 Task: Look for space in Copertino, Italy from 10th June, 2023 to 25th June, 2023 for 4 adults in price range Rs.10000 to Rs.15000. Place can be private room with 4 bedrooms having 4 beds and 4 bathrooms. Property type can be house, flat, guest house, hotel. Amenities needed are: wifi, TV, free parkinig on premises, gym, breakfast. Booking option can be shelf check-in. Required host language is English.
Action: Mouse moved to (521, 110)
Screenshot: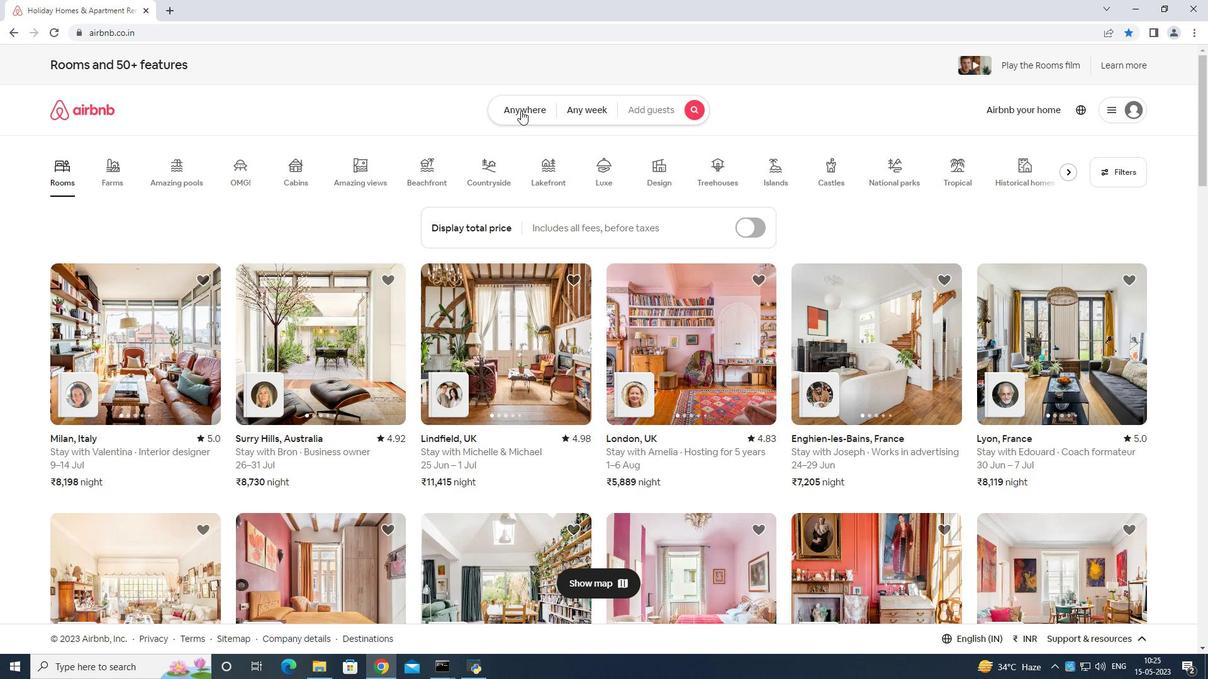 
Action: Mouse pressed left at (521, 110)
Screenshot: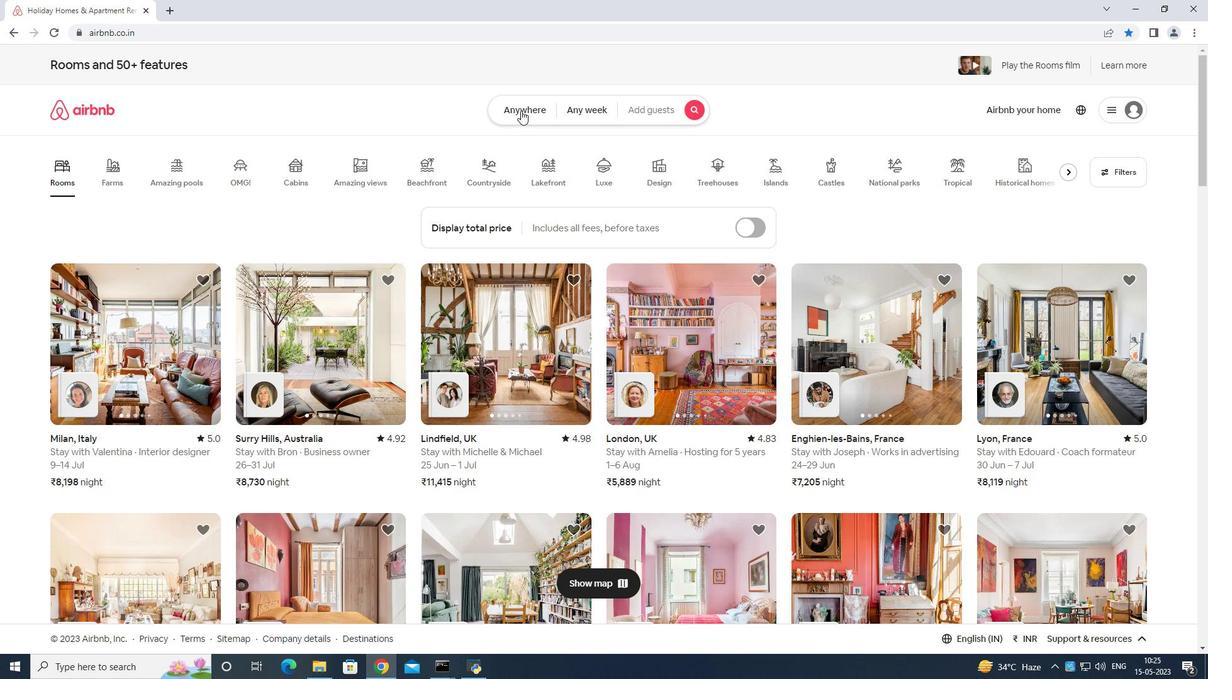 
Action: Mouse moved to (521, 149)
Screenshot: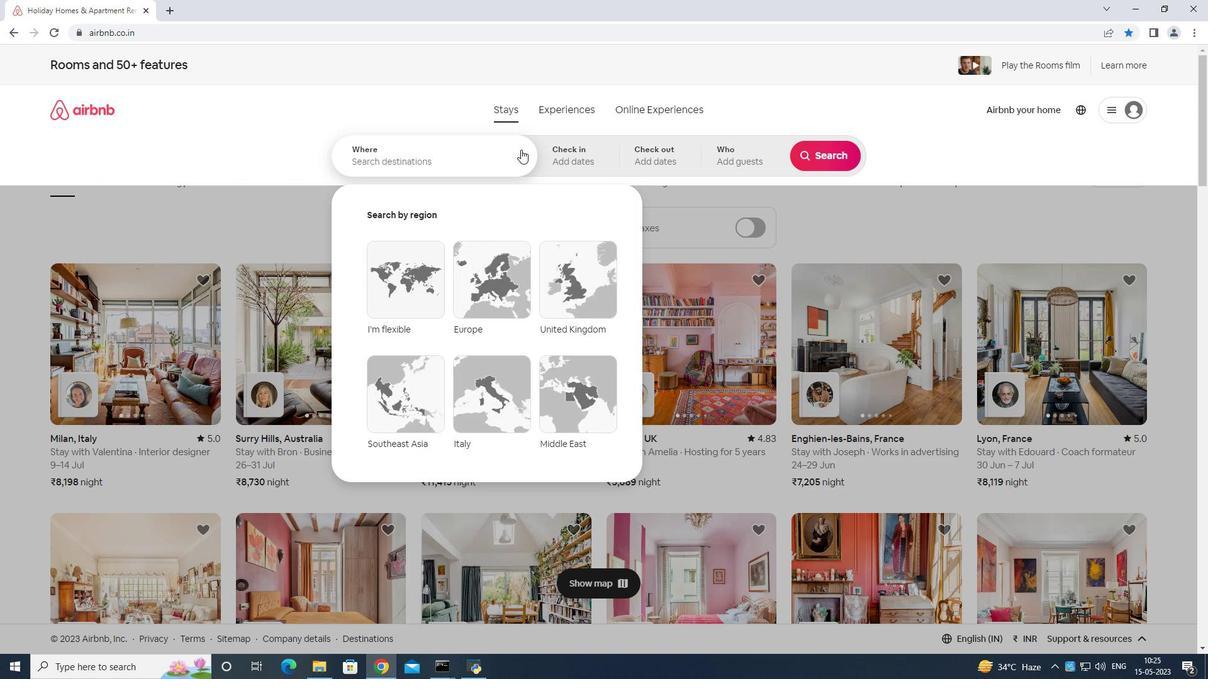 
Action: Mouse pressed left at (521, 149)
Screenshot: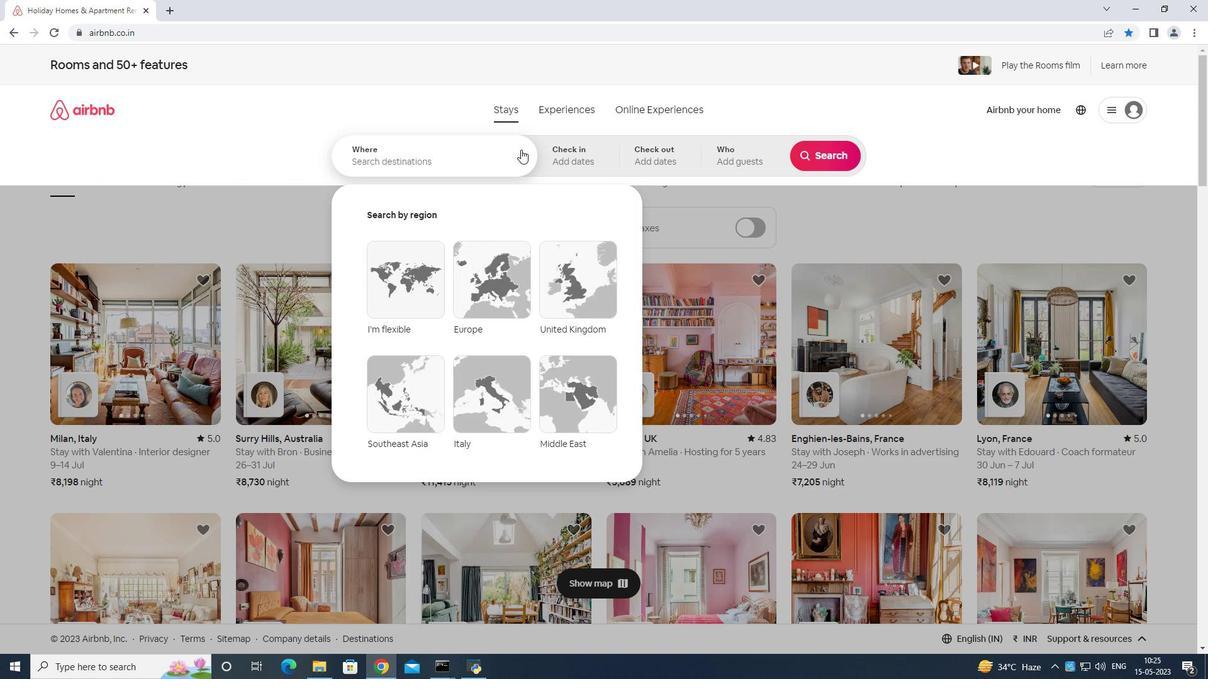 
Action: Mouse moved to (578, 174)
Screenshot: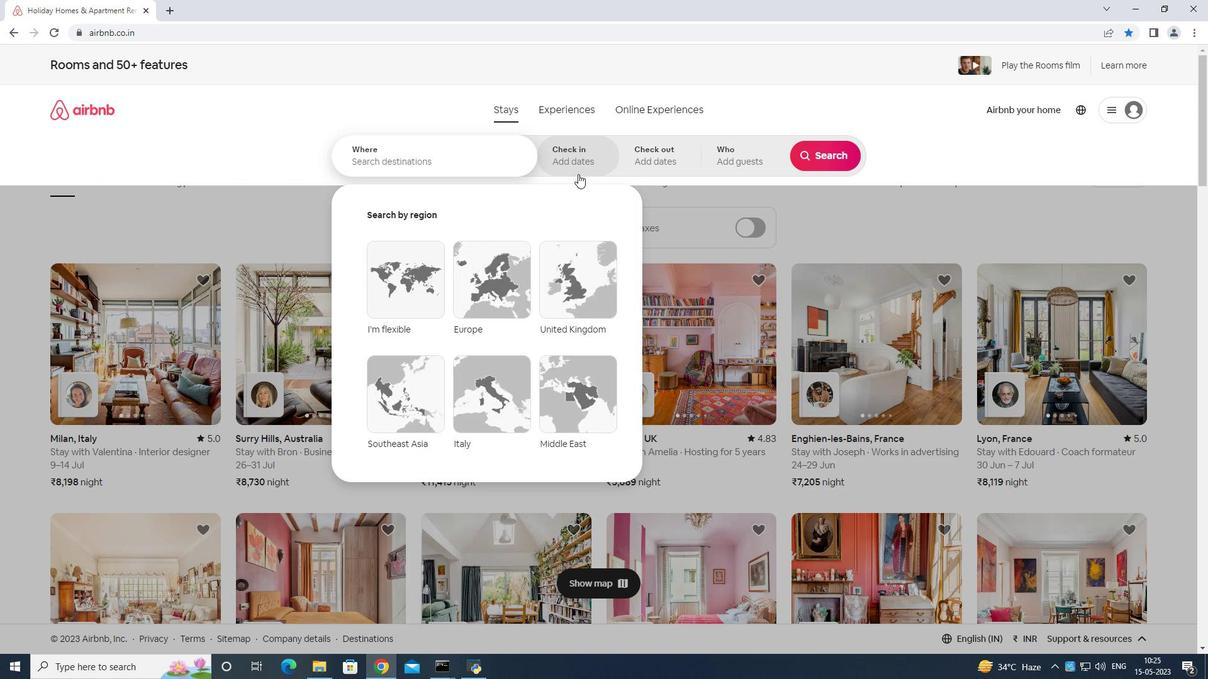 
Action: Key pressed <Key.shift>Copertino<Key.space><Key.shift>Italy<Key.enter>
Screenshot: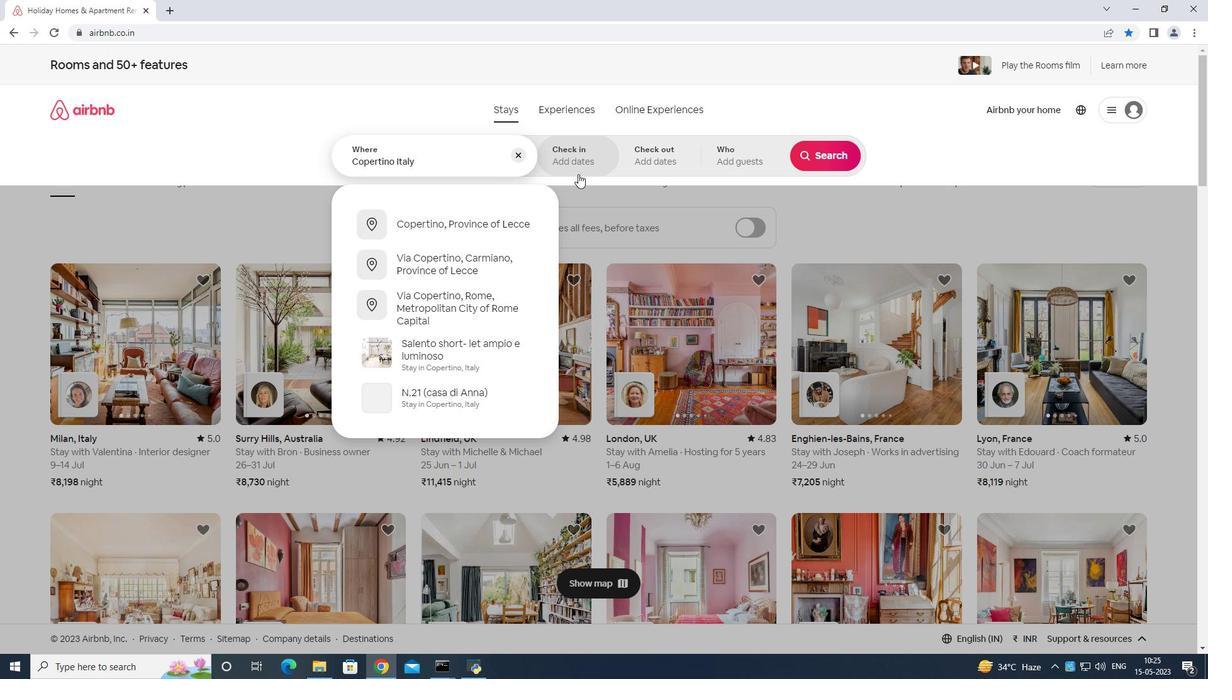 
Action: Mouse moved to (802, 340)
Screenshot: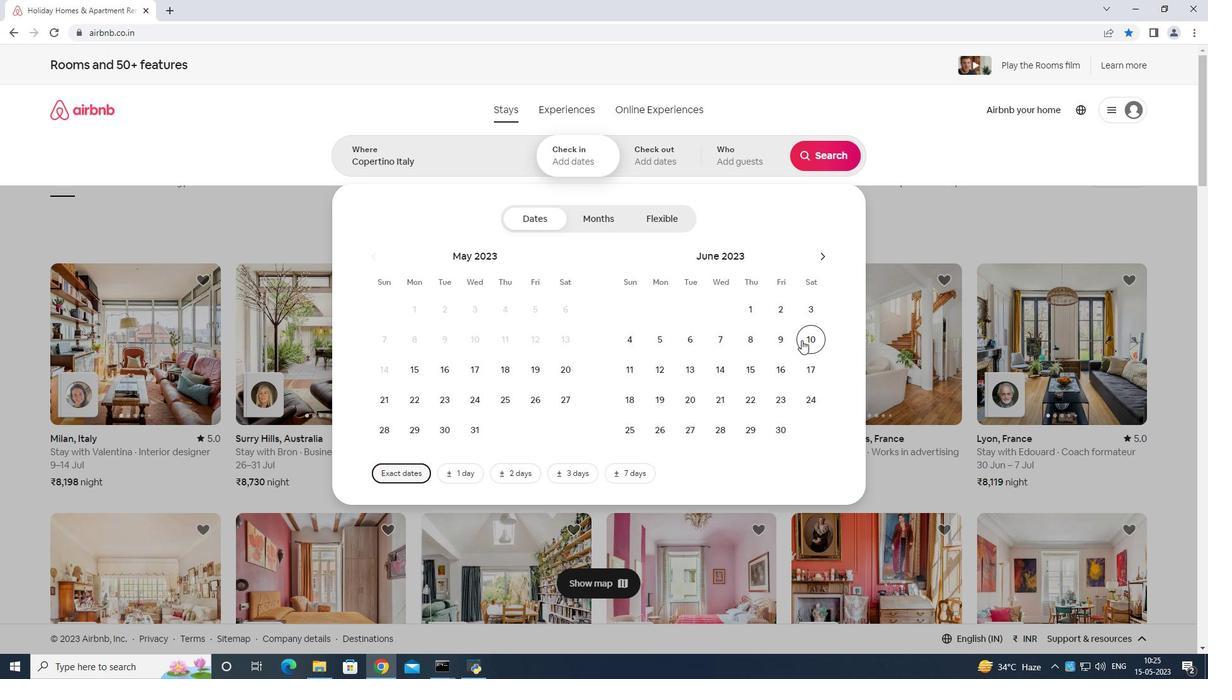 
Action: Mouse pressed left at (802, 340)
Screenshot: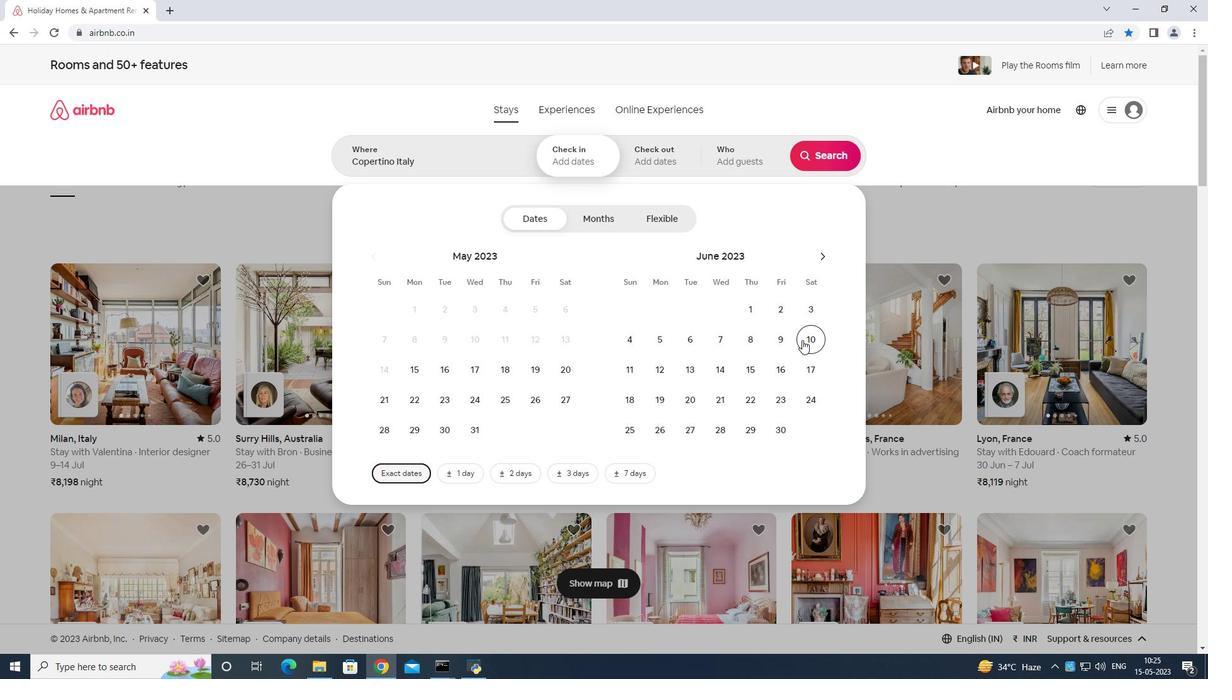 
Action: Mouse moved to (644, 424)
Screenshot: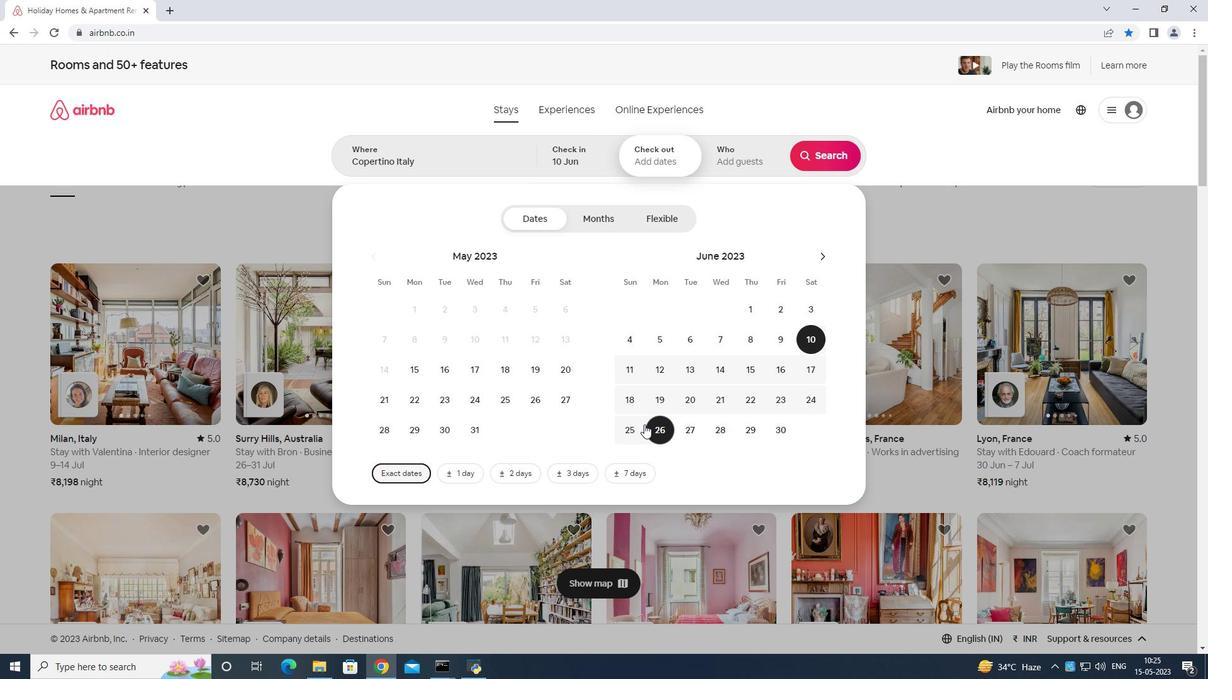 
Action: Mouse pressed left at (644, 424)
Screenshot: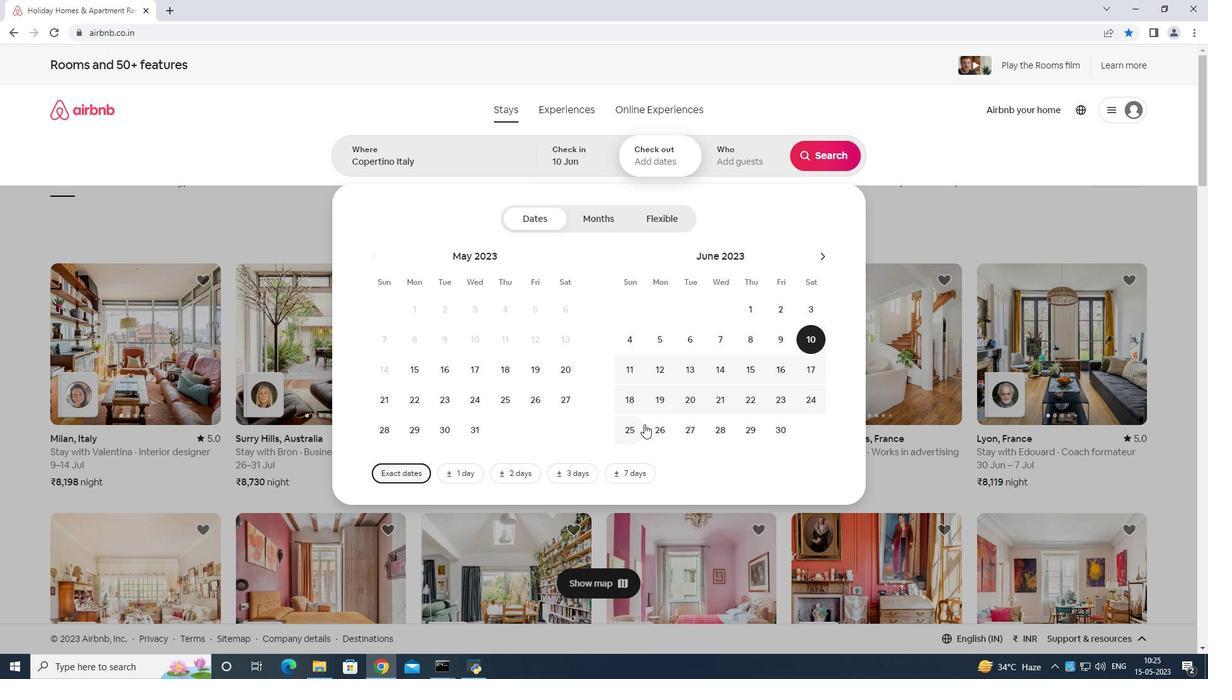 
Action: Mouse moved to (630, 424)
Screenshot: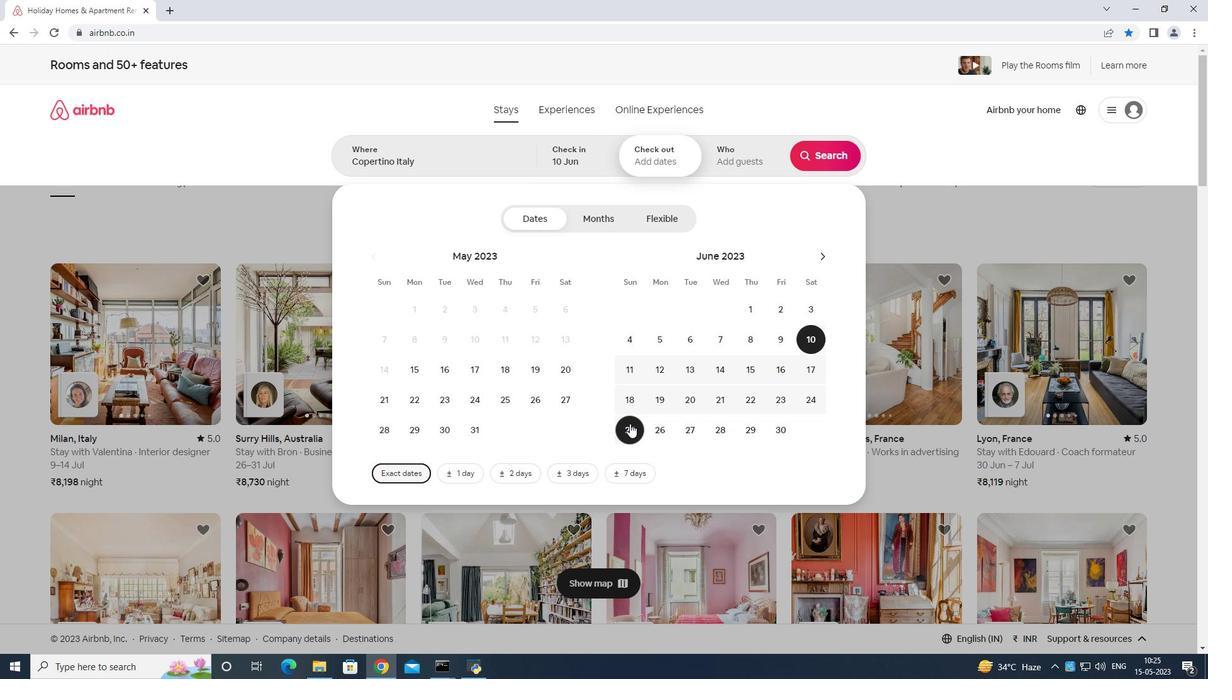 
Action: Mouse pressed left at (630, 424)
Screenshot: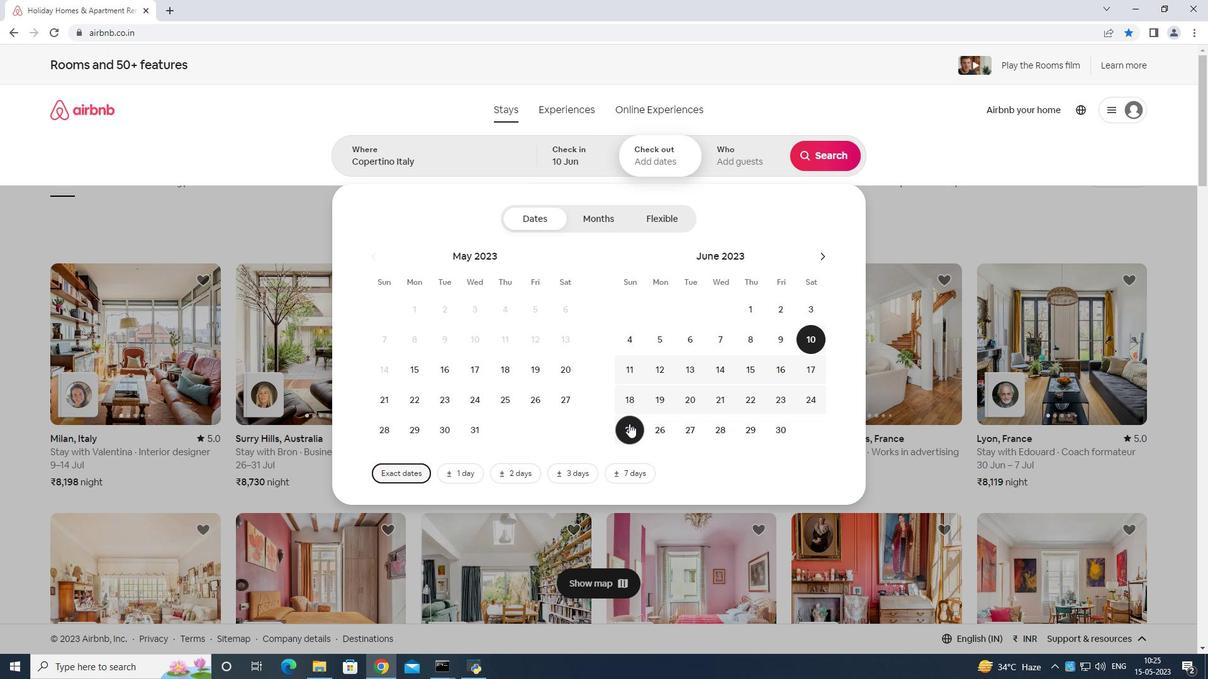 
Action: Mouse moved to (747, 158)
Screenshot: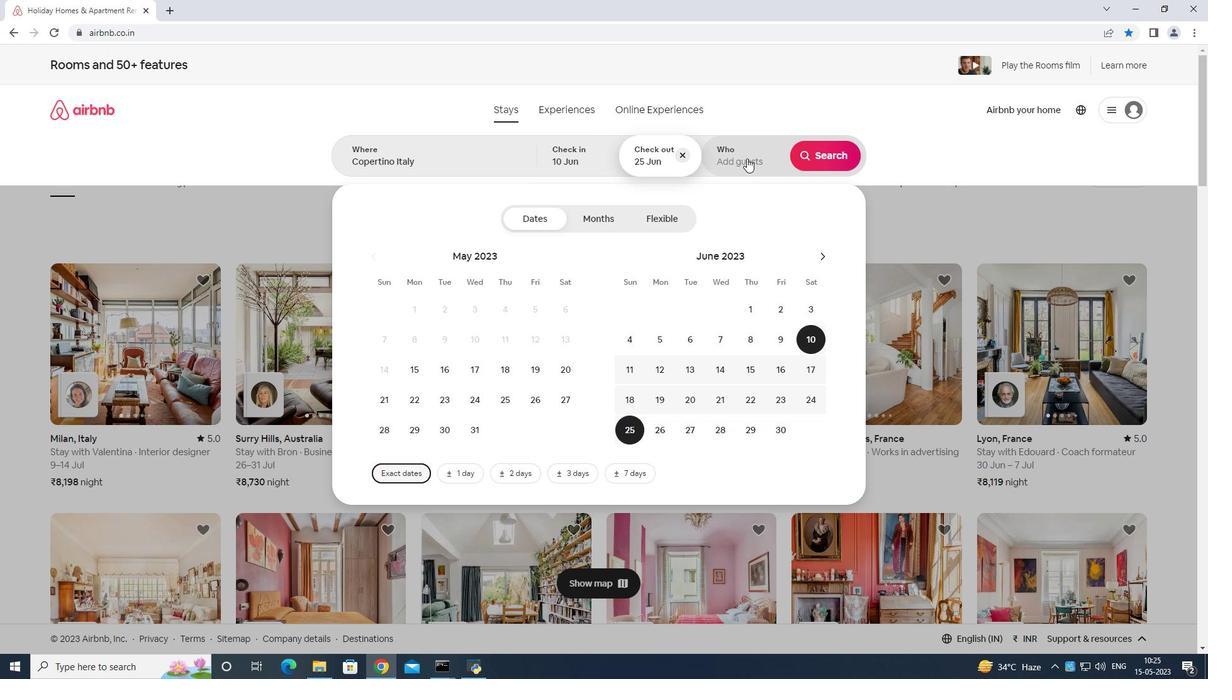 
Action: Mouse pressed left at (747, 158)
Screenshot: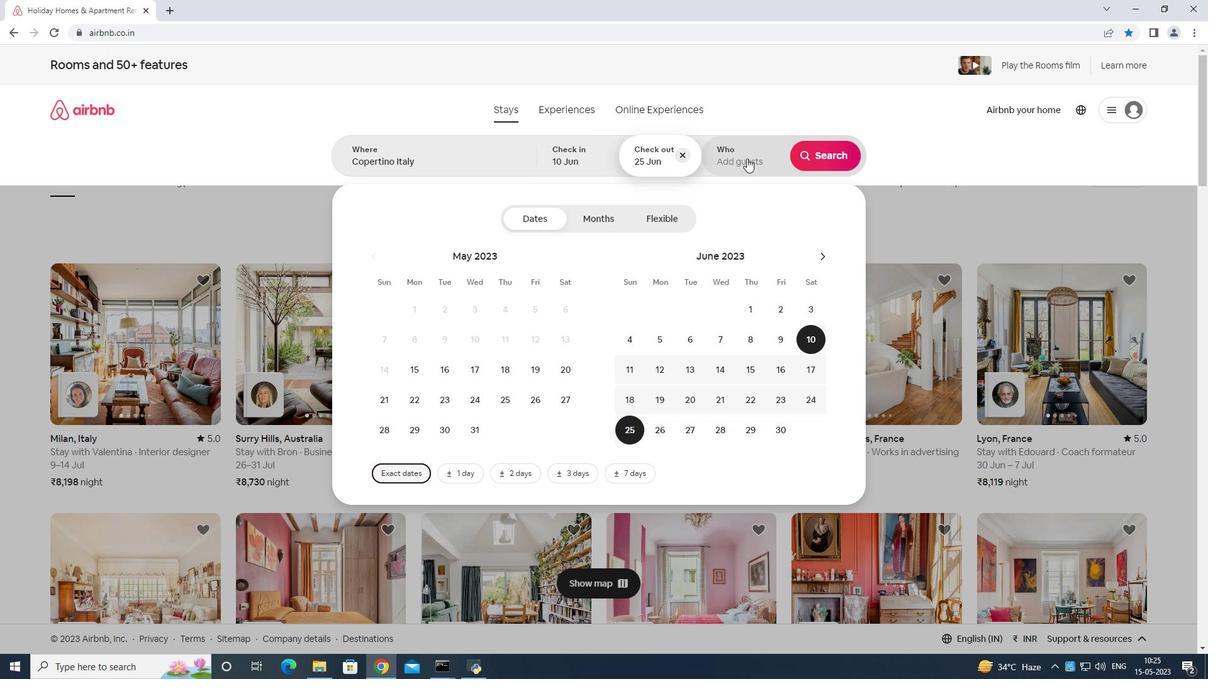 
Action: Mouse moved to (834, 218)
Screenshot: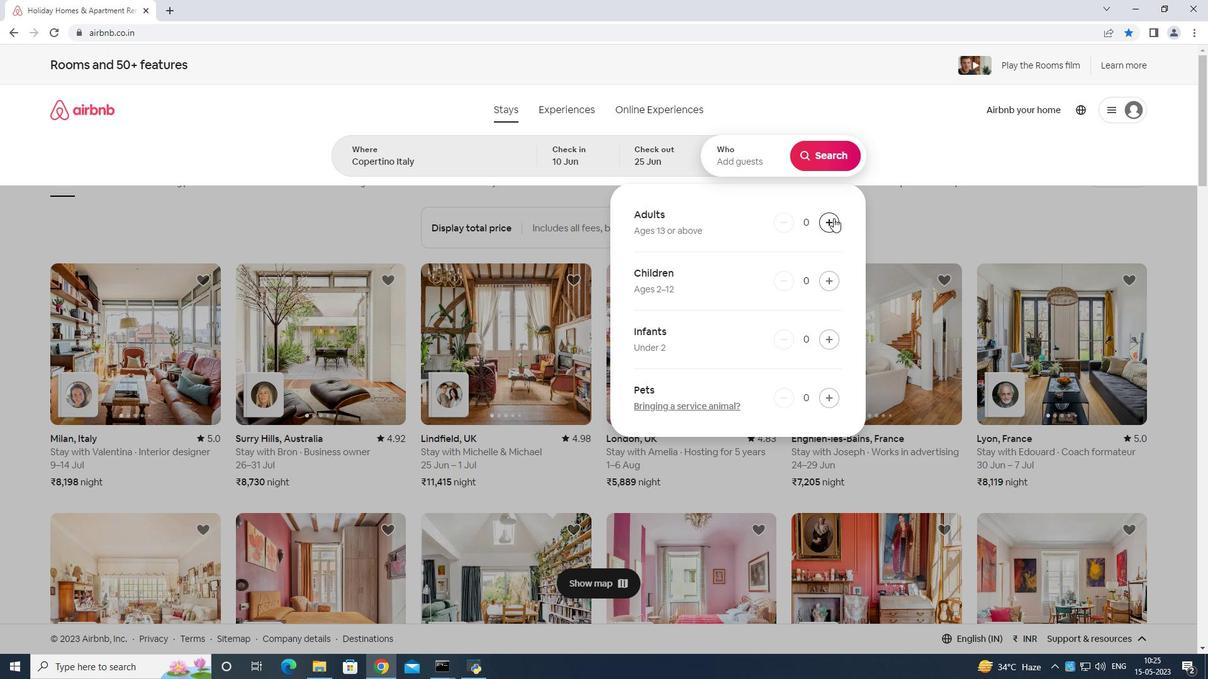 
Action: Mouse pressed left at (834, 218)
Screenshot: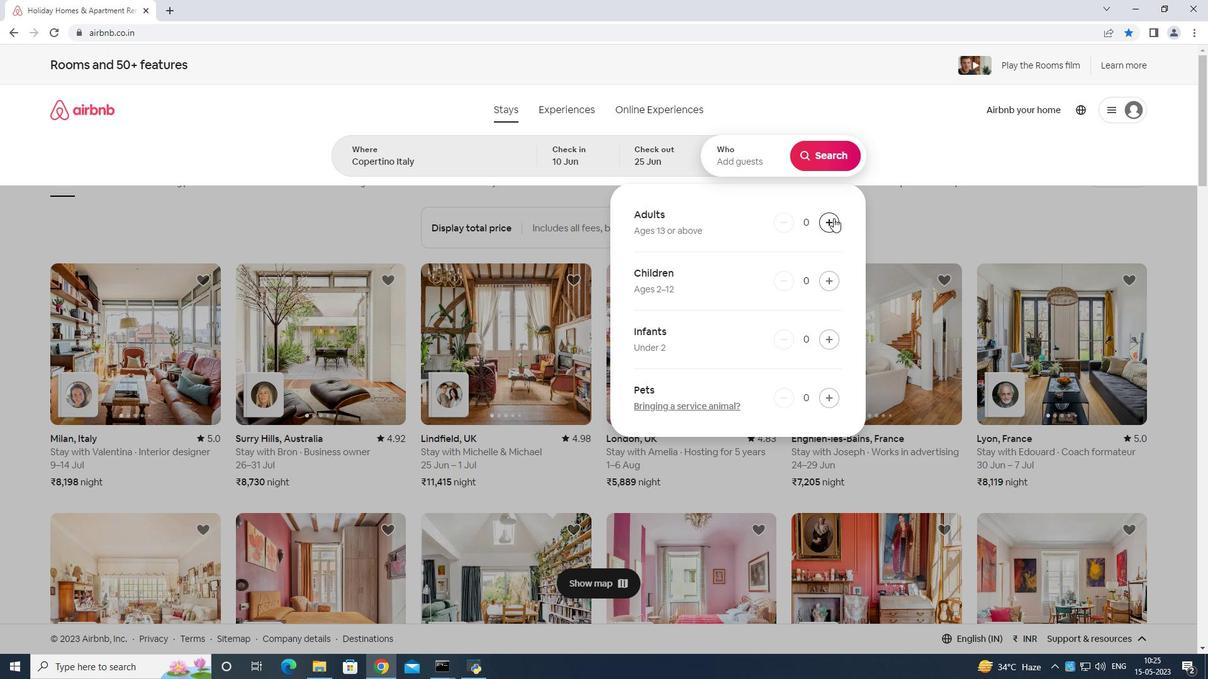 
Action: Mouse moved to (833, 218)
Screenshot: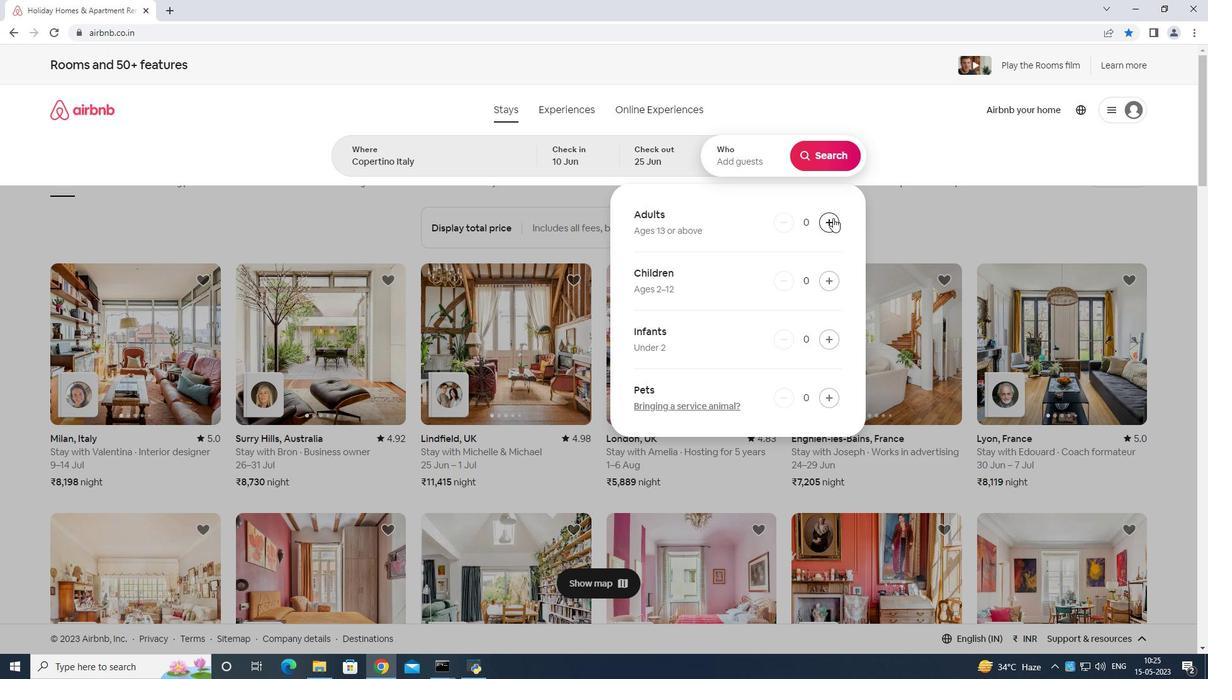 
Action: Mouse pressed left at (833, 218)
Screenshot: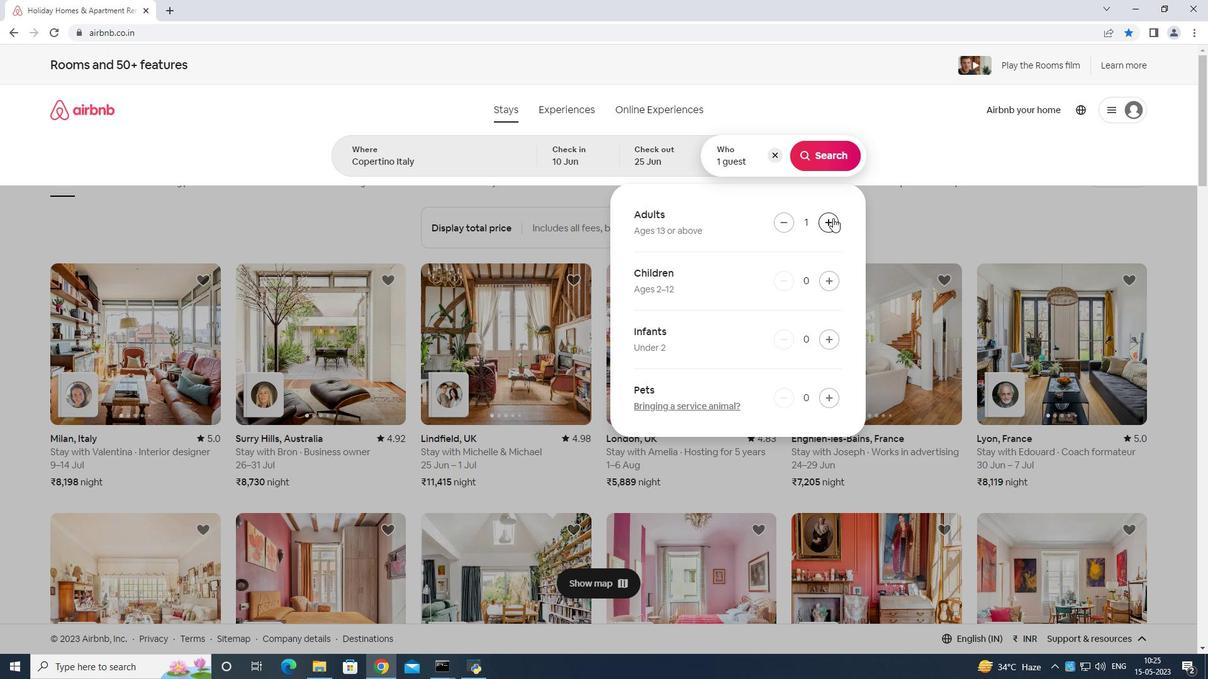 
Action: Mouse pressed left at (833, 218)
Screenshot: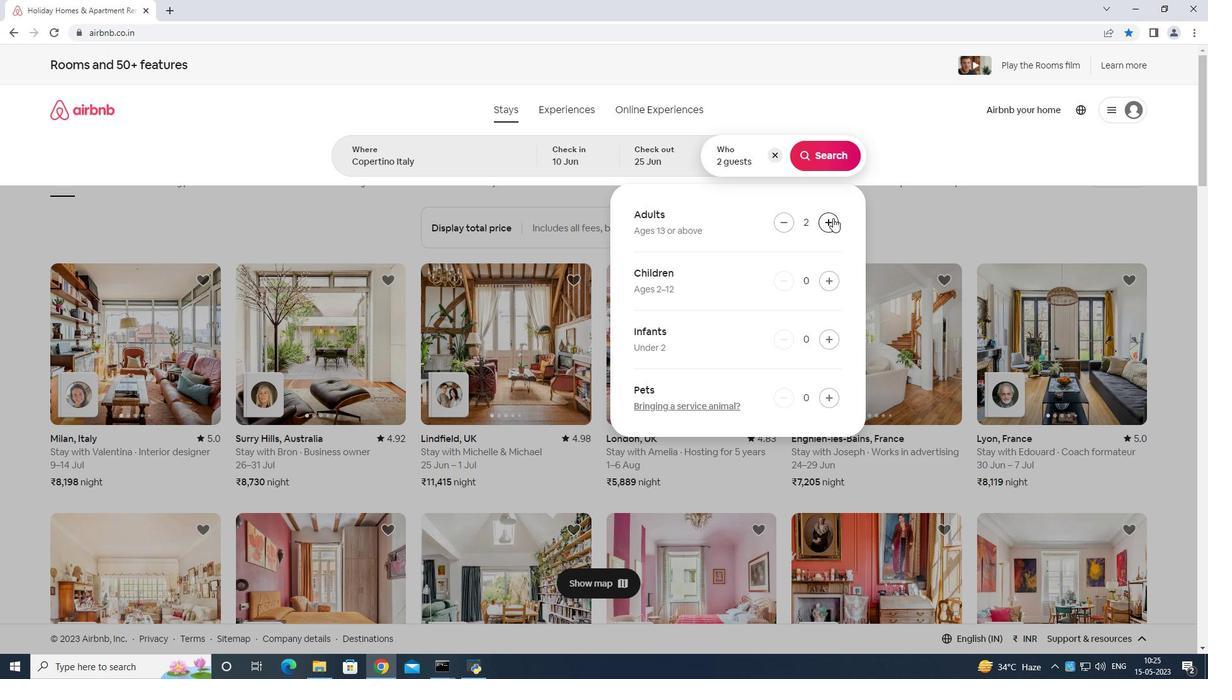 
Action: Mouse pressed left at (833, 218)
Screenshot: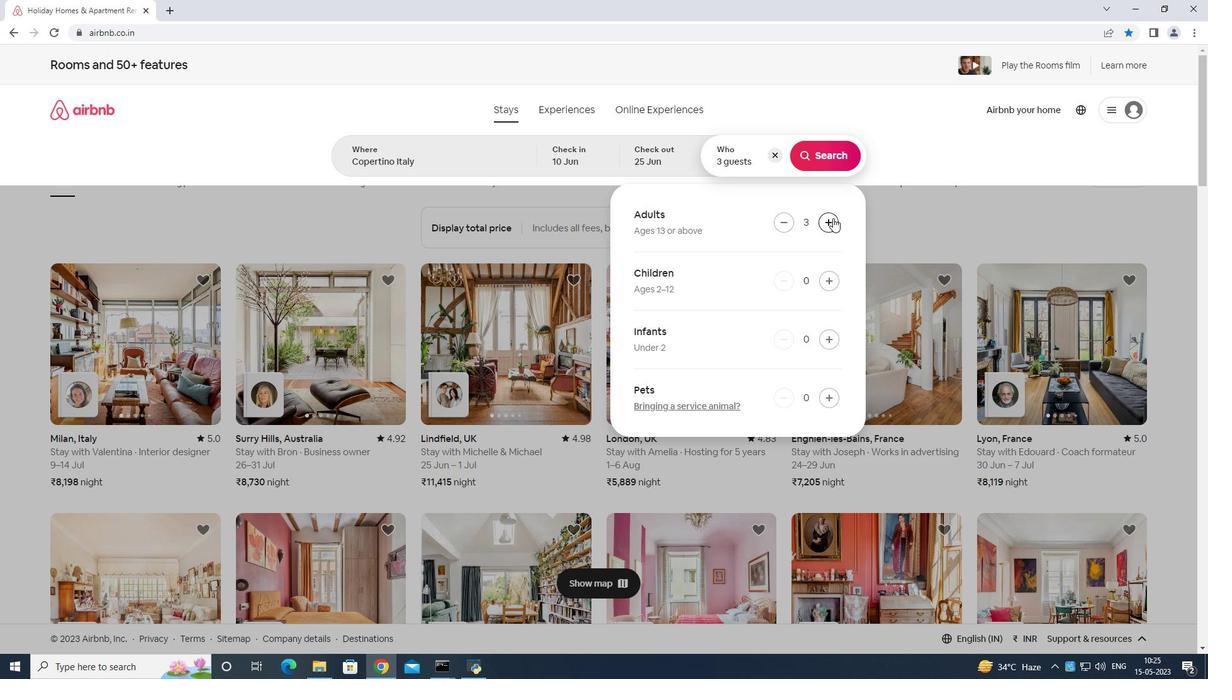 
Action: Mouse moved to (825, 158)
Screenshot: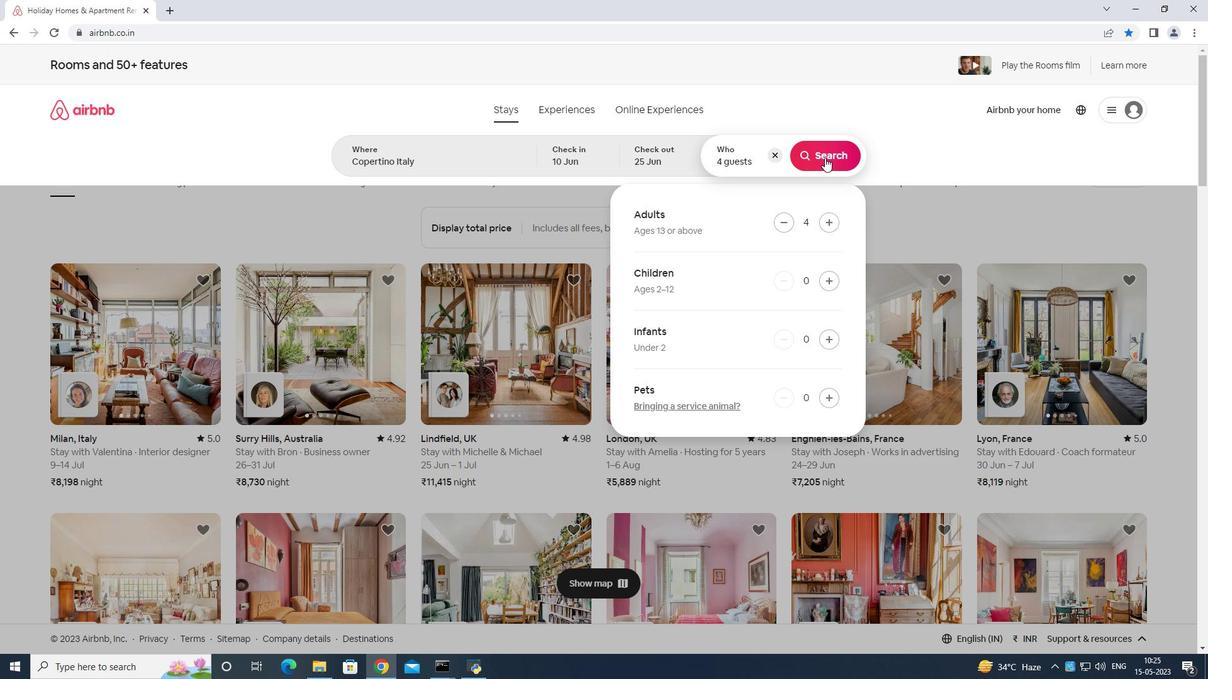 
Action: Mouse pressed left at (825, 158)
Screenshot: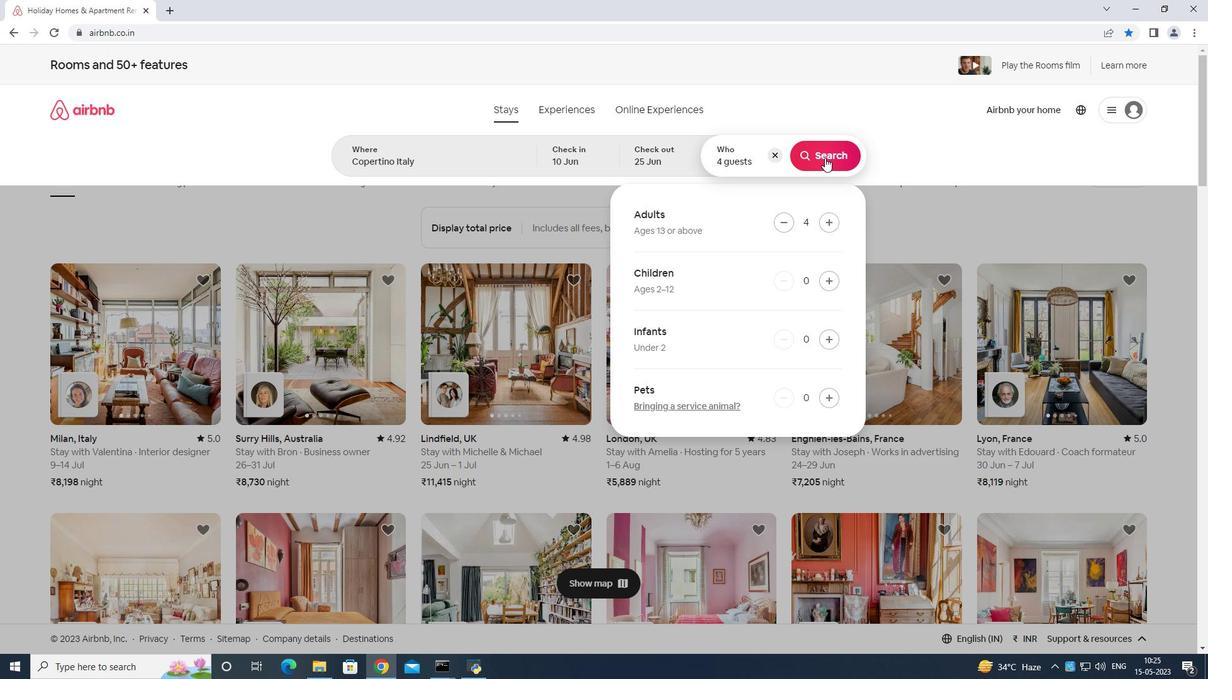
Action: Mouse moved to (1140, 116)
Screenshot: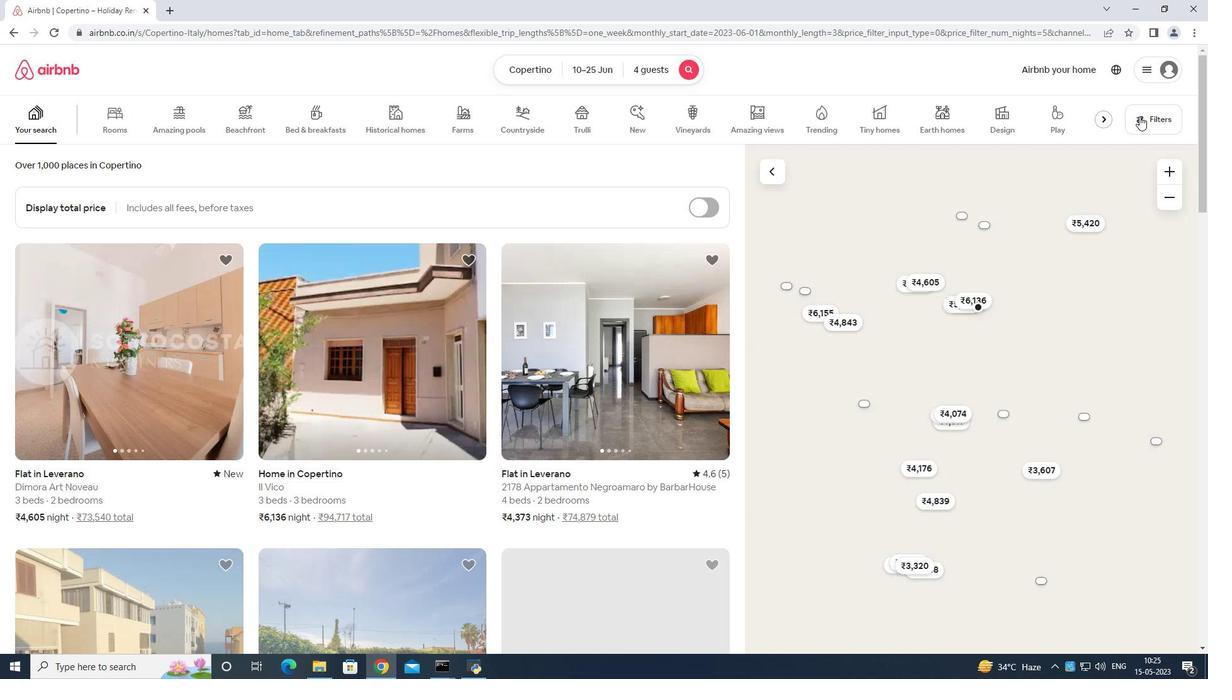 
Action: Mouse pressed left at (1140, 116)
Screenshot: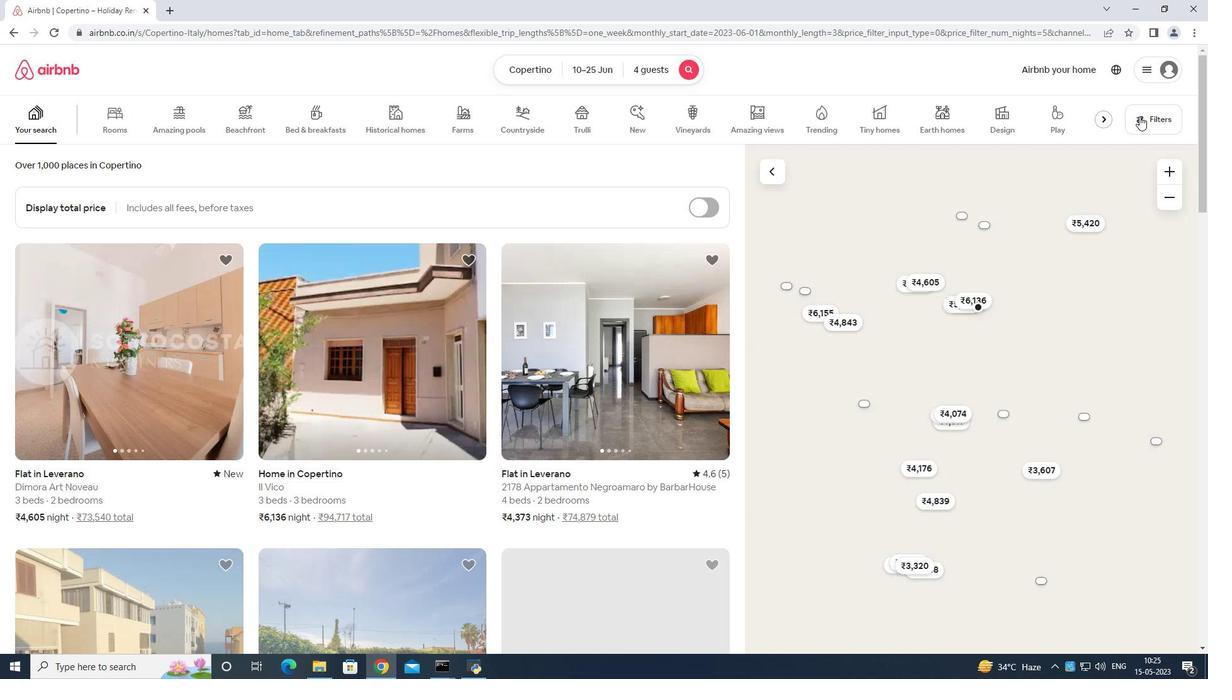 
Action: Mouse moved to (517, 431)
Screenshot: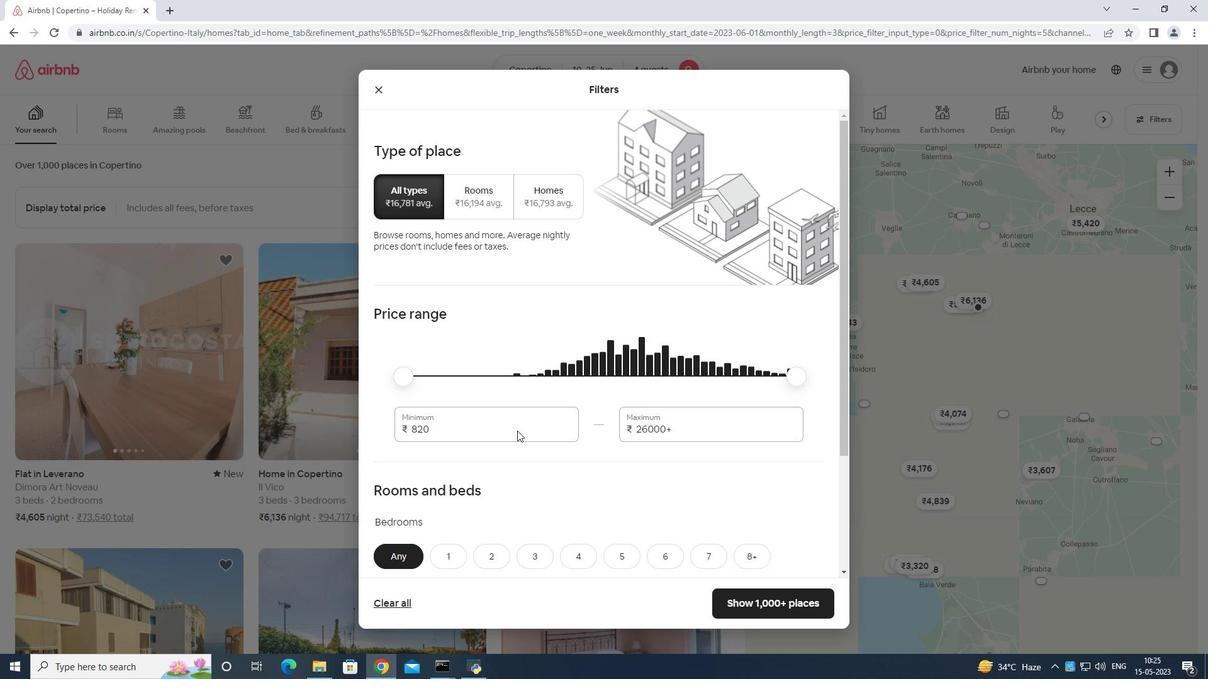 
Action: Mouse pressed left at (517, 431)
Screenshot: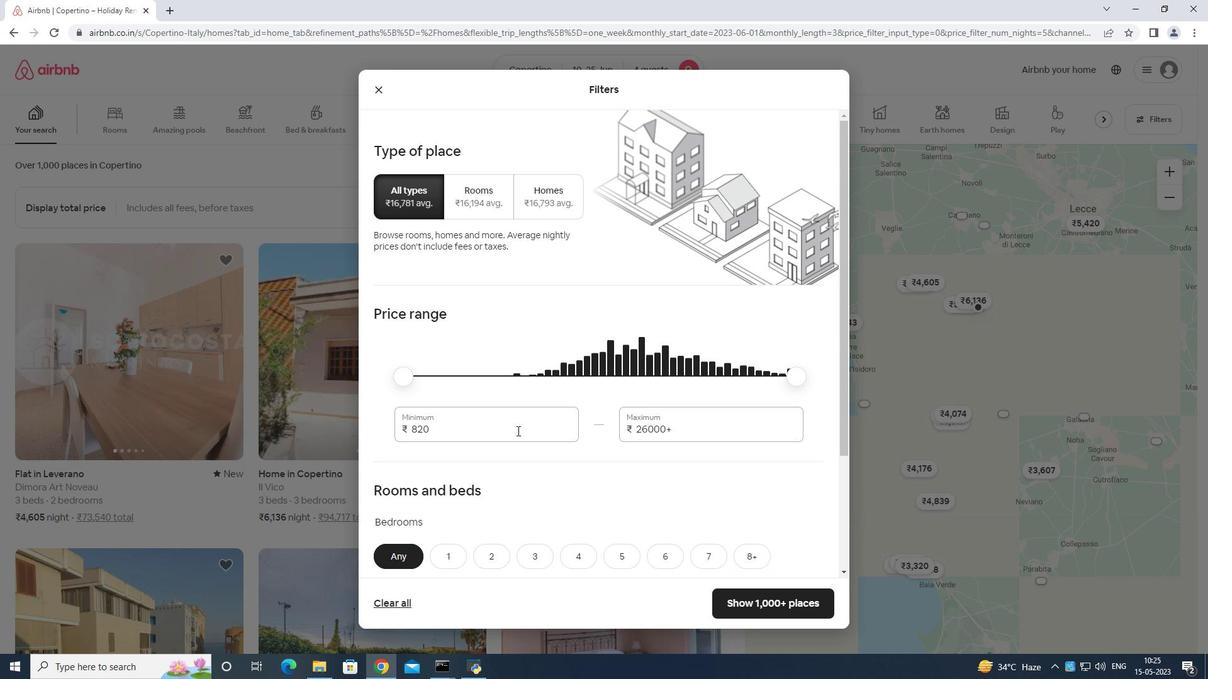 
Action: Mouse moved to (516, 431)
Screenshot: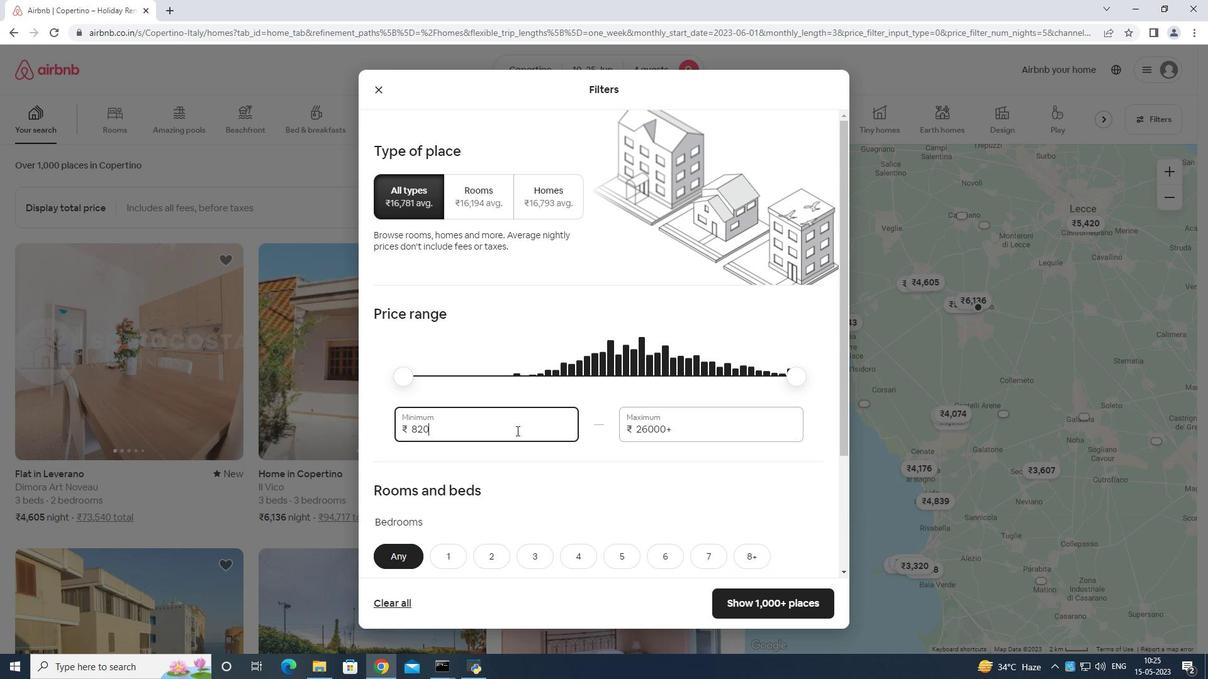 
Action: Key pressed <Key.backspace>
Screenshot: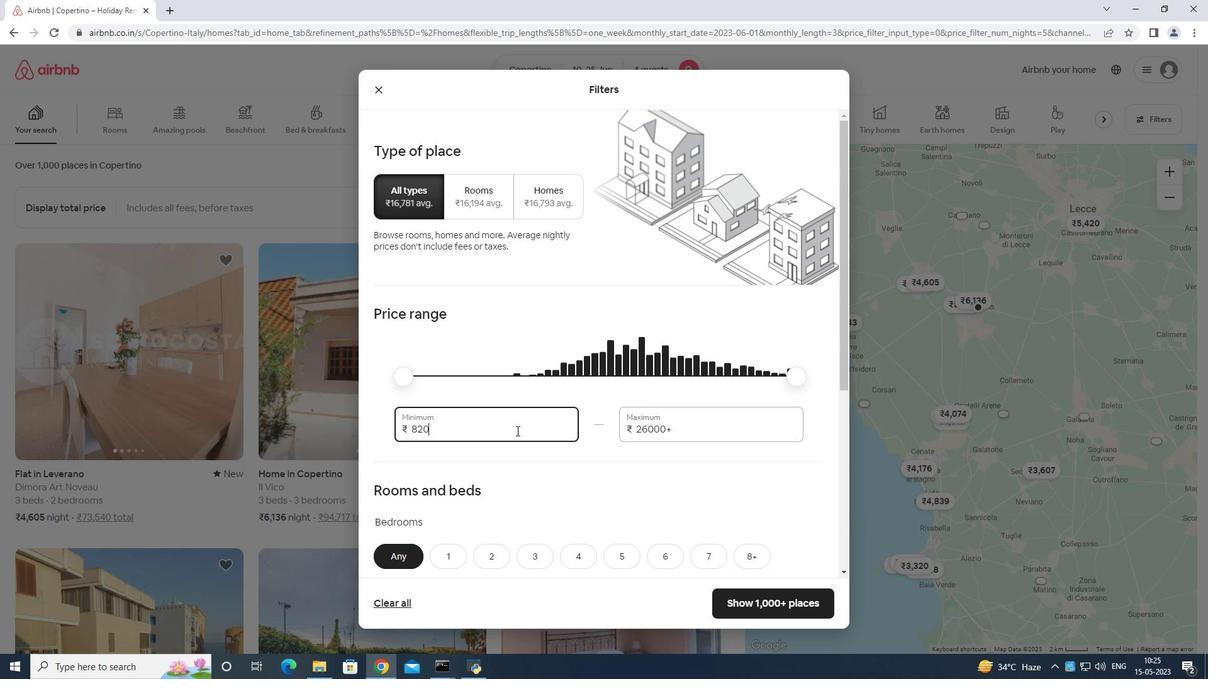 
Action: Mouse moved to (520, 427)
Screenshot: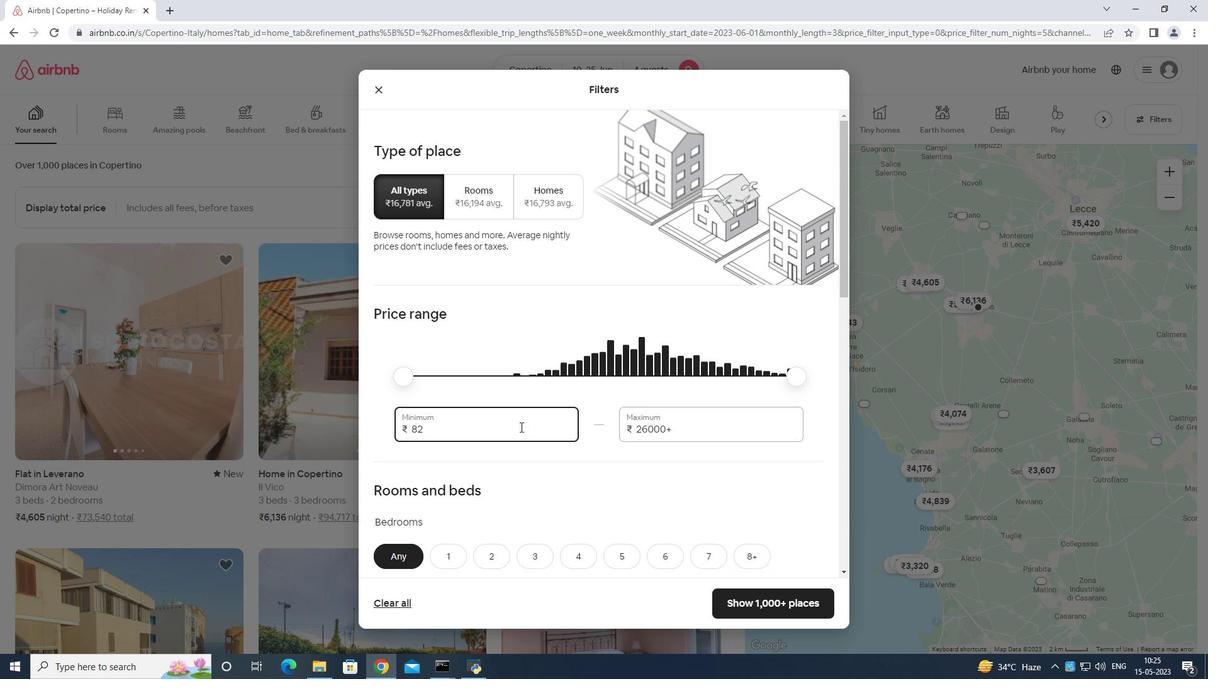 
Action: Key pressed <Key.backspace><Key.backspace><Key.backspace><Key.backspace><Key.backspace><Key.backspace><Key.backspace><Key.backspace><Key.backspace><Key.backspace>
Screenshot: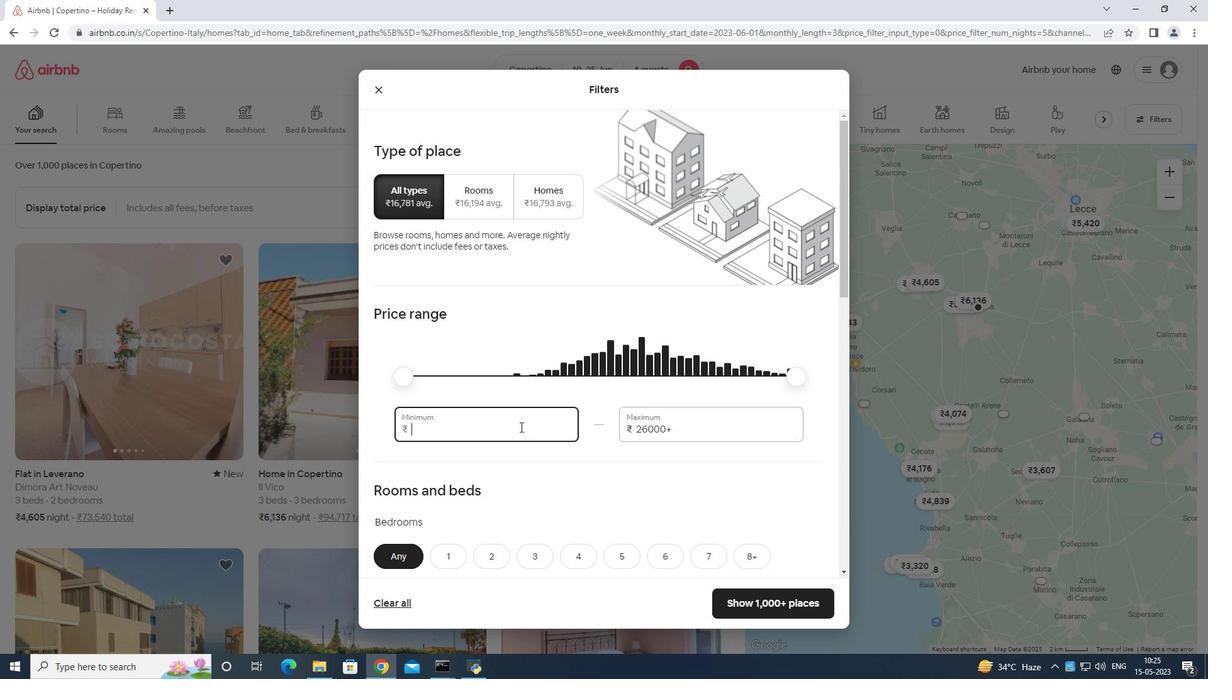 
Action: Mouse moved to (523, 427)
Screenshot: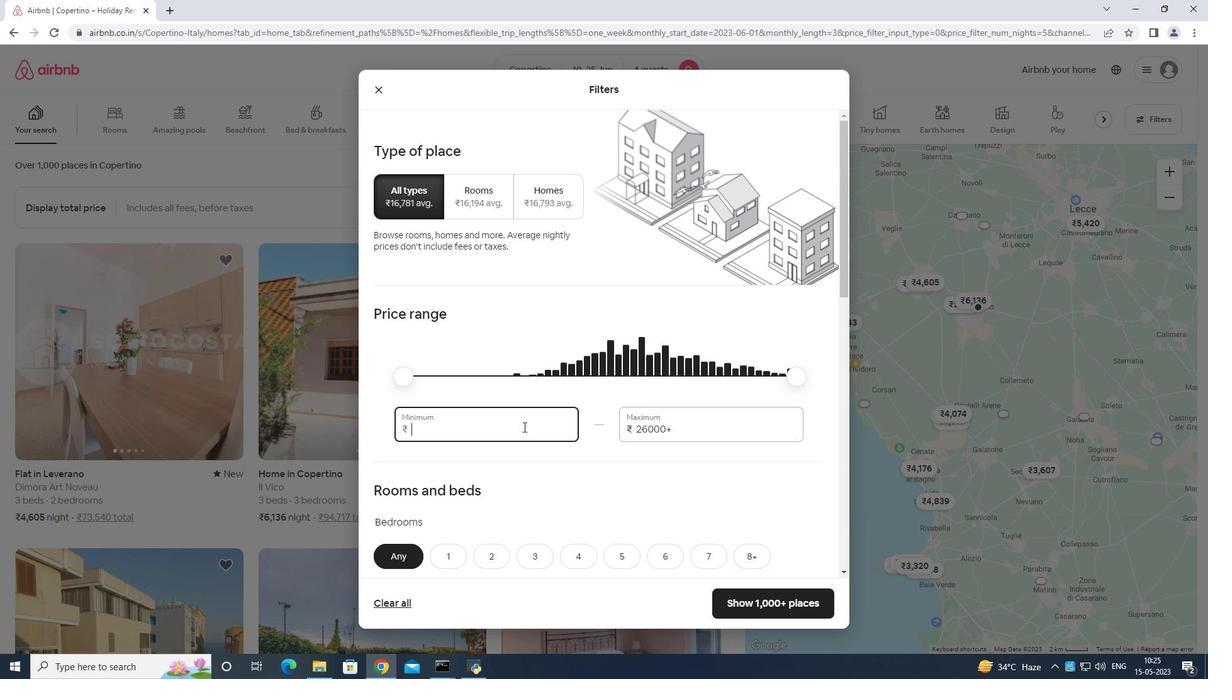 
Action: Key pressed 1
Screenshot: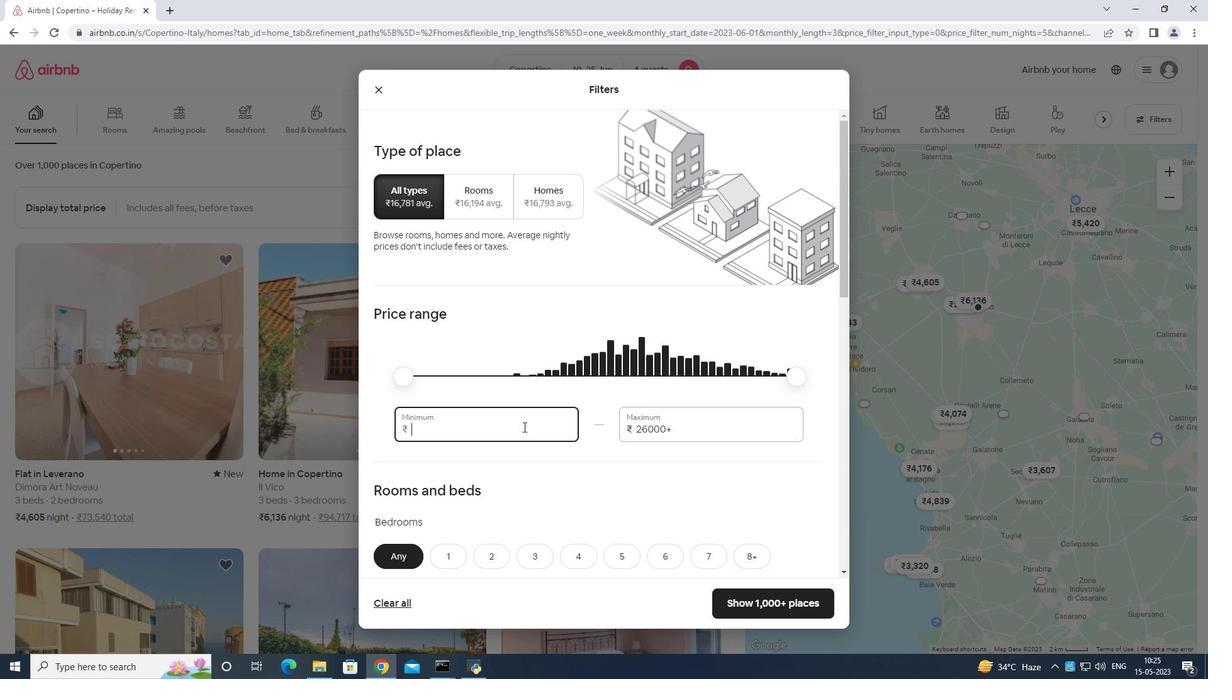 
Action: Mouse moved to (525, 428)
Screenshot: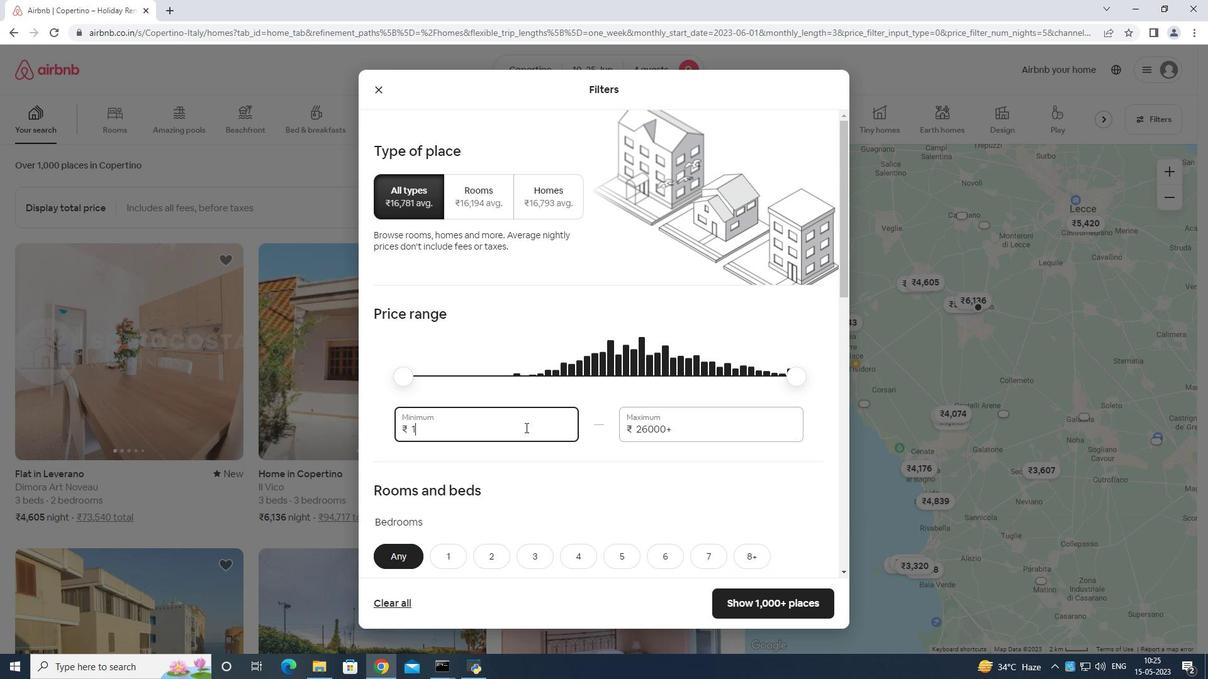 
Action: Key pressed 0
Screenshot: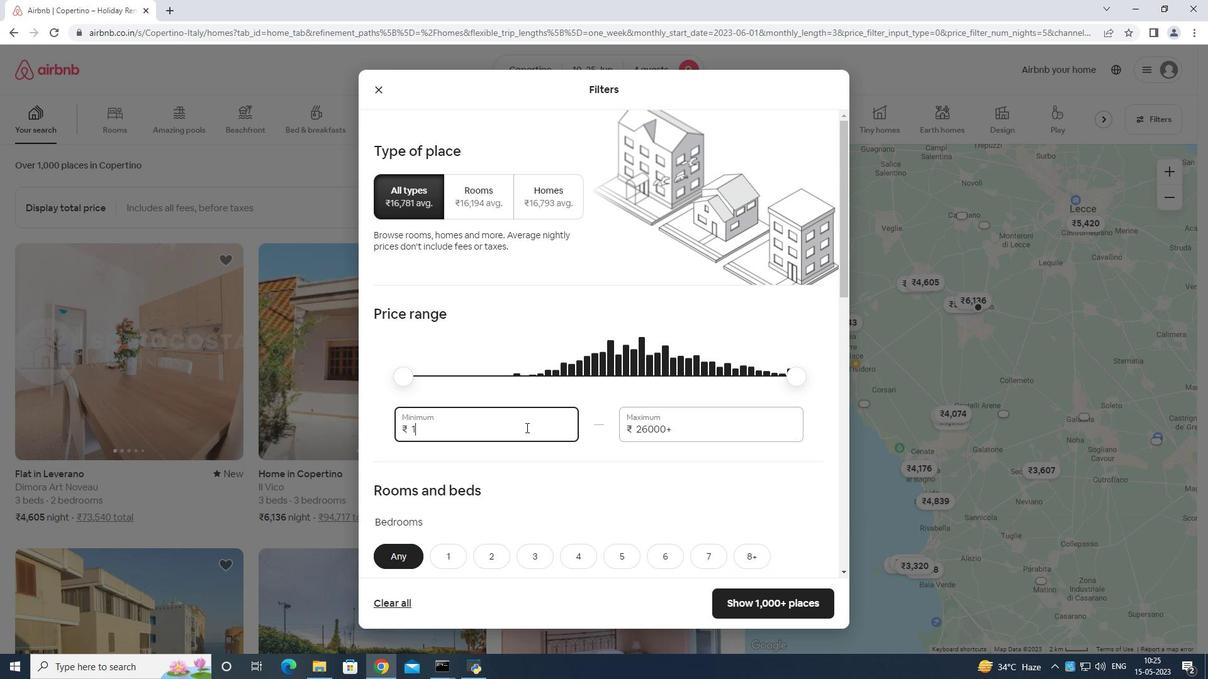 
Action: Mouse moved to (526, 428)
Screenshot: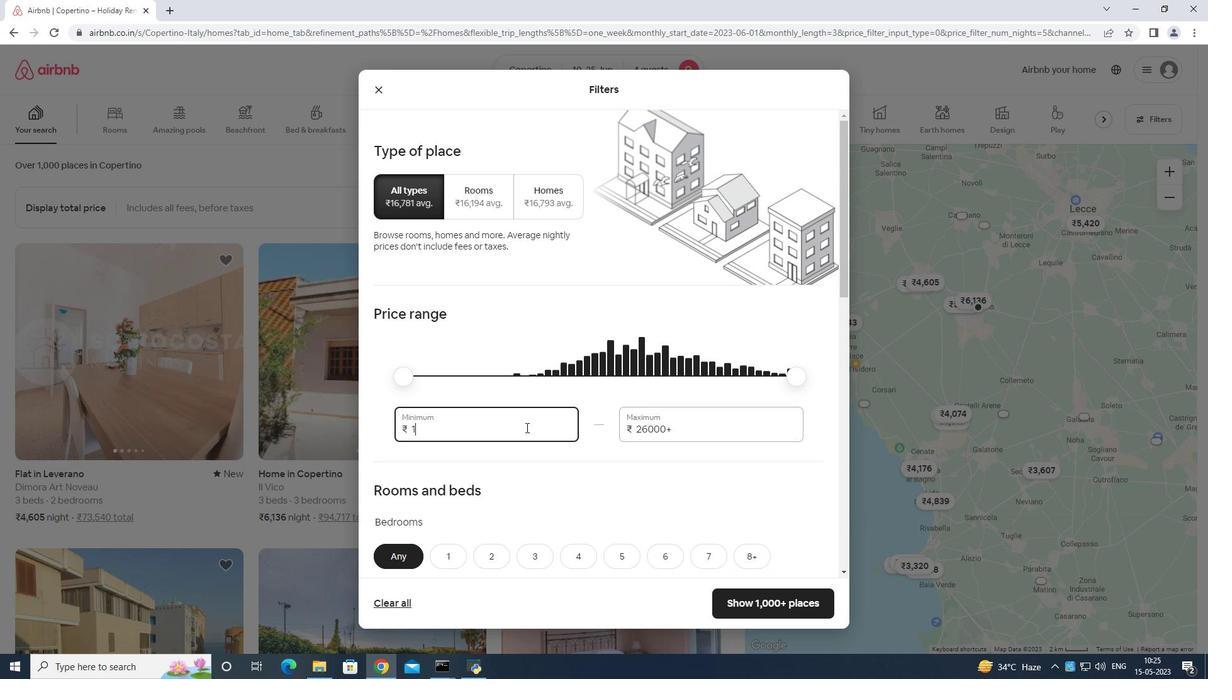 
Action: Key pressed 00
Screenshot: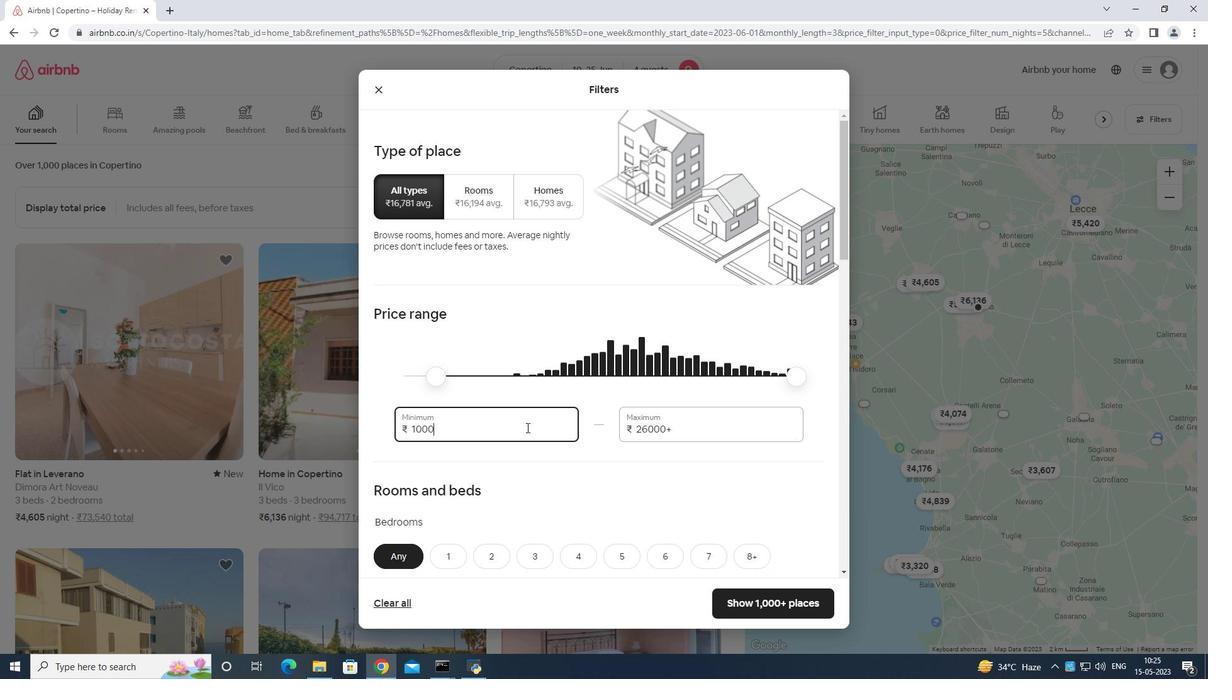 
Action: Mouse moved to (533, 428)
Screenshot: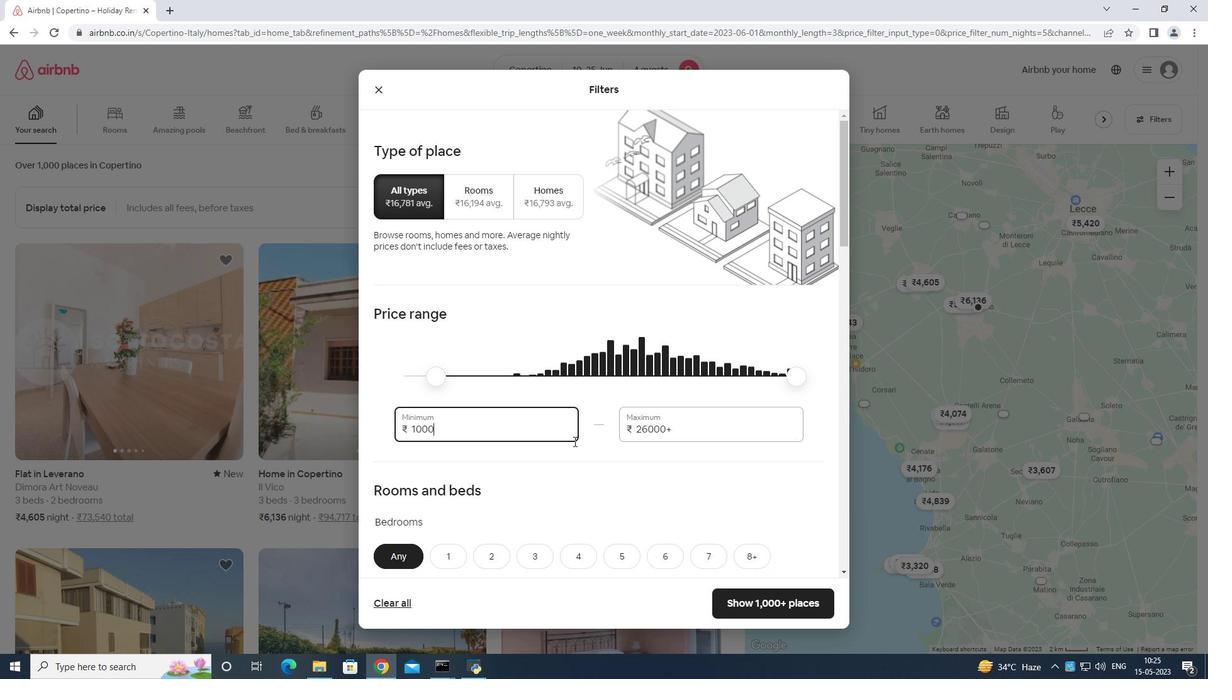 
Action: Key pressed 0
Screenshot: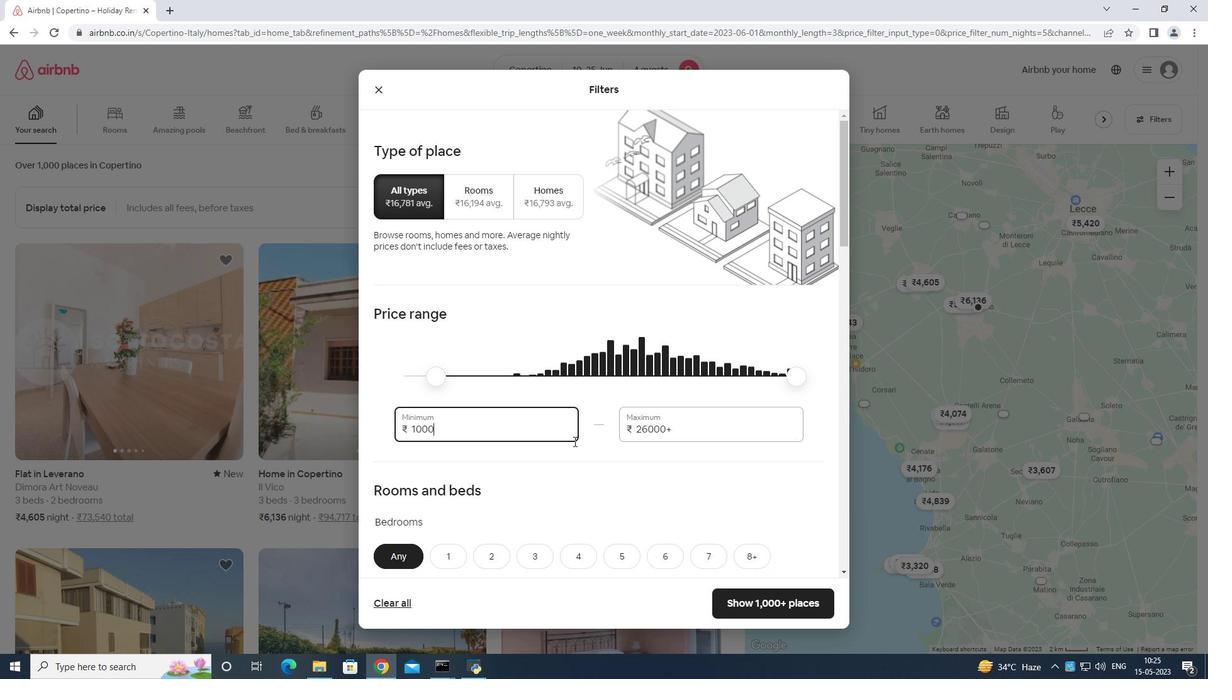 
Action: Mouse moved to (715, 426)
Screenshot: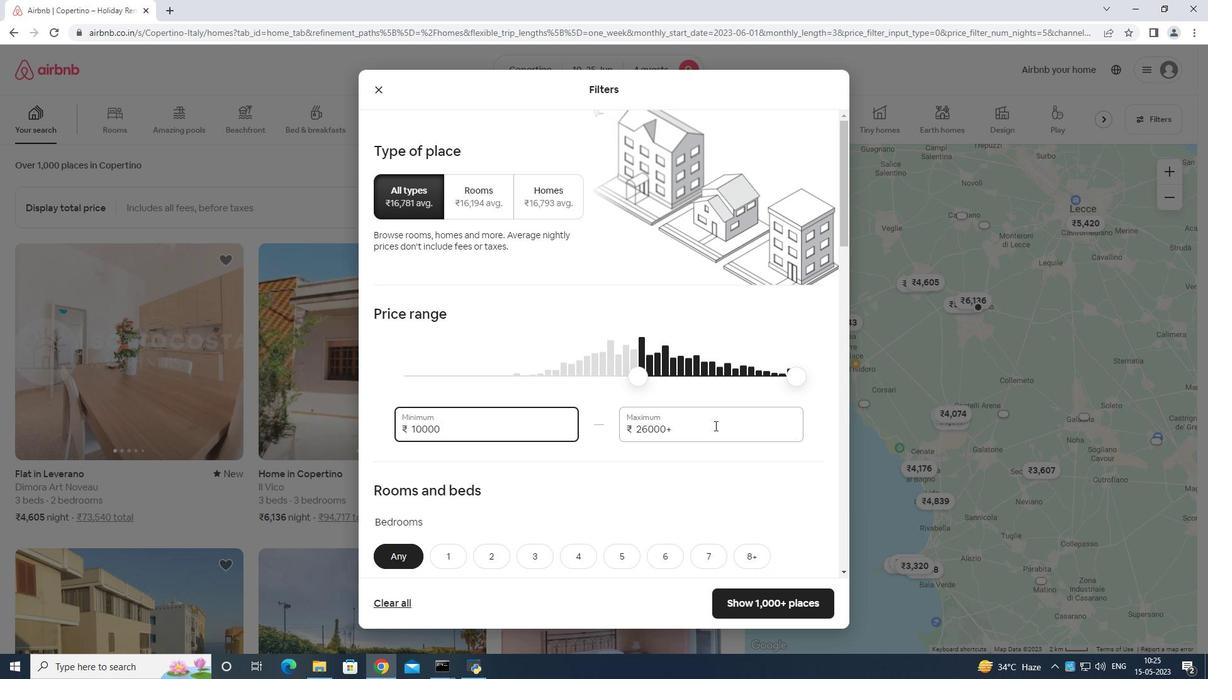 
Action: Mouse pressed left at (715, 426)
Screenshot: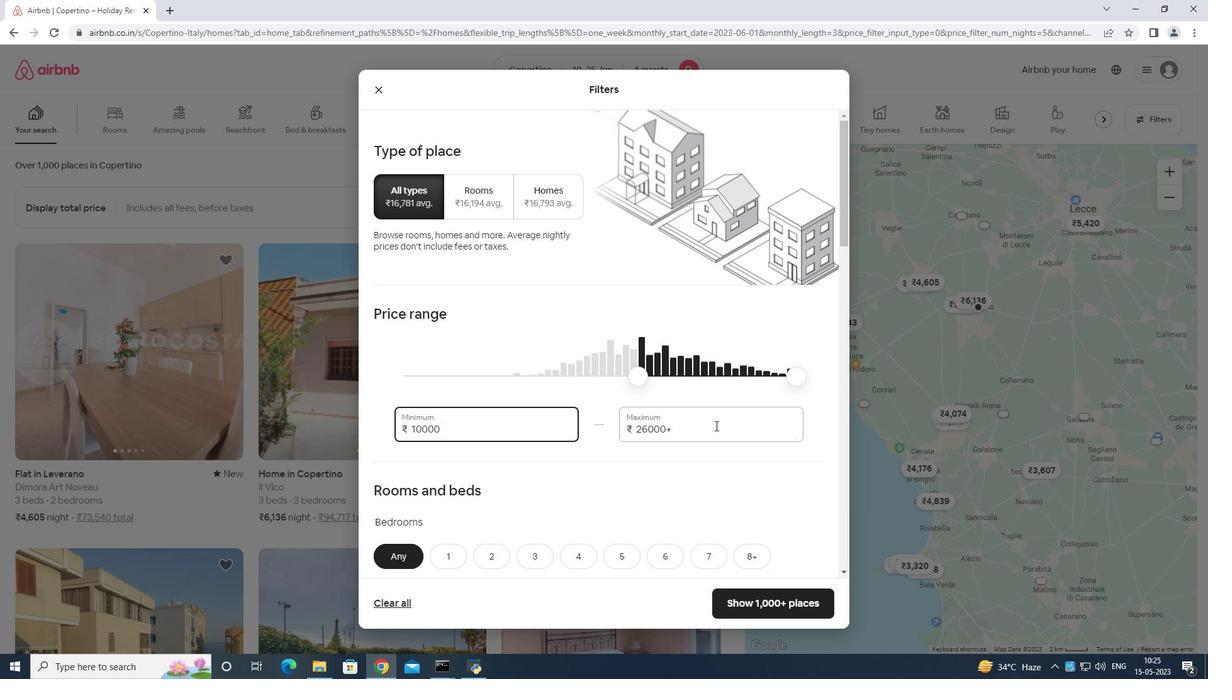 
Action: Mouse moved to (715, 425)
Screenshot: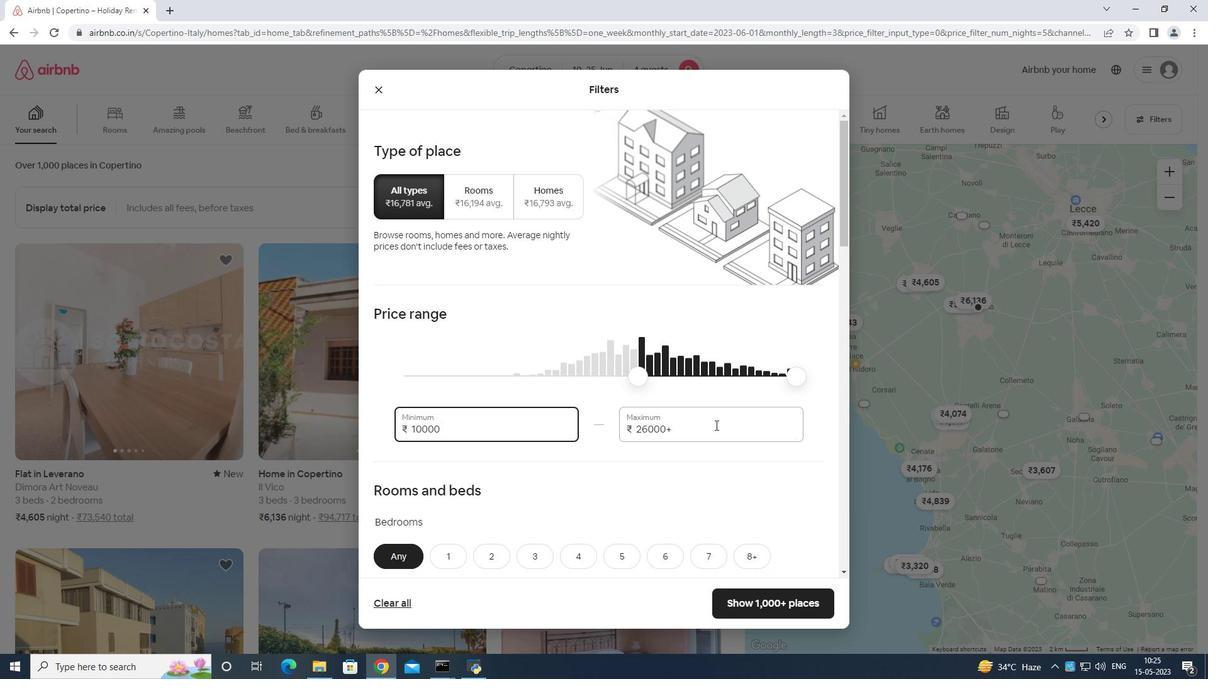 
Action: Key pressed <Key.backspace><Key.backspace><Key.backspace><Key.backspace><Key.backspace><Key.backspace><Key.backspace><Key.backspace><Key.backspace><Key.backspace><Key.backspace><Key.backspace><Key.backspace><Key.backspace>15000
Screenshot: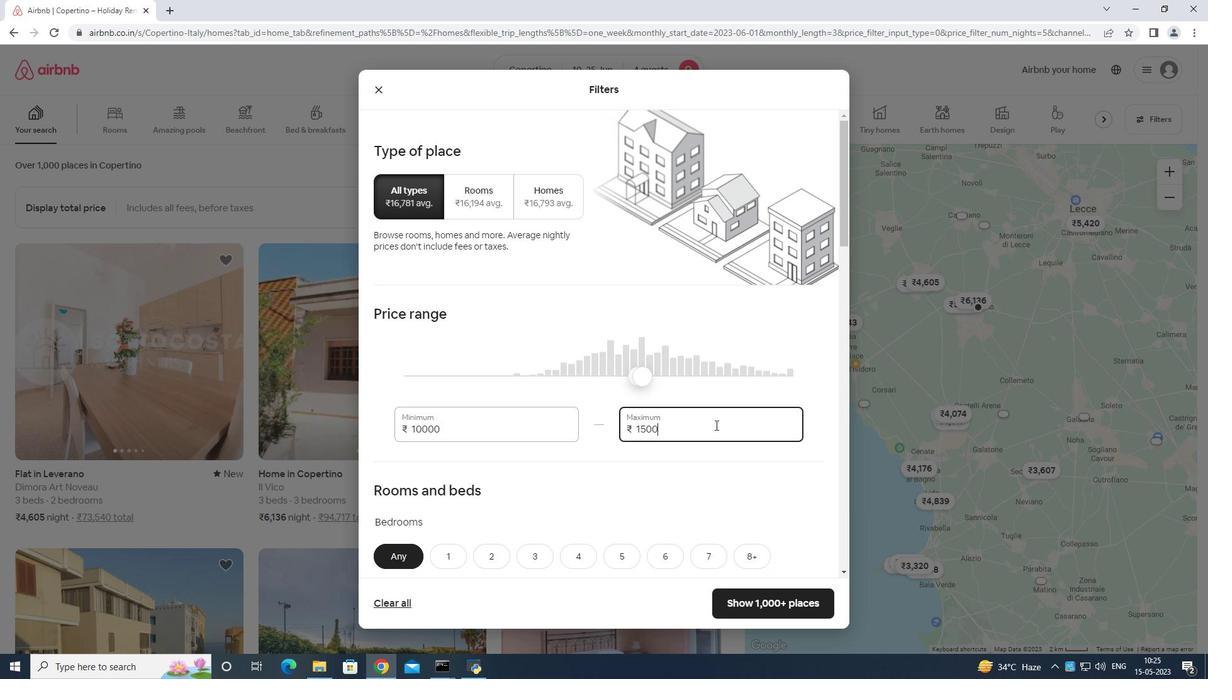 
Action: Mouse scrolled (715, 424) with delta (0, 0)
Screenshot: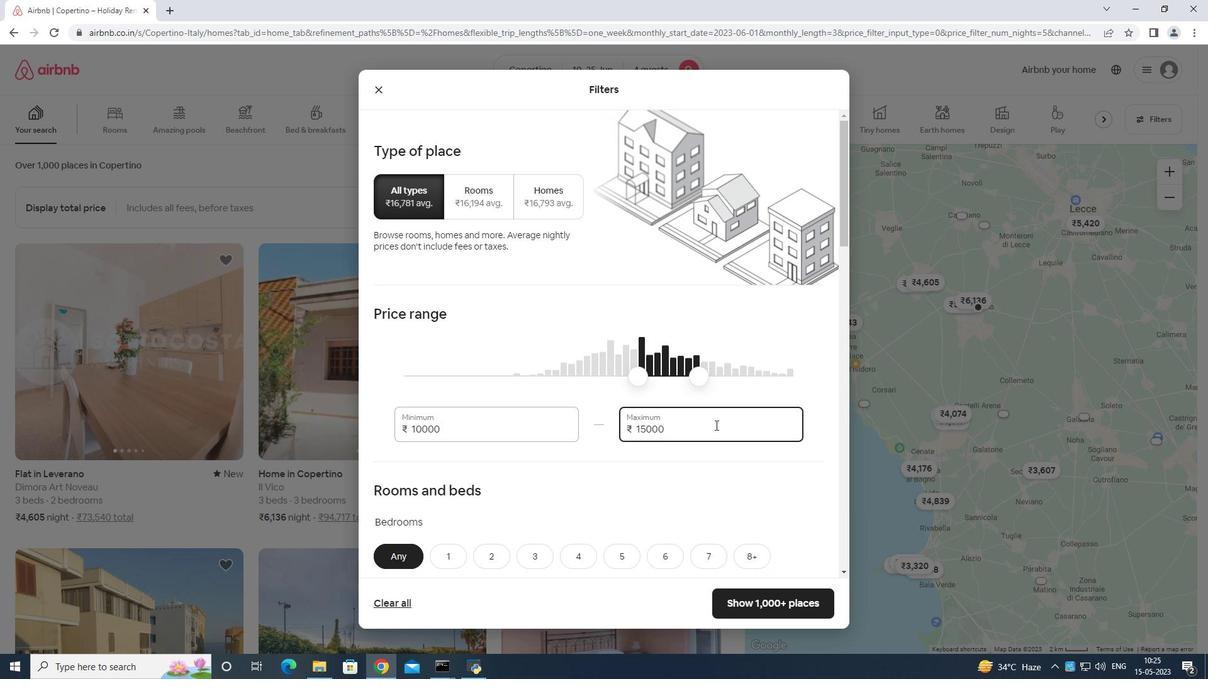 
Action: Mouse scrolled (715, 424) with delta (0, 0)
Screenshot: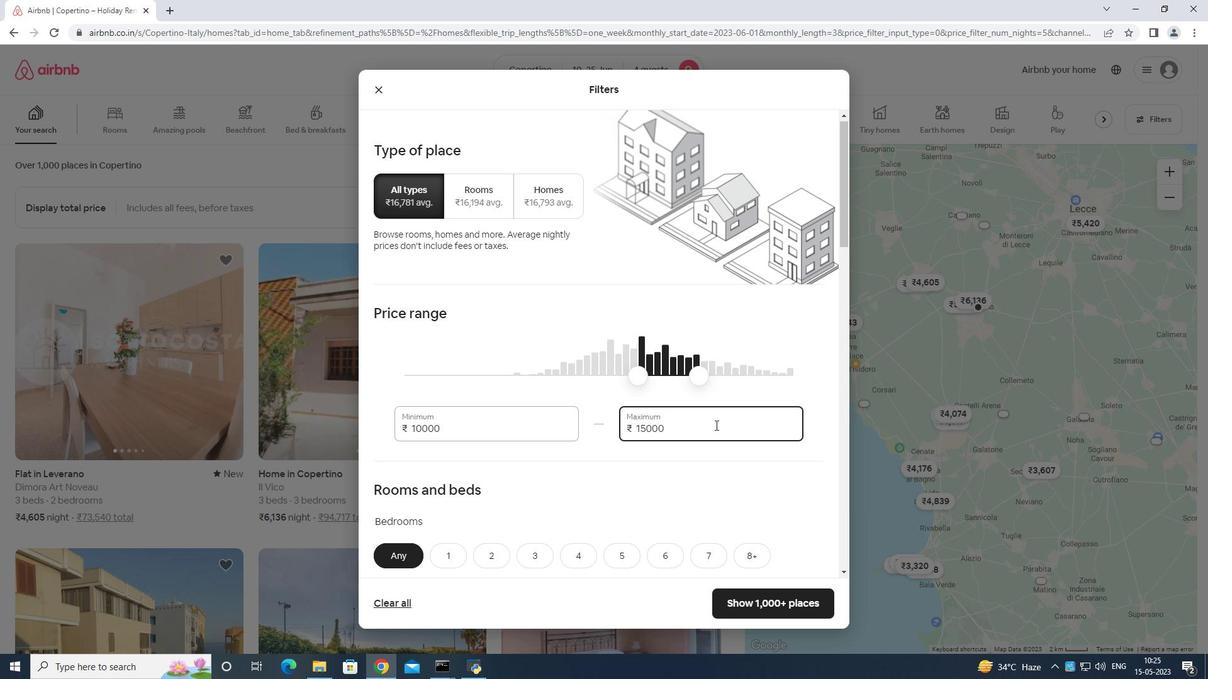
Action: Mouse scrolled (715, 424) with delta (0, 0)
Screenshot: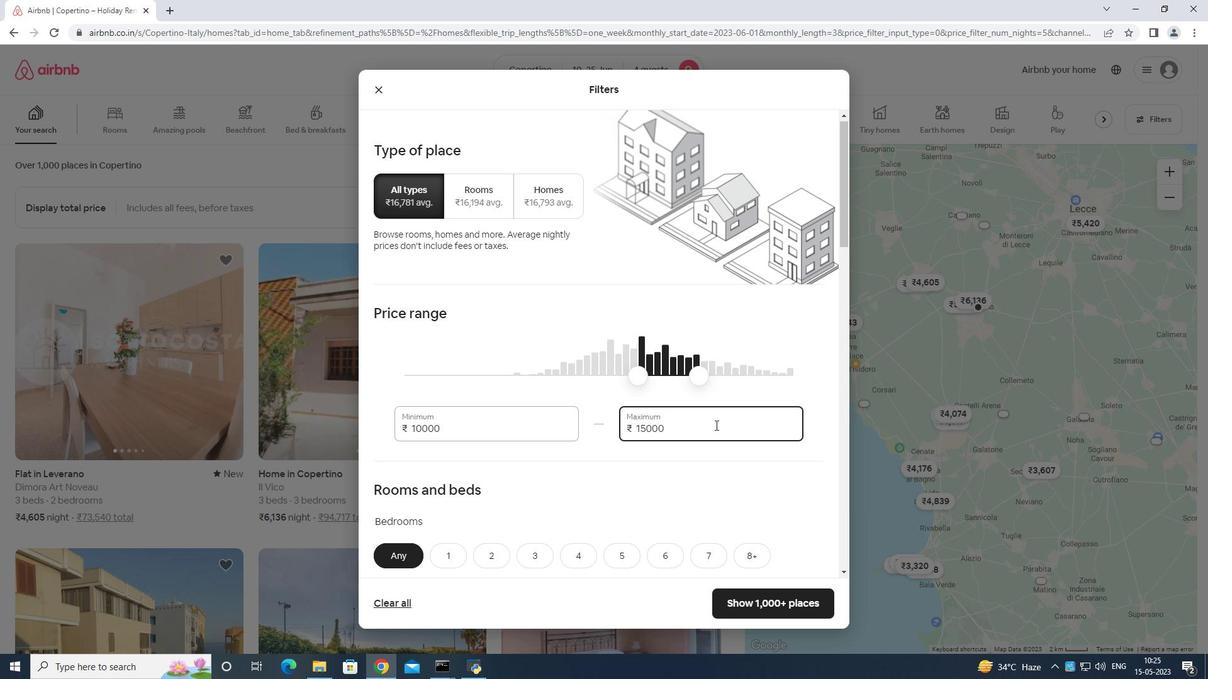 
Action: Mouse scrolled (715, 424) with delta (0, 0)
Screenshot: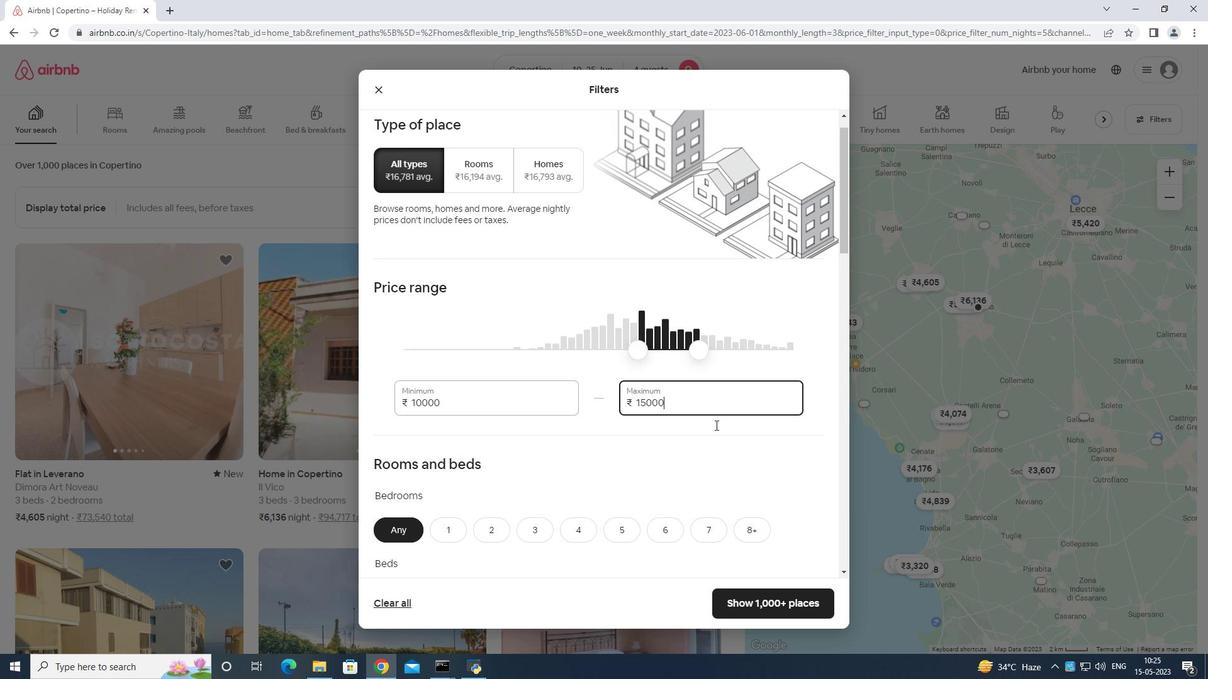 
Action: Mouse moved to (549, 298)
Screenshot: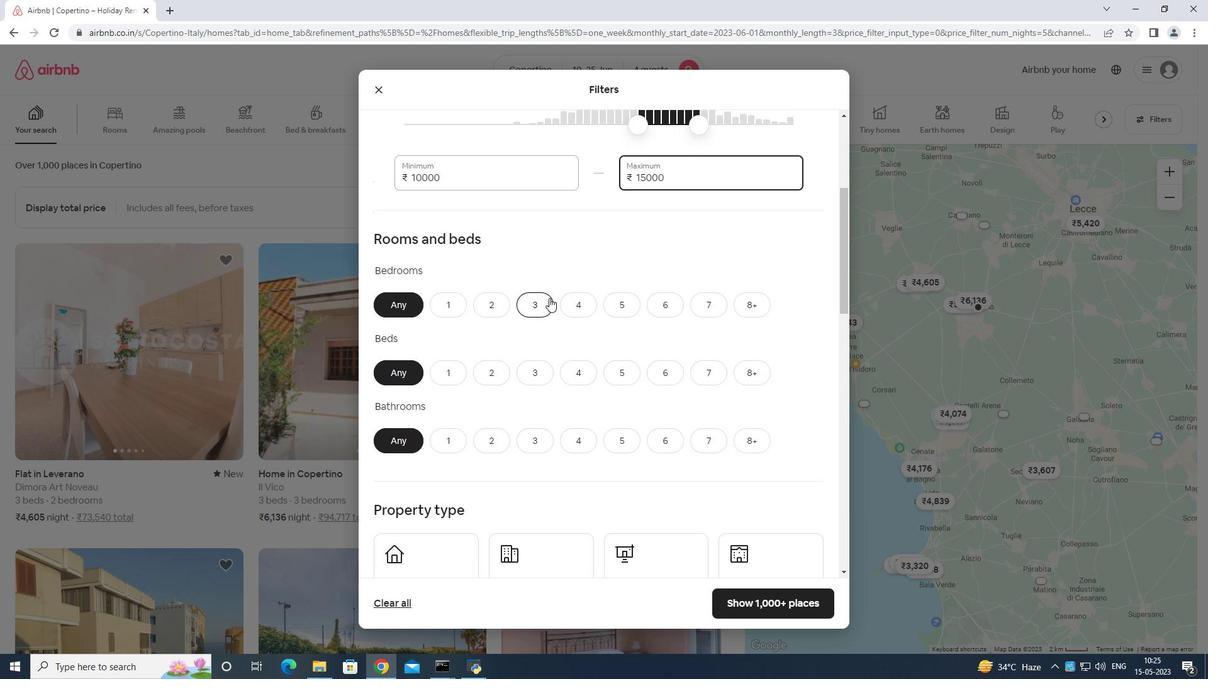 
Action: Mouse pressed left at (549, 298)
Screenshot: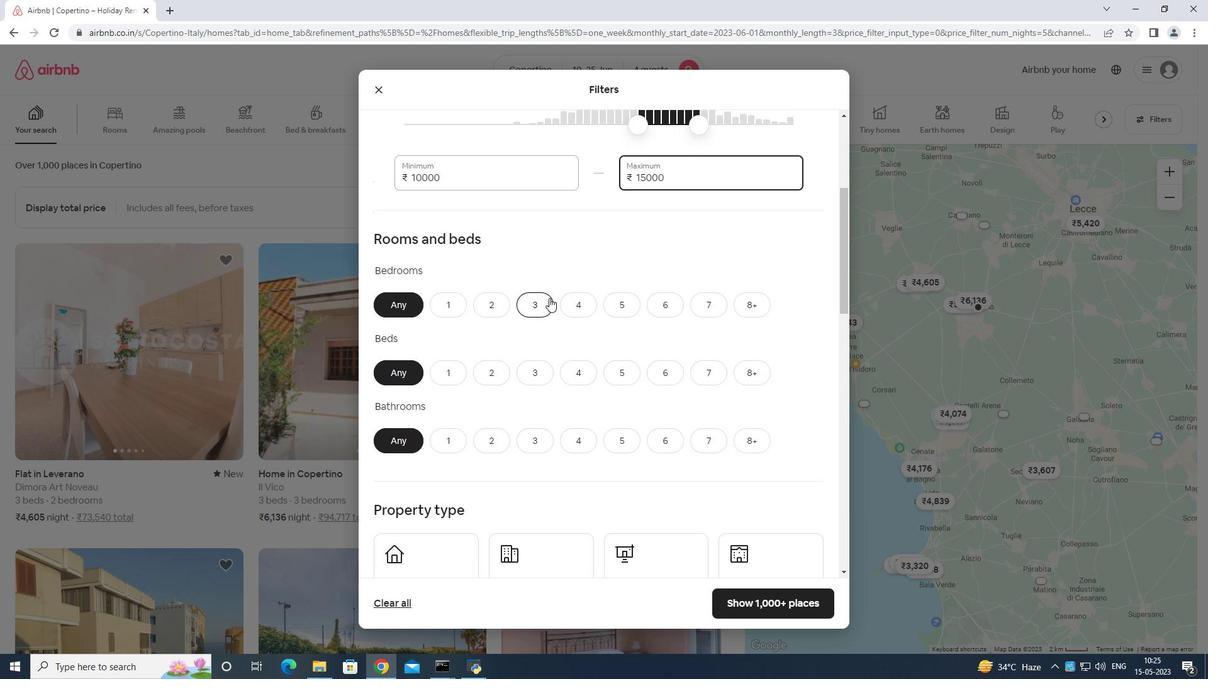 
Action: Mouse moved to (563, 299)
Screenshot: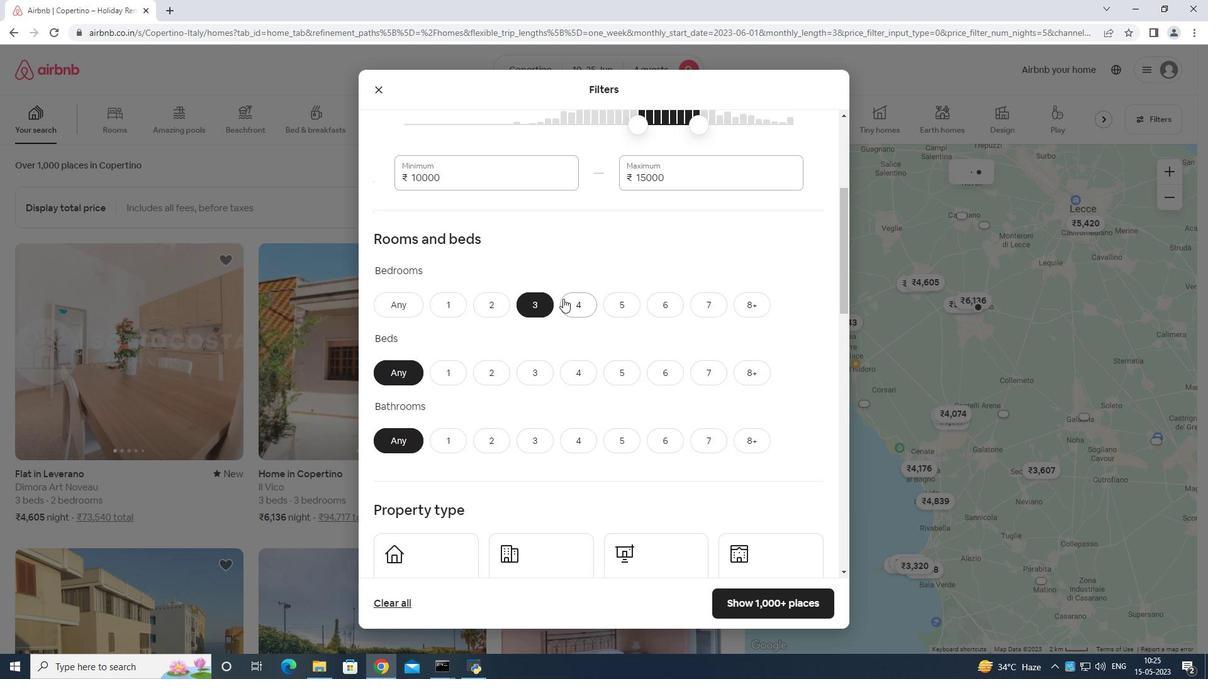 
Action: Mouse pressed left at (563, 299)
Screenshot: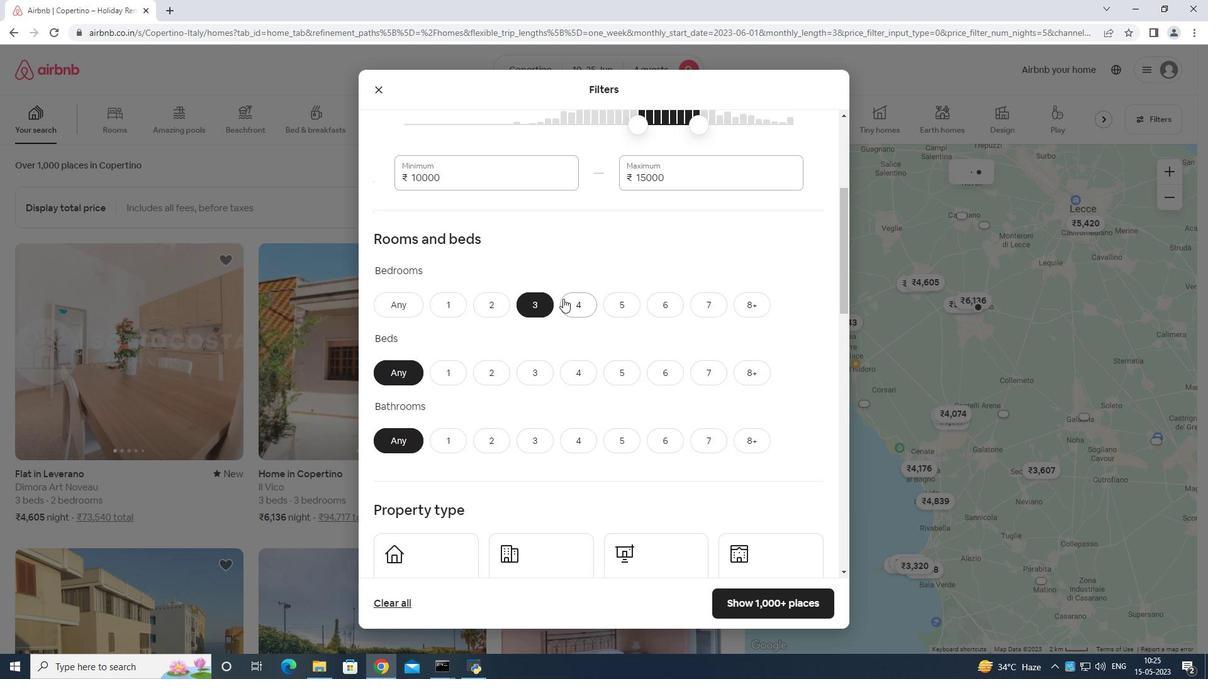 
Action: Mouse moved to (589, 378)
Screenshot: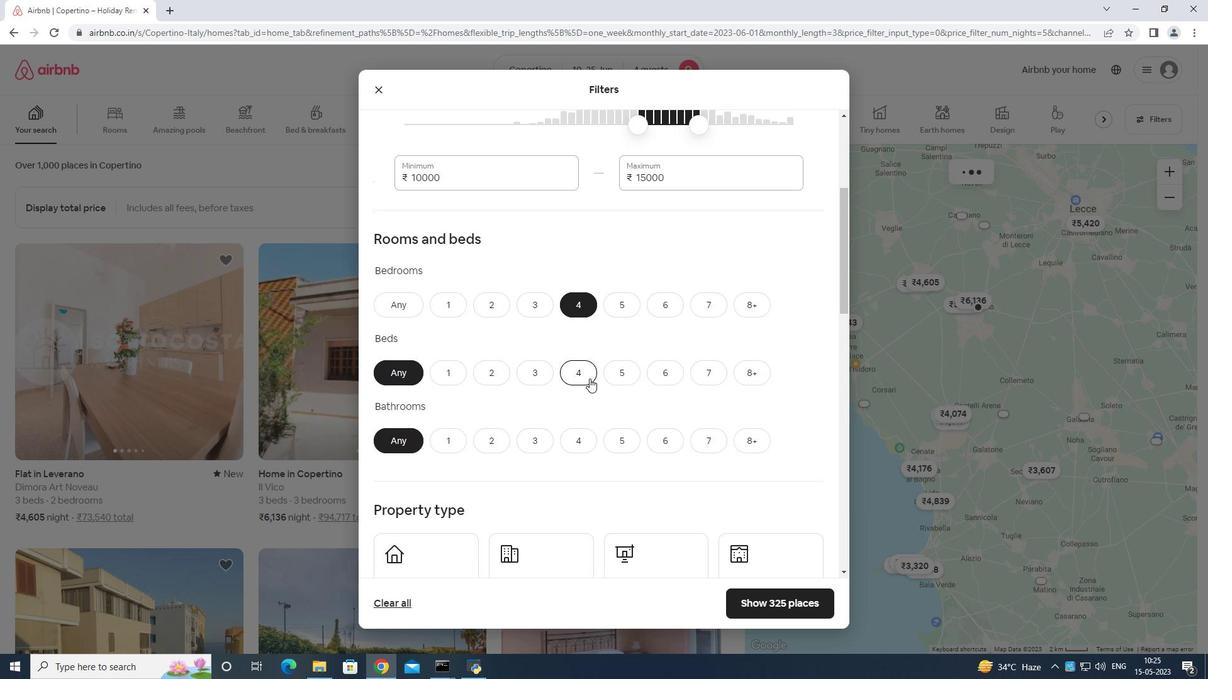 
Action: Mouse pressed left at (589, 378)
Screenshot: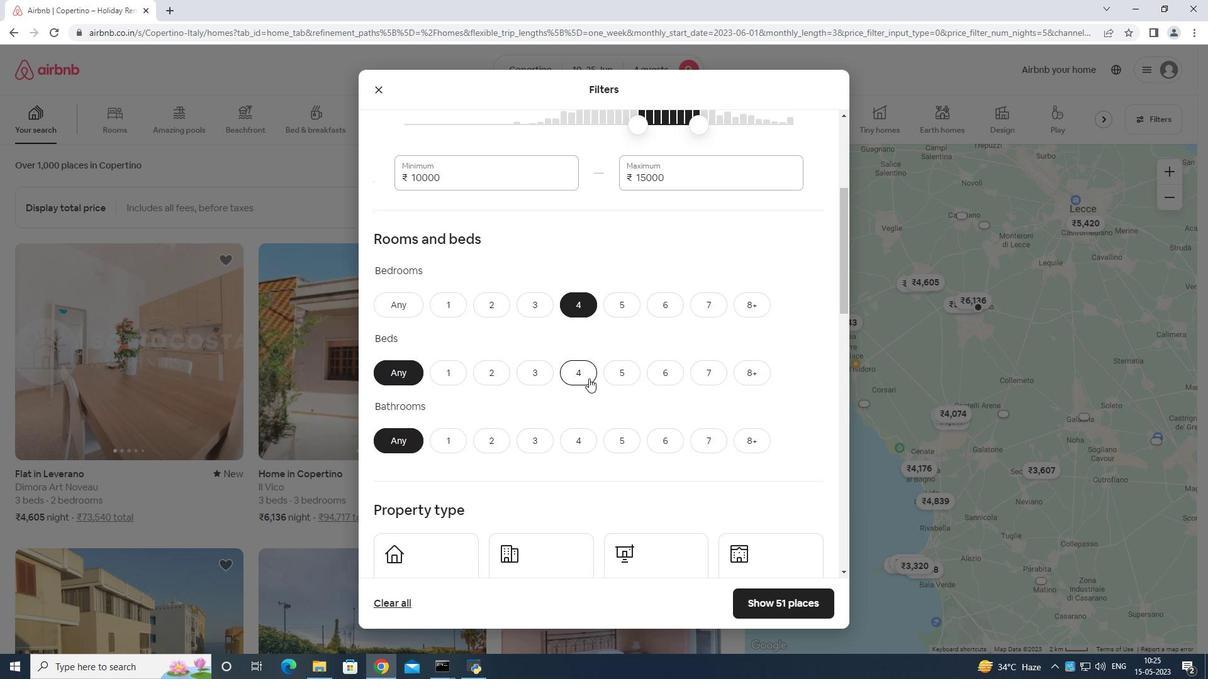 
Action: Mouse moved to (569, 434)
Screenshot: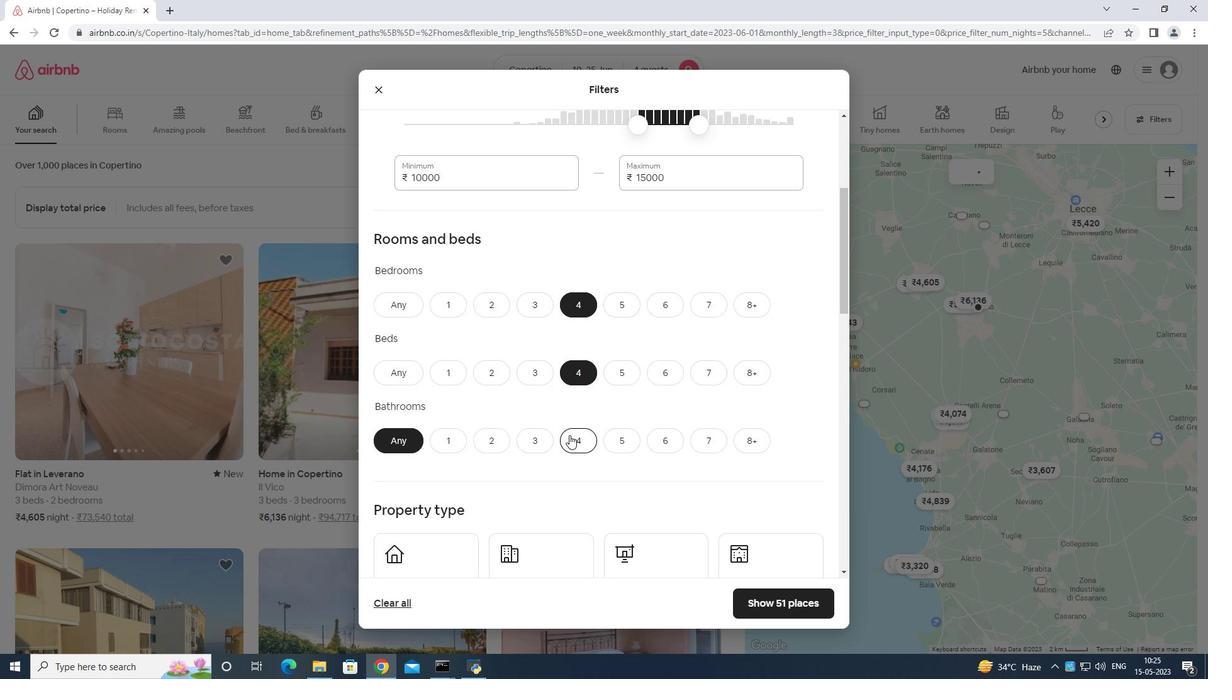 
Action: Mouse pressed left at (569, 434)
Screenshot: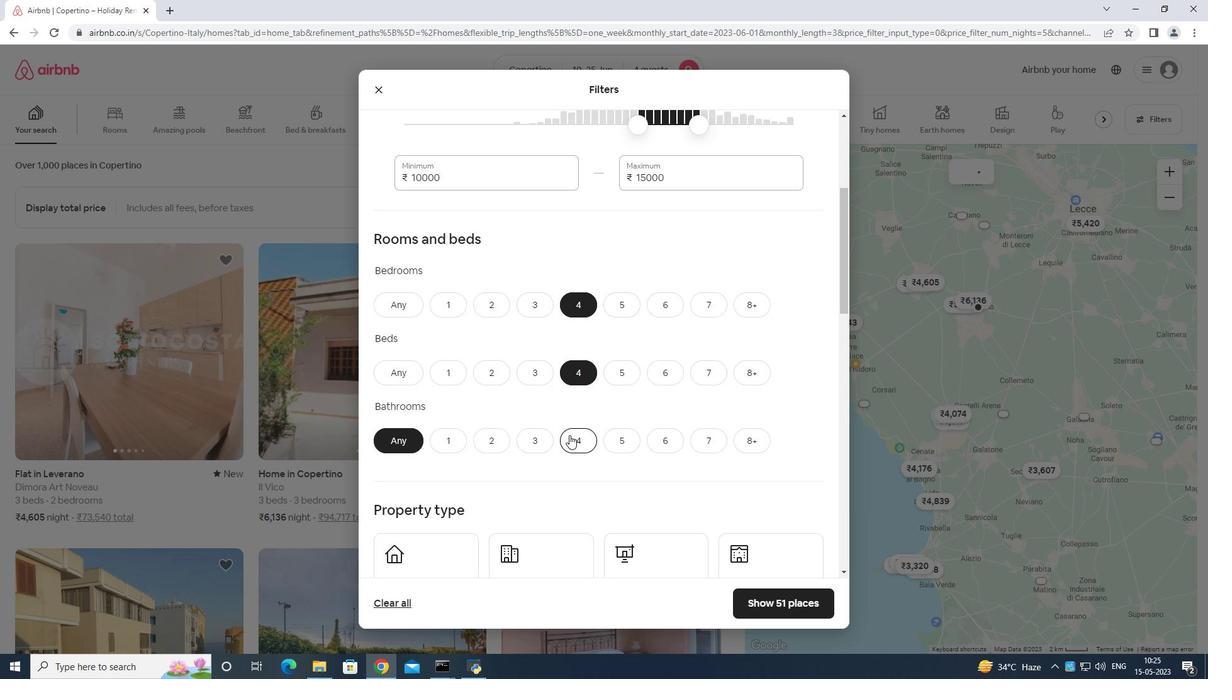 
Action: Mouse moved to (598, 404)
Screenshot: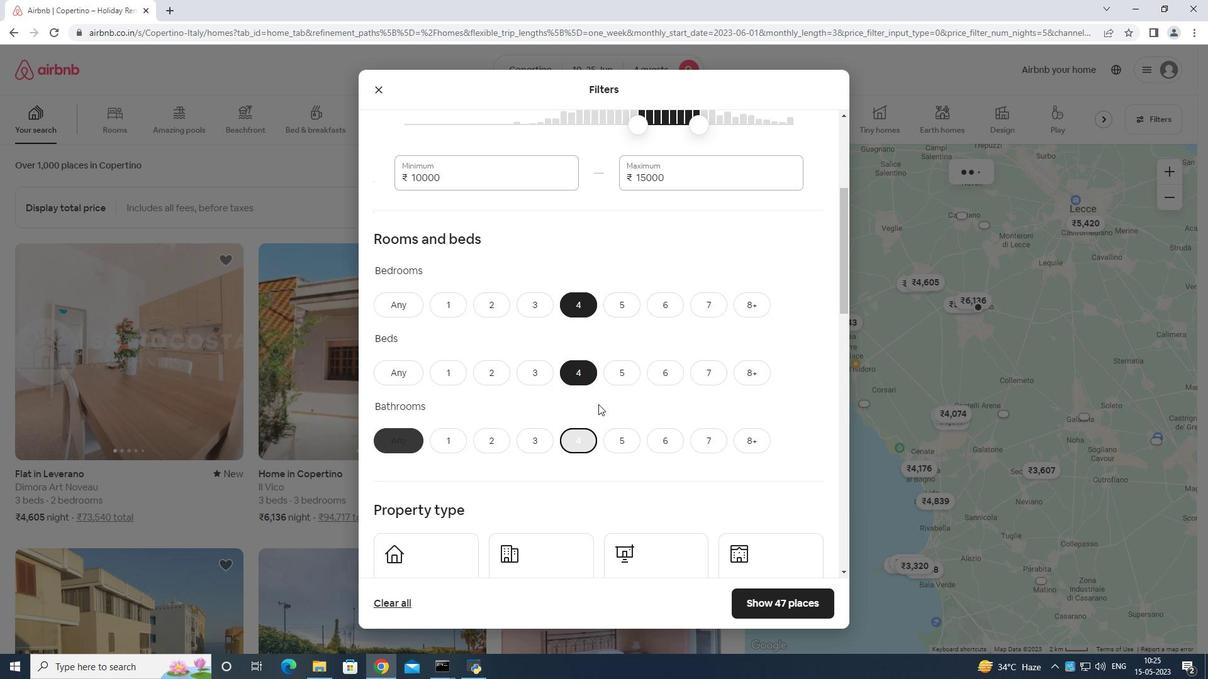 
Action: Mouse scrolled (598, 404) with delta (0, 0)
Screenshot: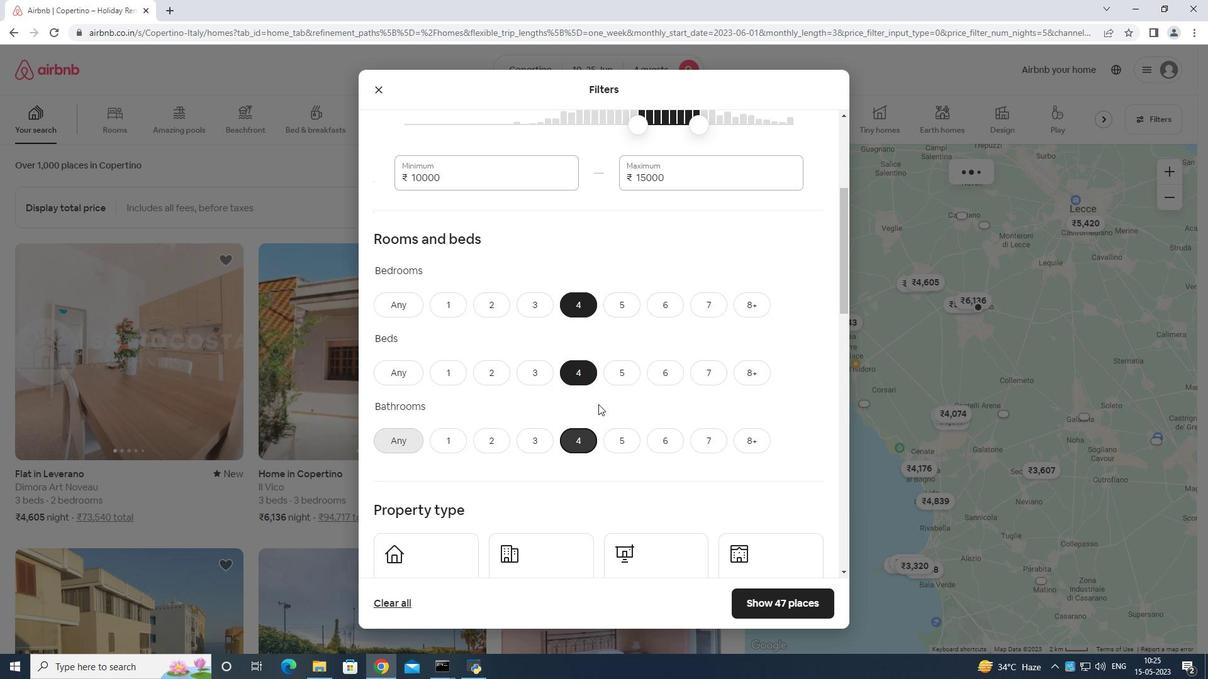 
Action: Mouse scrolled (598, 404) with delta (0, 0)
Screenshot: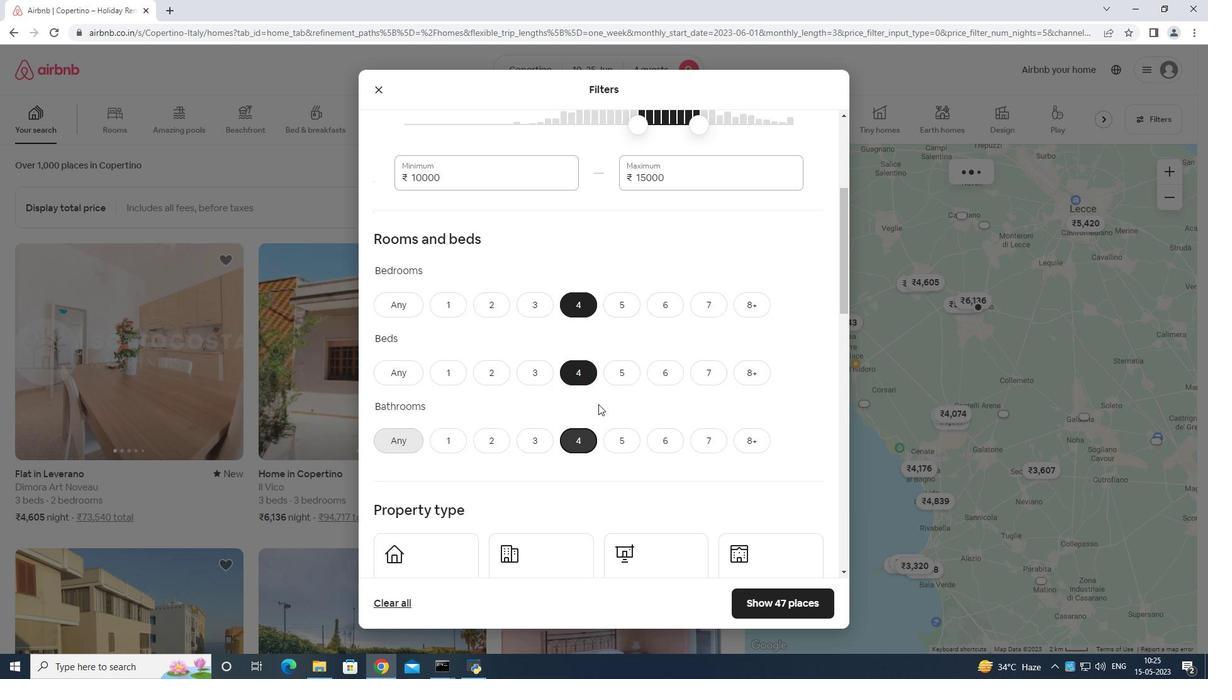 
Action: Mouse scrolled (598, 404) with delta (0, 0)
Screenshot: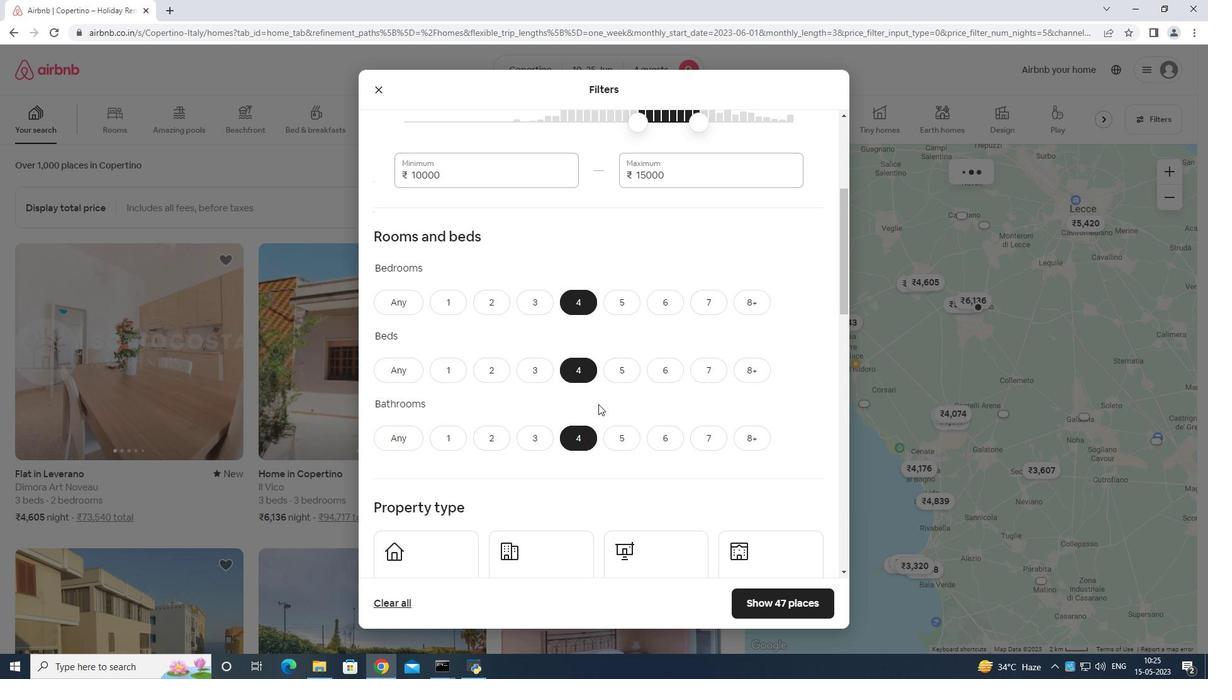
Action: Mouse moved to (427, 358)
Screenshot: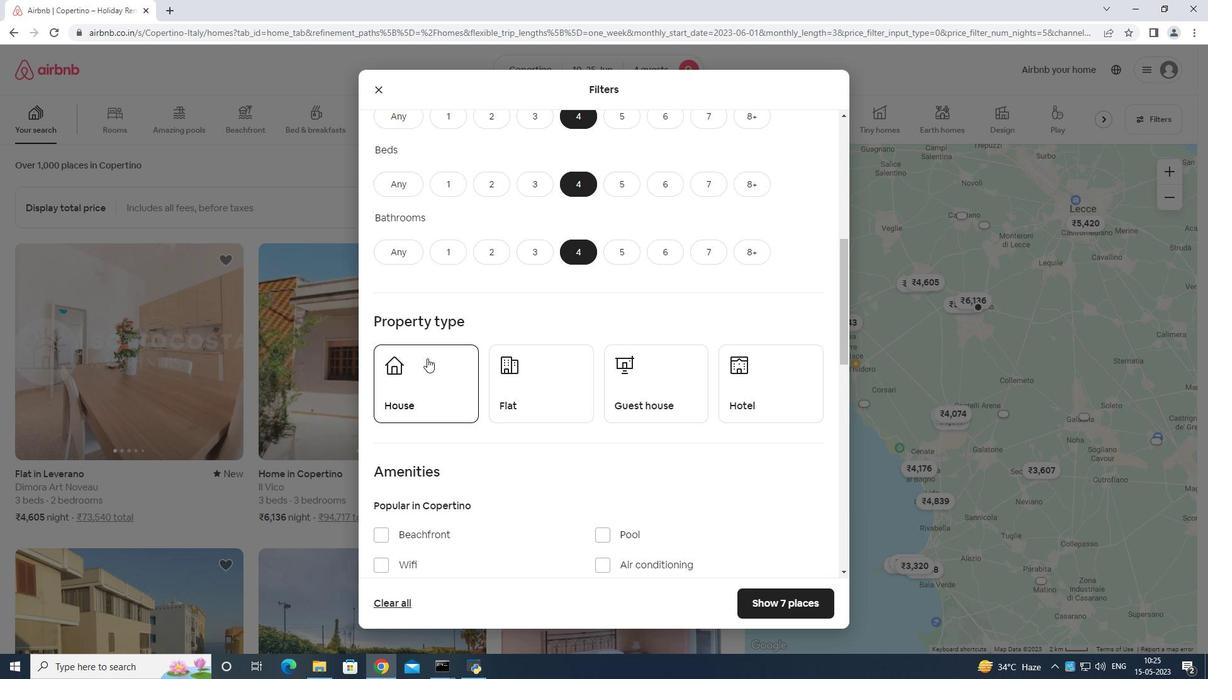 
Action: Mouse pressed left at (427, 358)
Screenshot: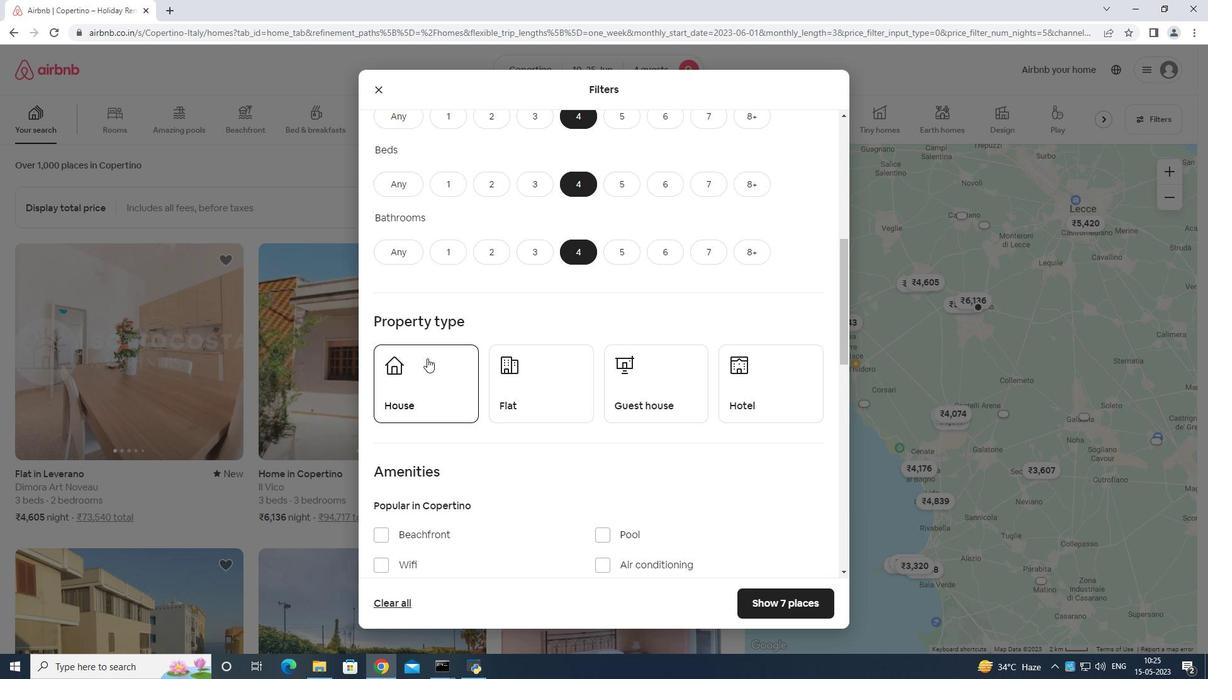 
Action: Mouse moved to (568, 389)
Screenshot: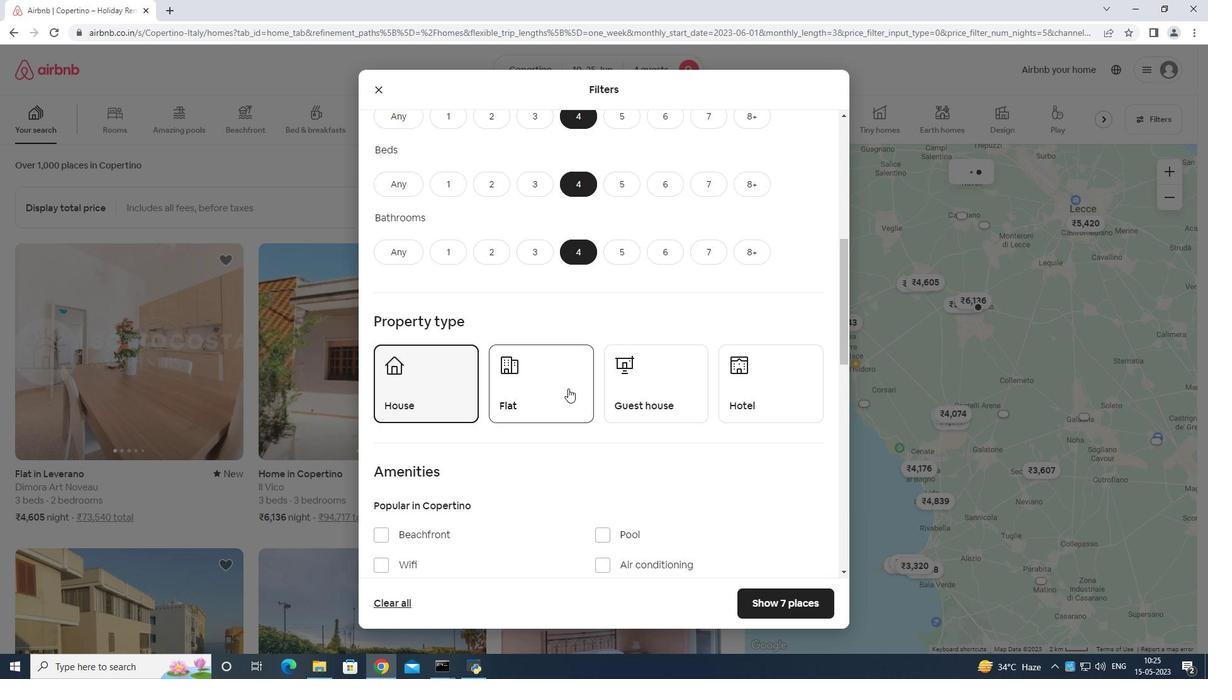 
Action: Mouse pressed left at (568, 389)
Screenshot: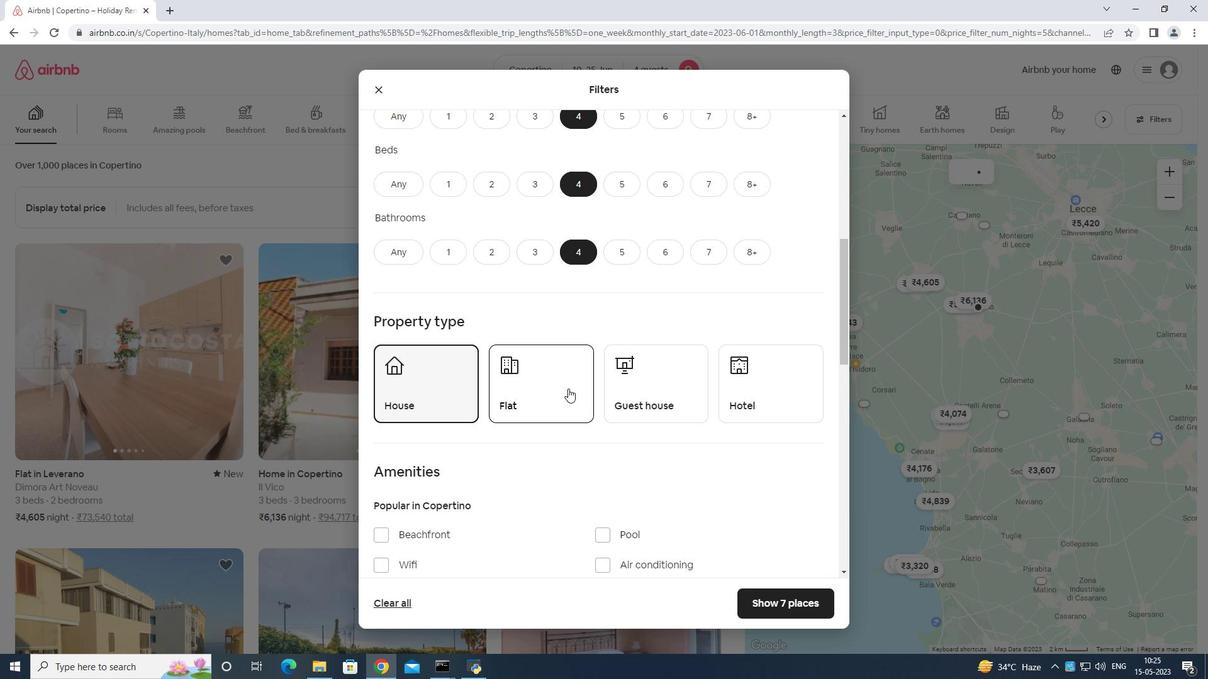 
Action: Mouse moved to (652, 401)
Screenshot: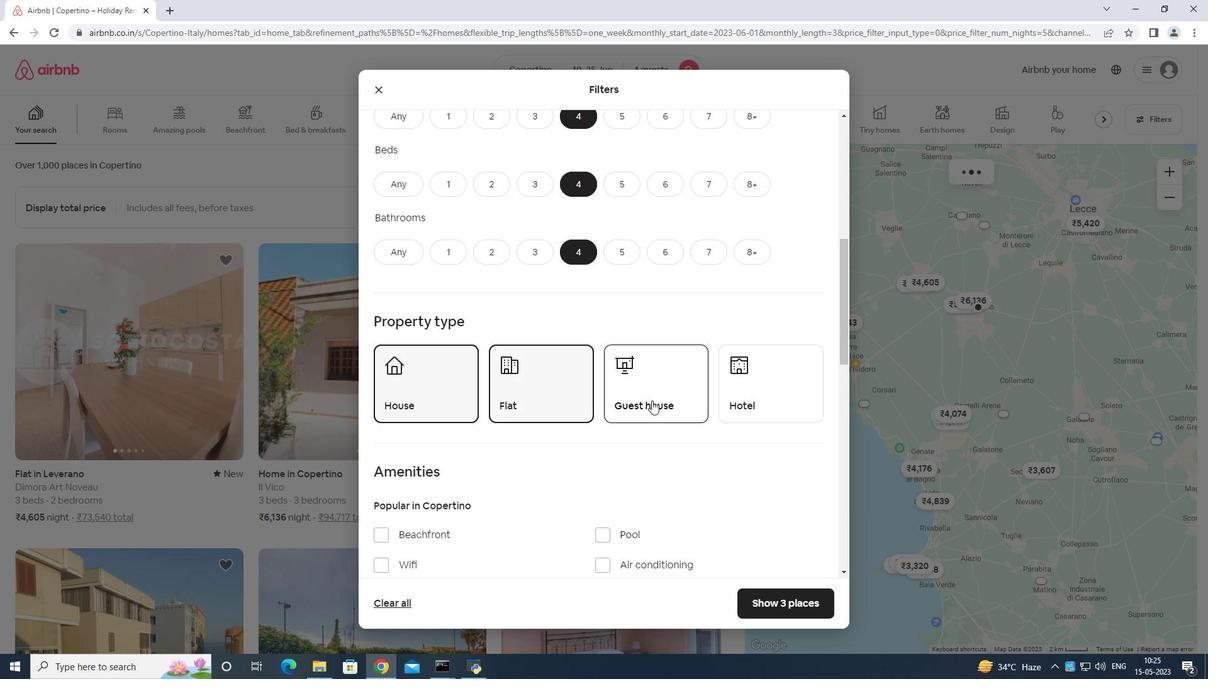 
Action: Mouse pressed left at (652, 401)
Screenshot: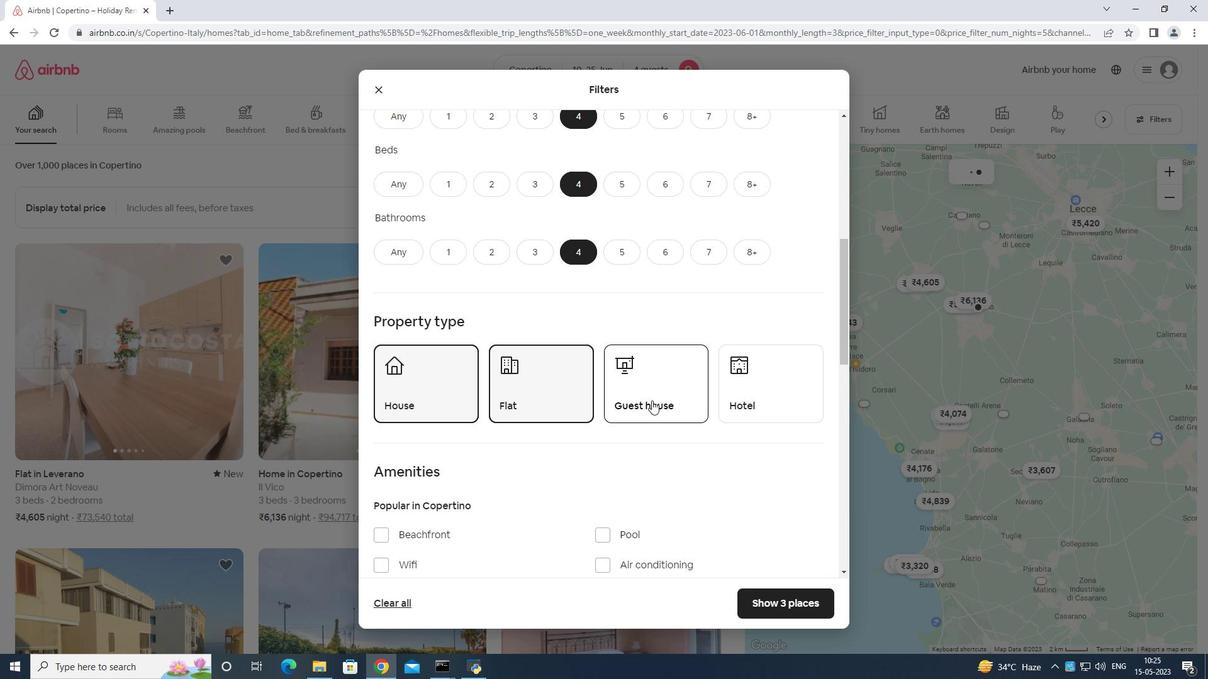
Action: Mouse moved to (669, 385)
Screenshot: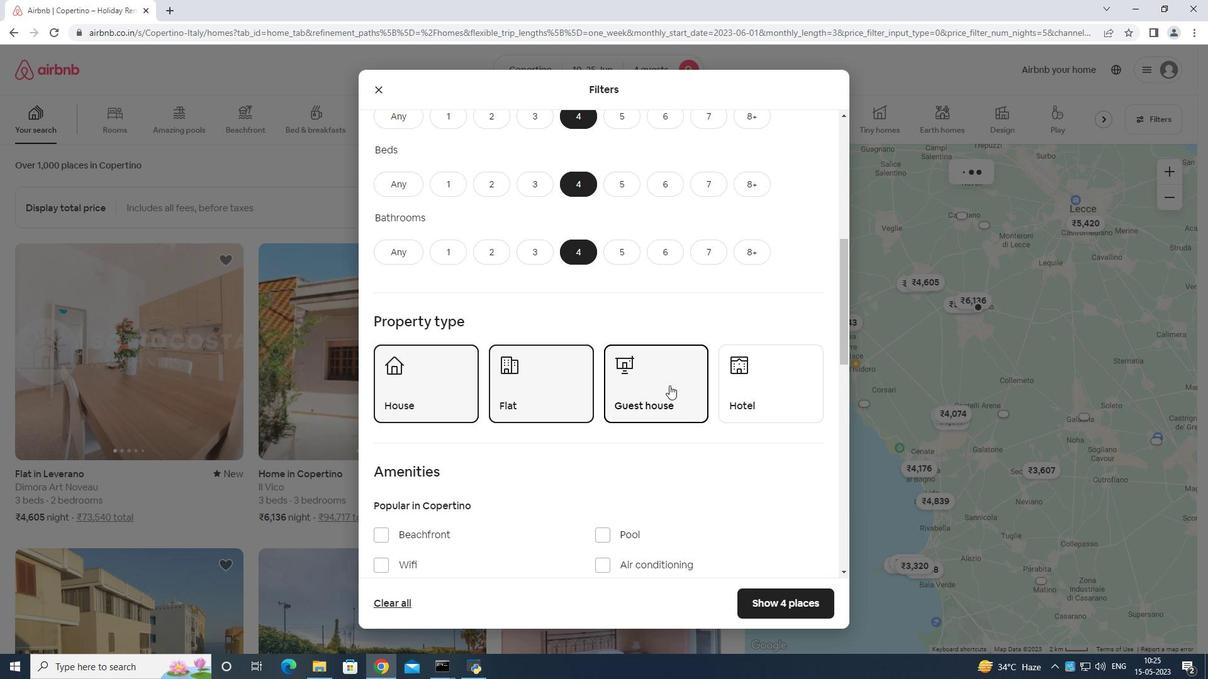 
Action: Mouse scrolled (669, 385) with delta (0, 0)
Screenshot: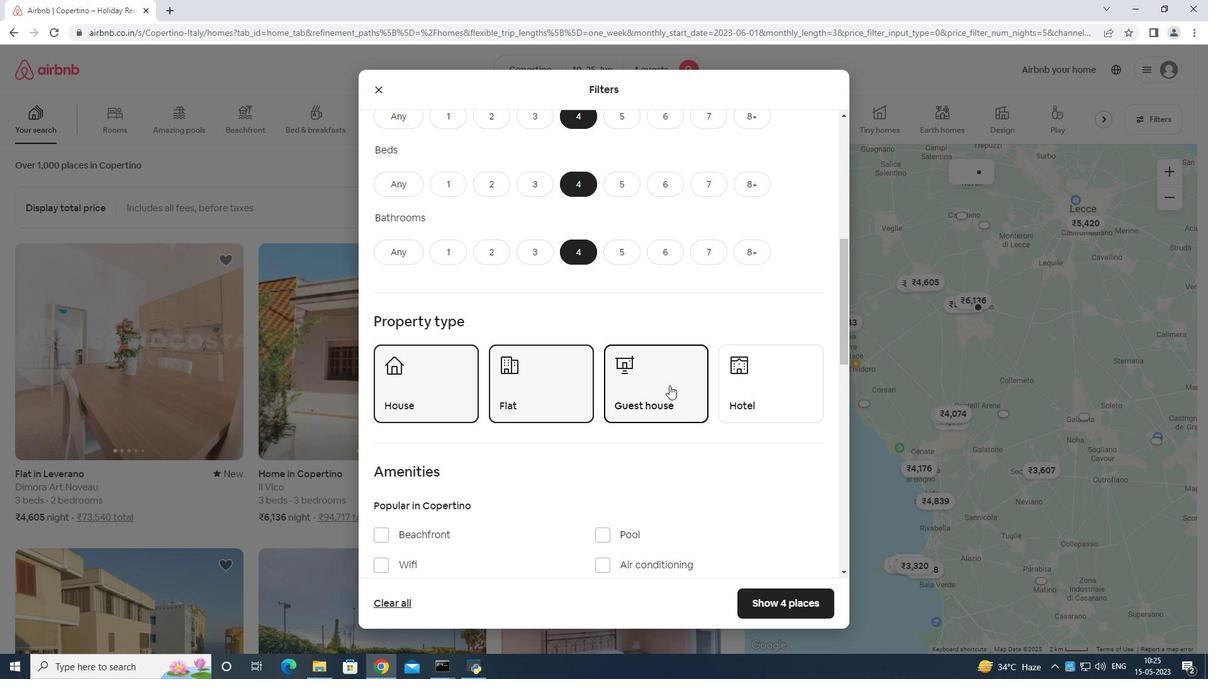 
Action: Mouse scrolled (669, 385) with delta (0, 0)
Screenshot: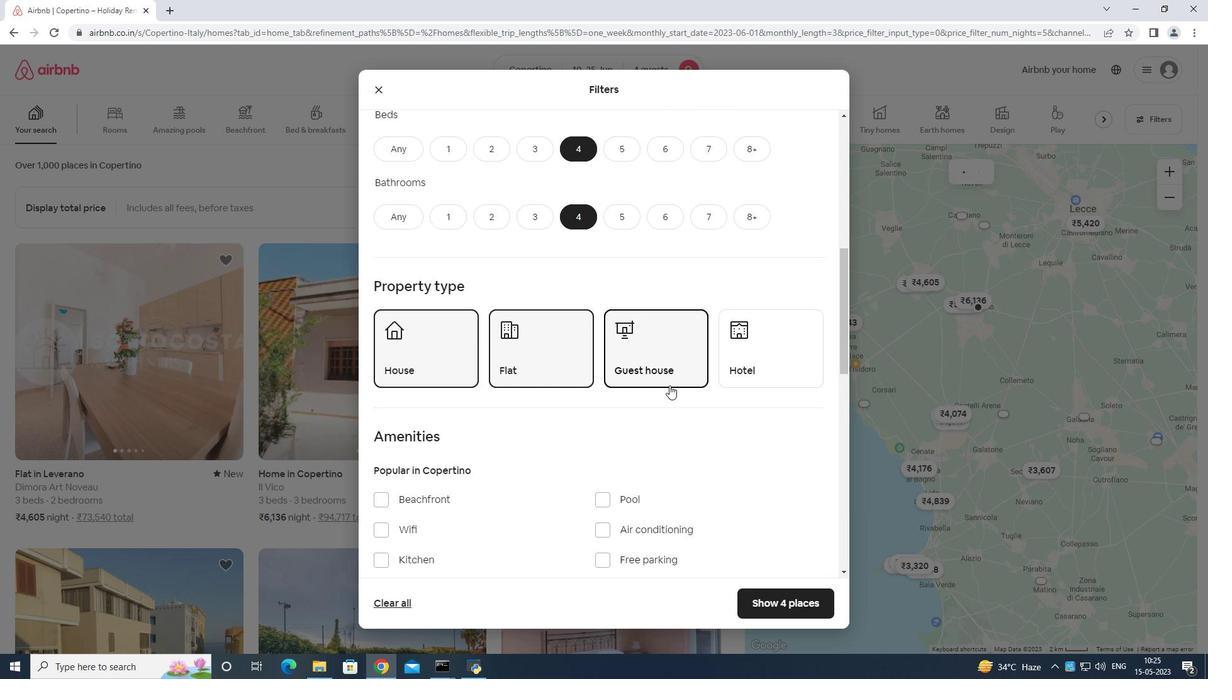 
Action: Mouse scrolled (669, 385) with delta (0, 0)
Screenshot: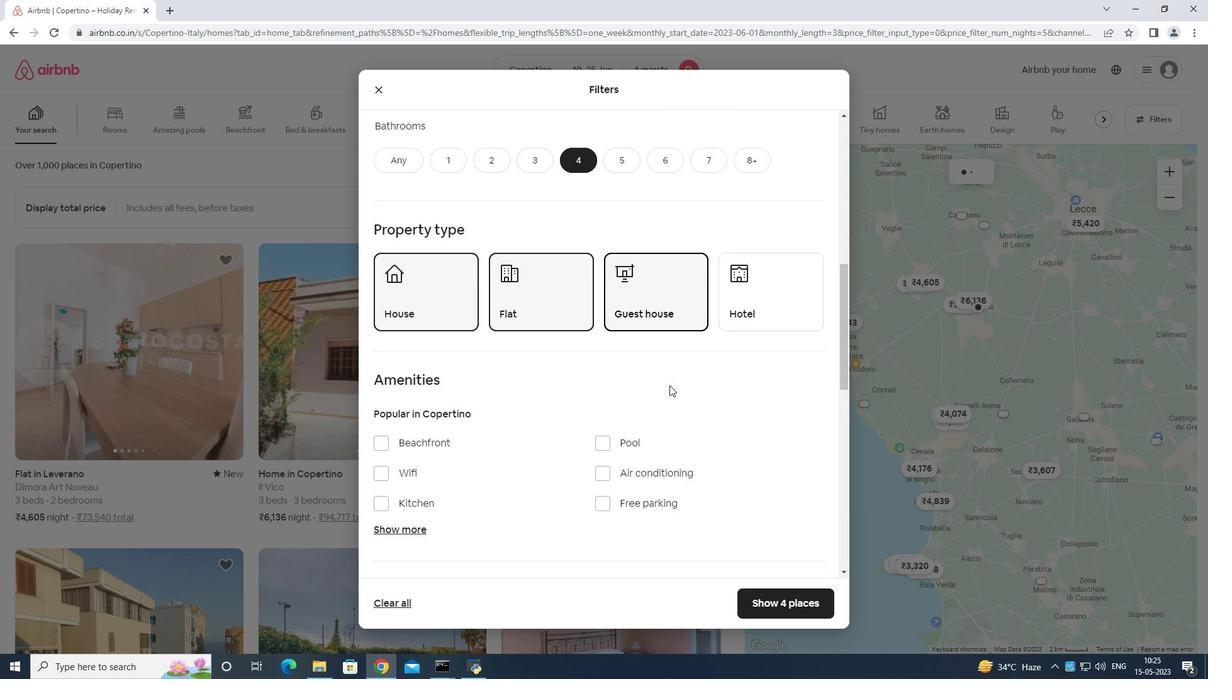 
Action: Mouse moved to (382, 373)
Screenshot: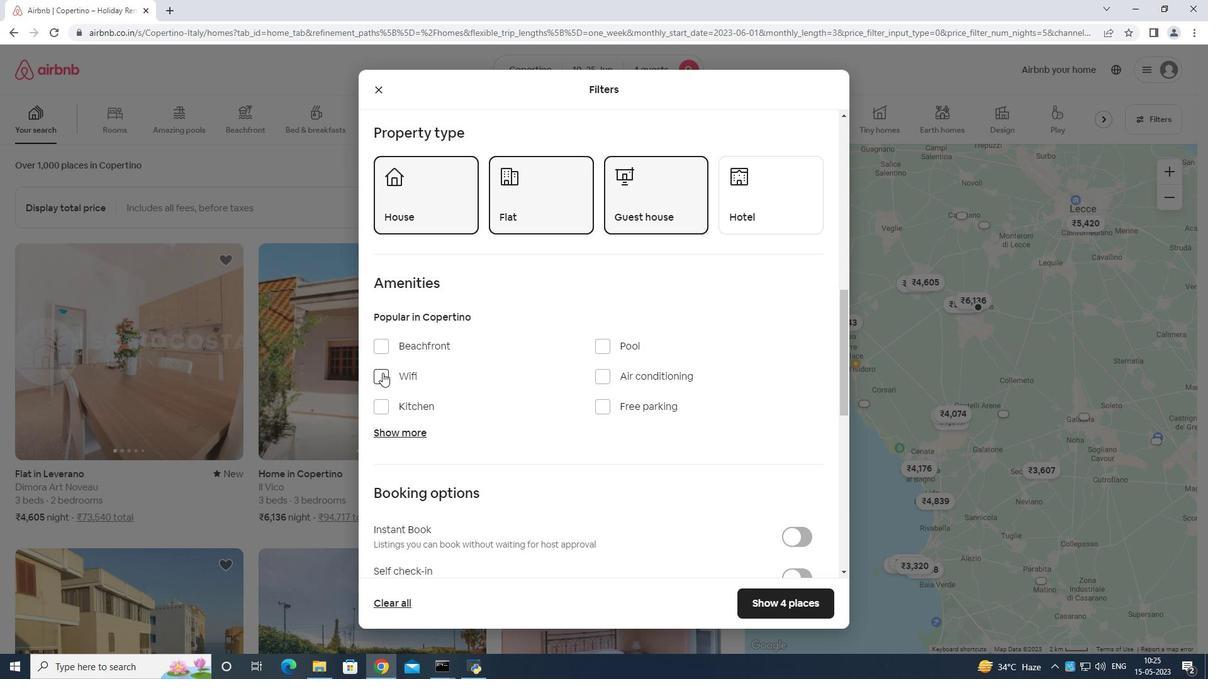 
Action: Mouse pressed left at (382, 373)
Screenshot: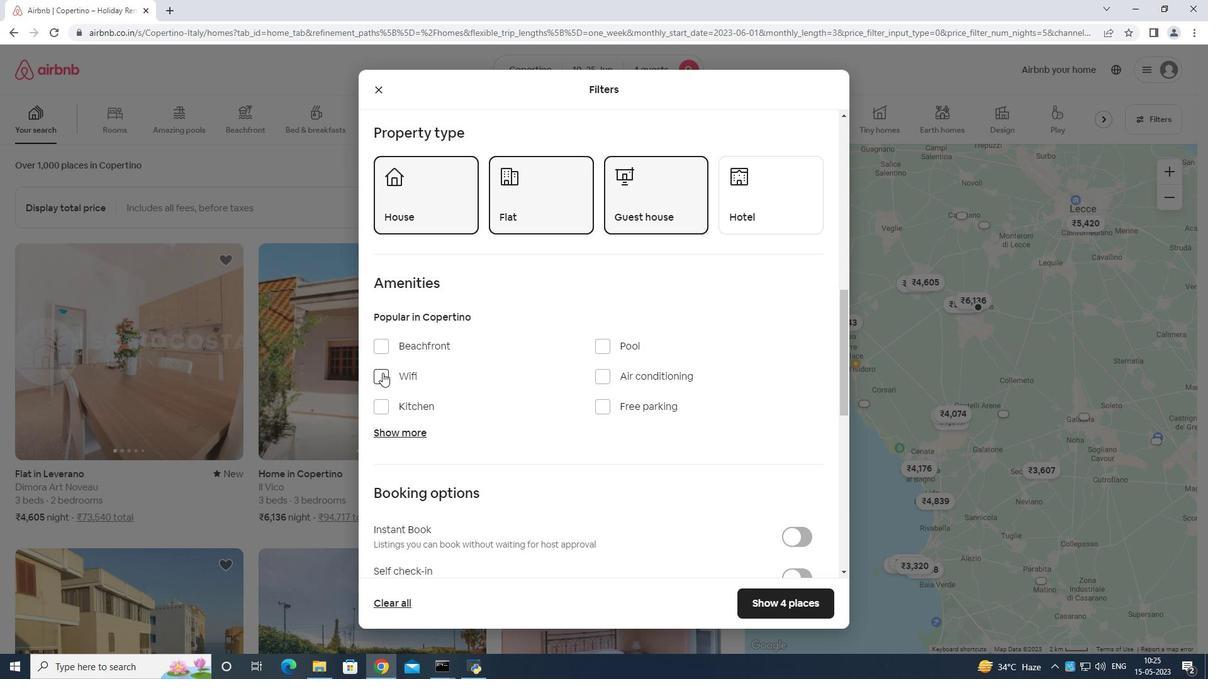 
Action: Mouse moved to (611, 407)
Screenshot: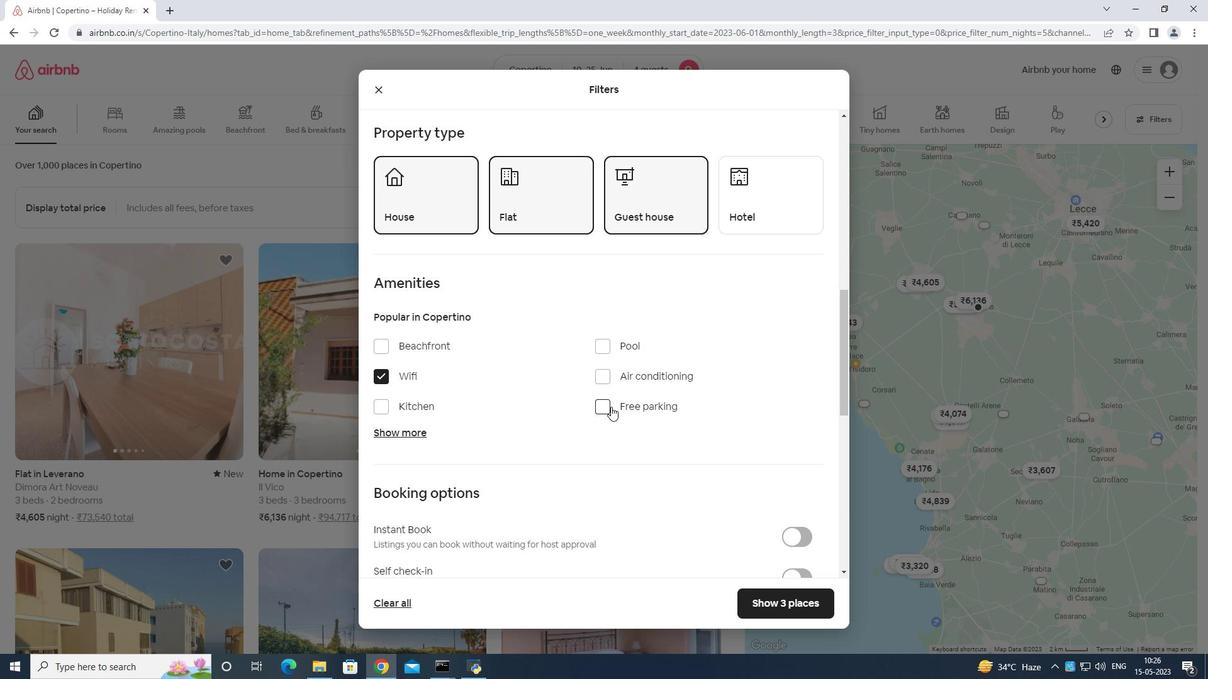 
Action: Mouse pressed left at (611, 407)
Screenshot: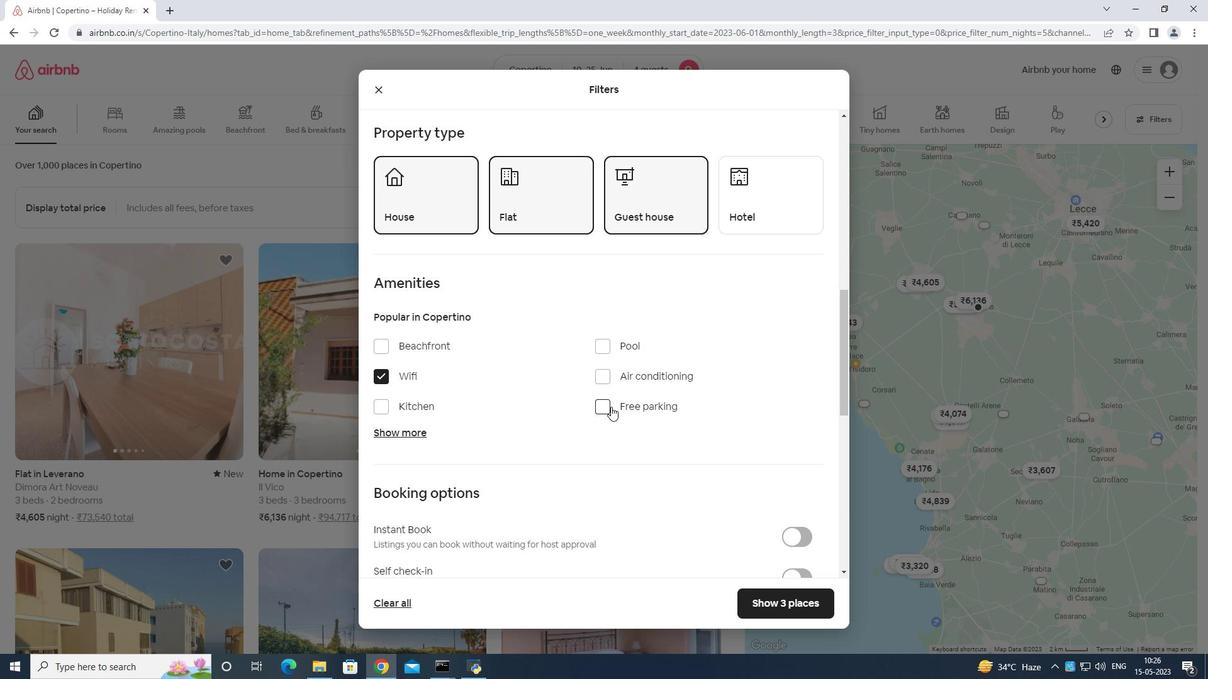 
Action: Mouse moved to (403, 433)
Screenshot: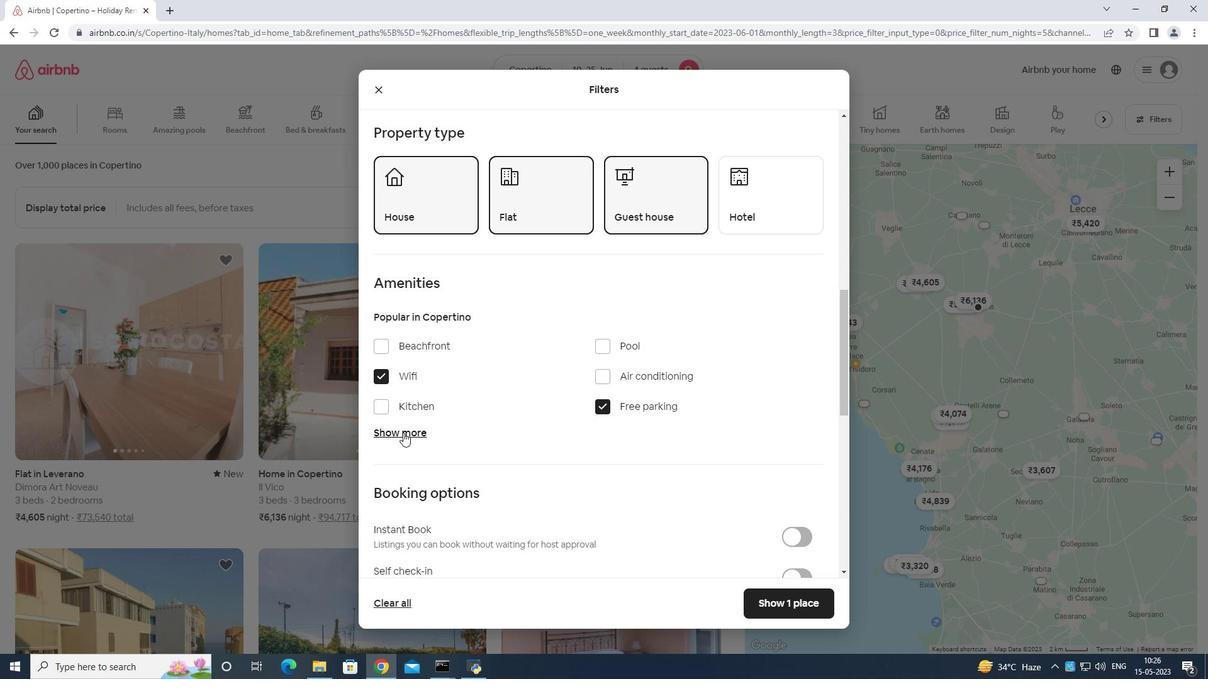 
Action: Mouse pressed left at (403, 433)
Screenshot: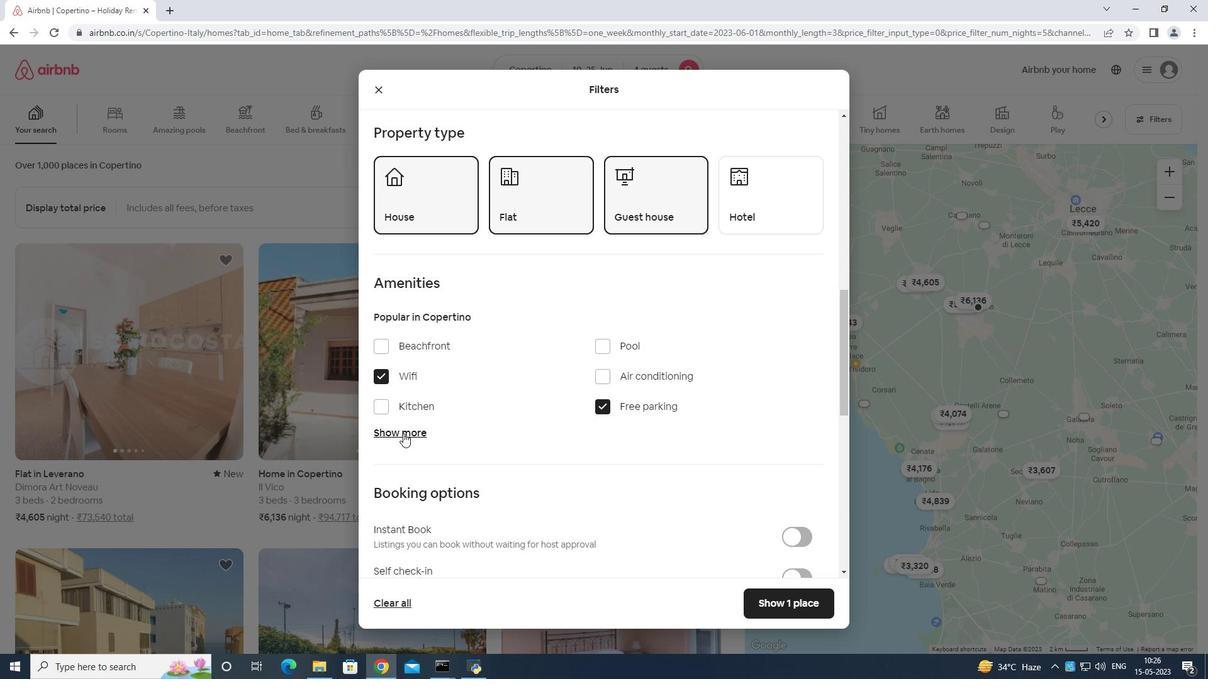 
Action: Mouse moved to (404, 426)
Screenshot: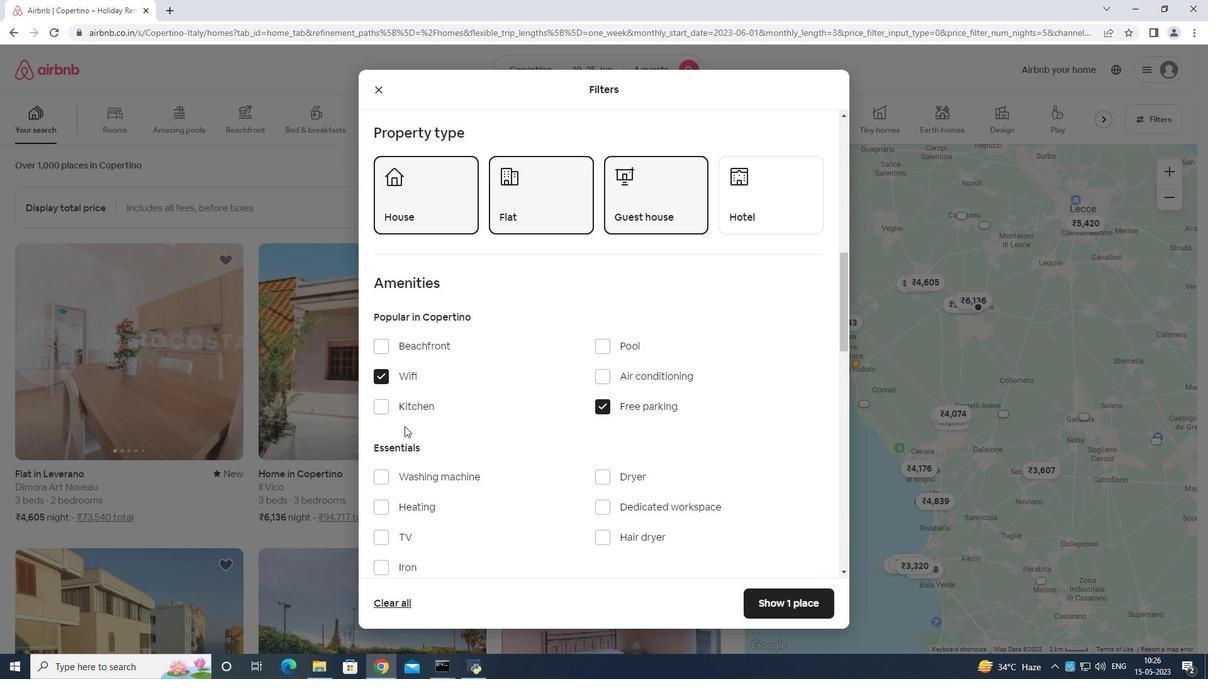 
Action: Mouse scrolled (404, 426) with delta (0, 0)
Screenshot: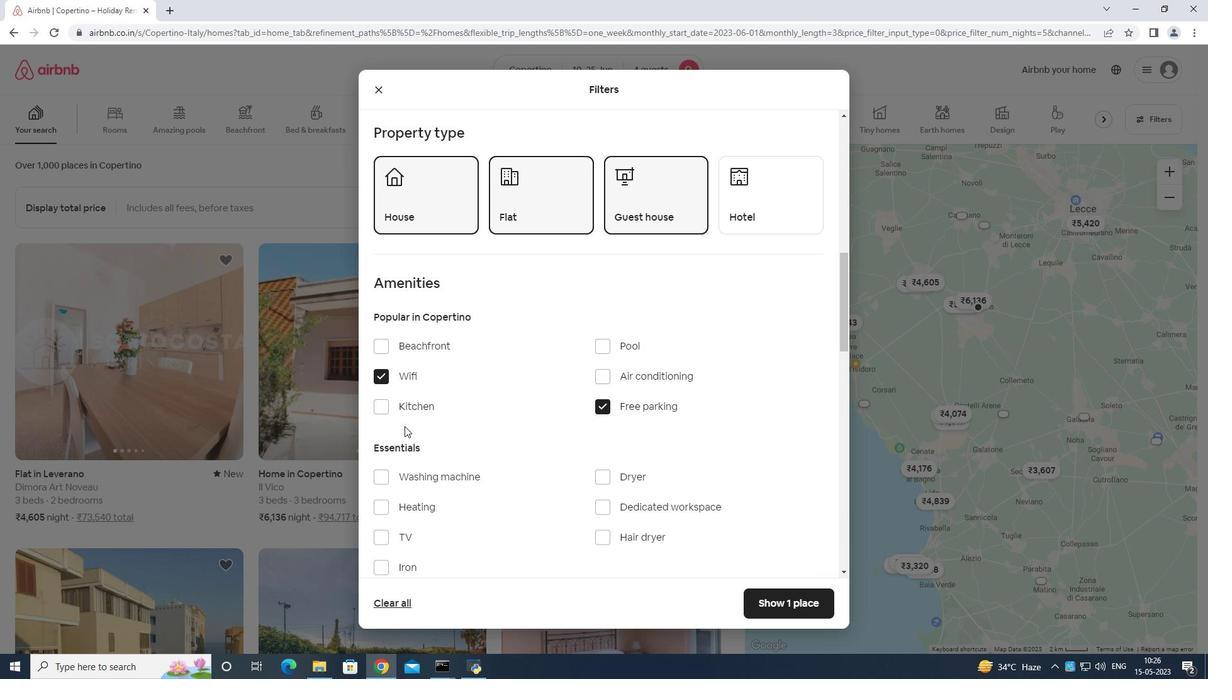 
Action: Mouse moved to (405, 425)
Screenshot: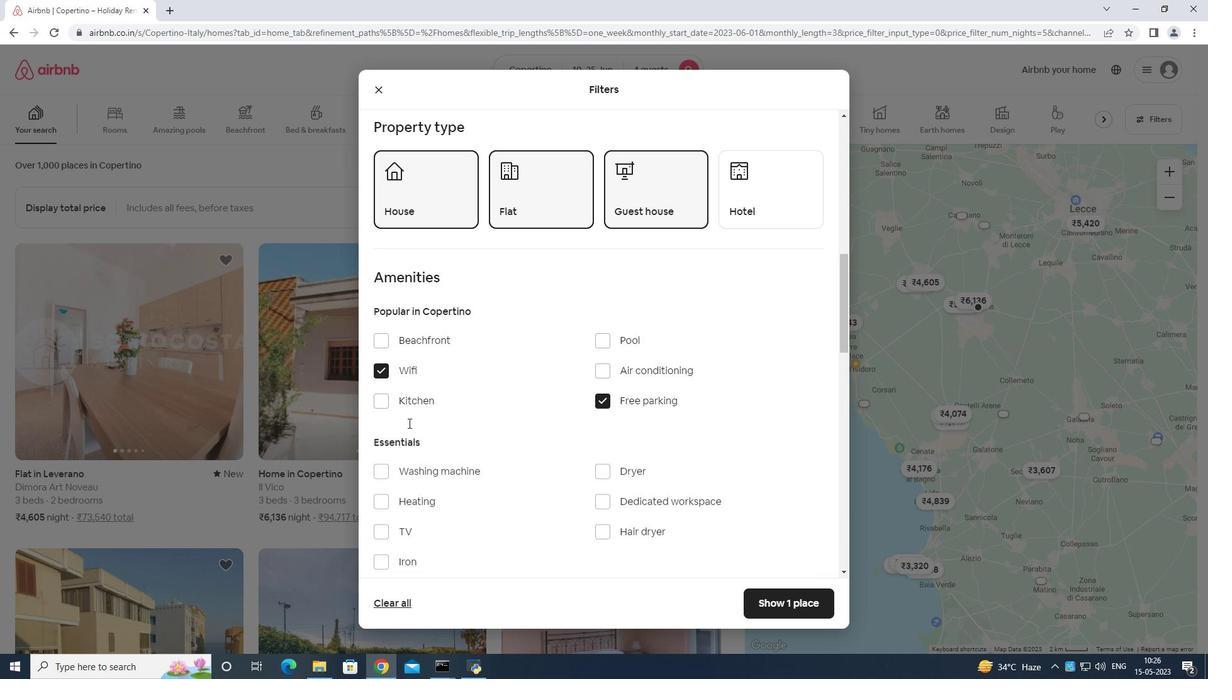 
Action: Mouse scrolled (405, 424) with delta (0, 0)
Screenshot: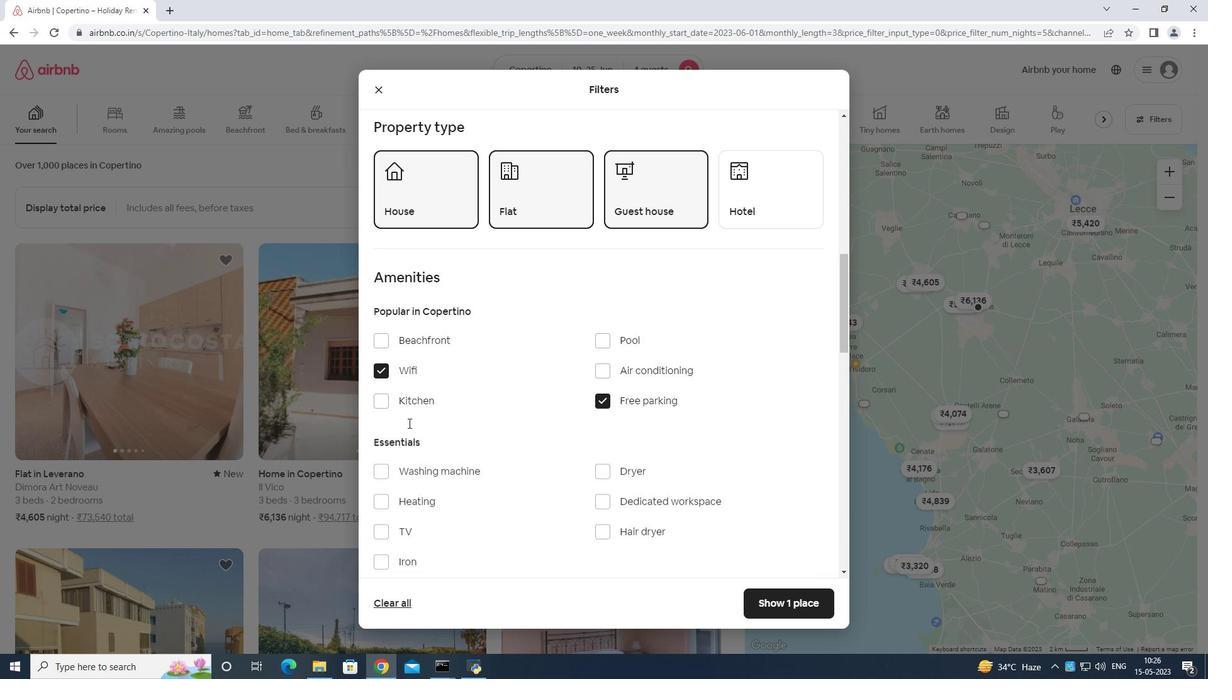 
Action: Mouse moved to (409, 423)
Screenshot: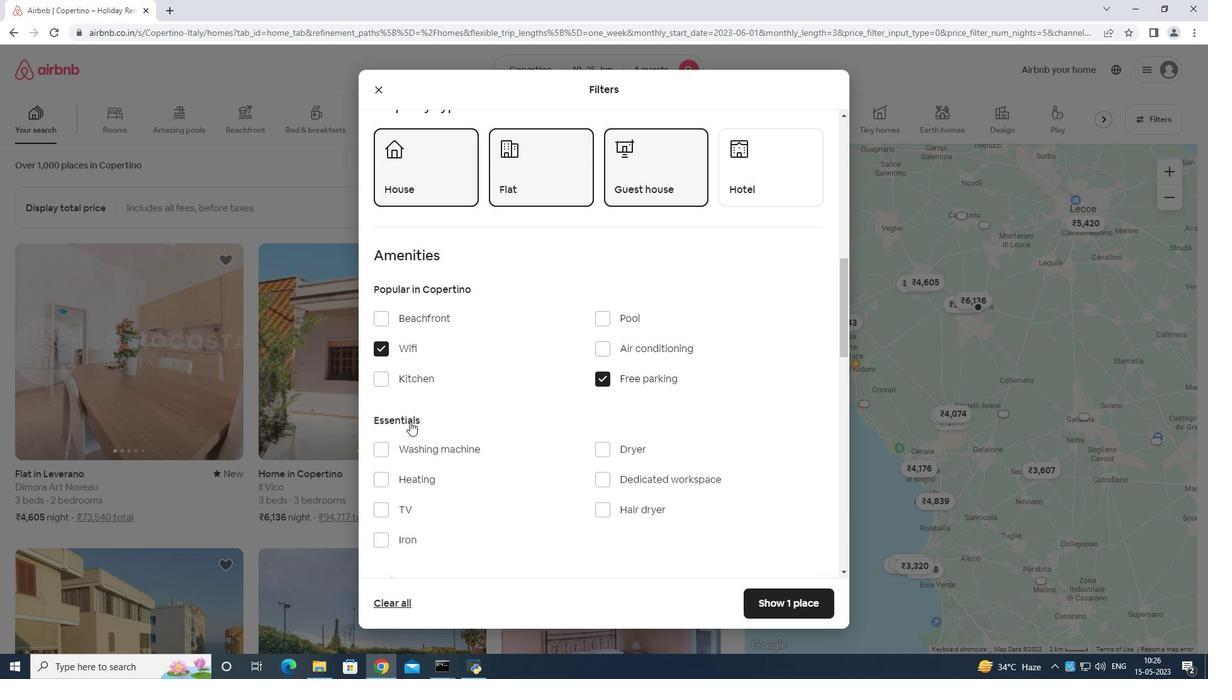 
Action: Mouse scrolled (409, 422) with delta (0, 0)
Screenshot: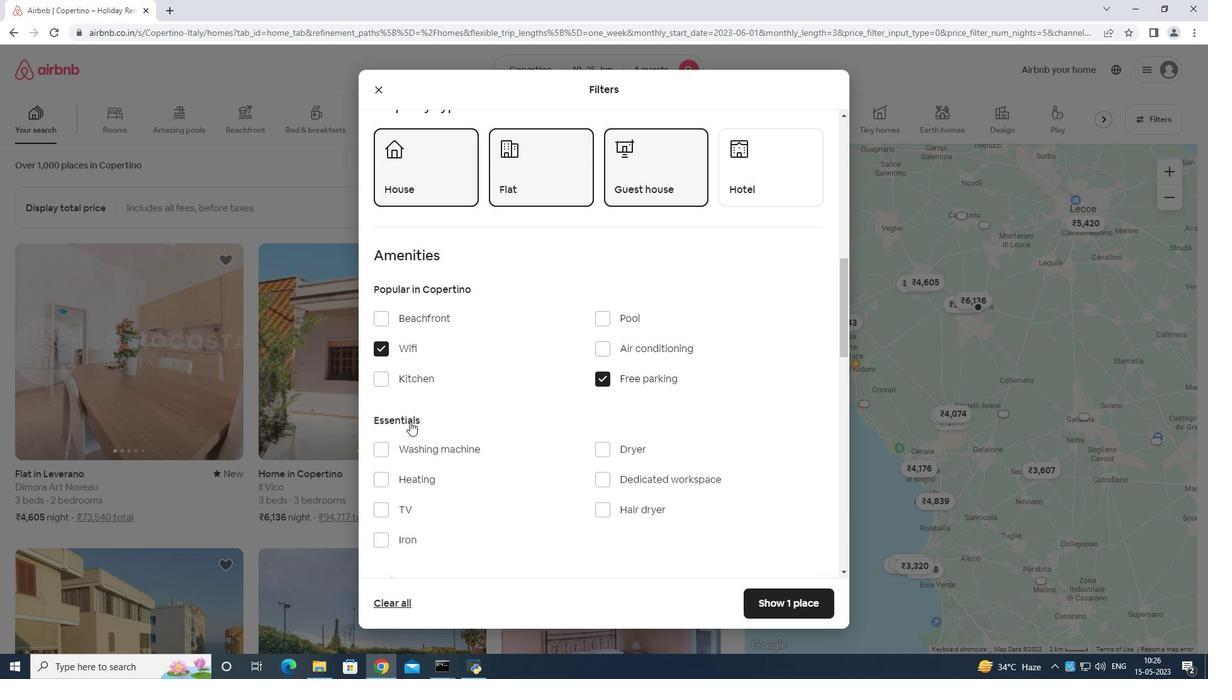 
Action: Mouse moved to (380, 342)
Screenshot: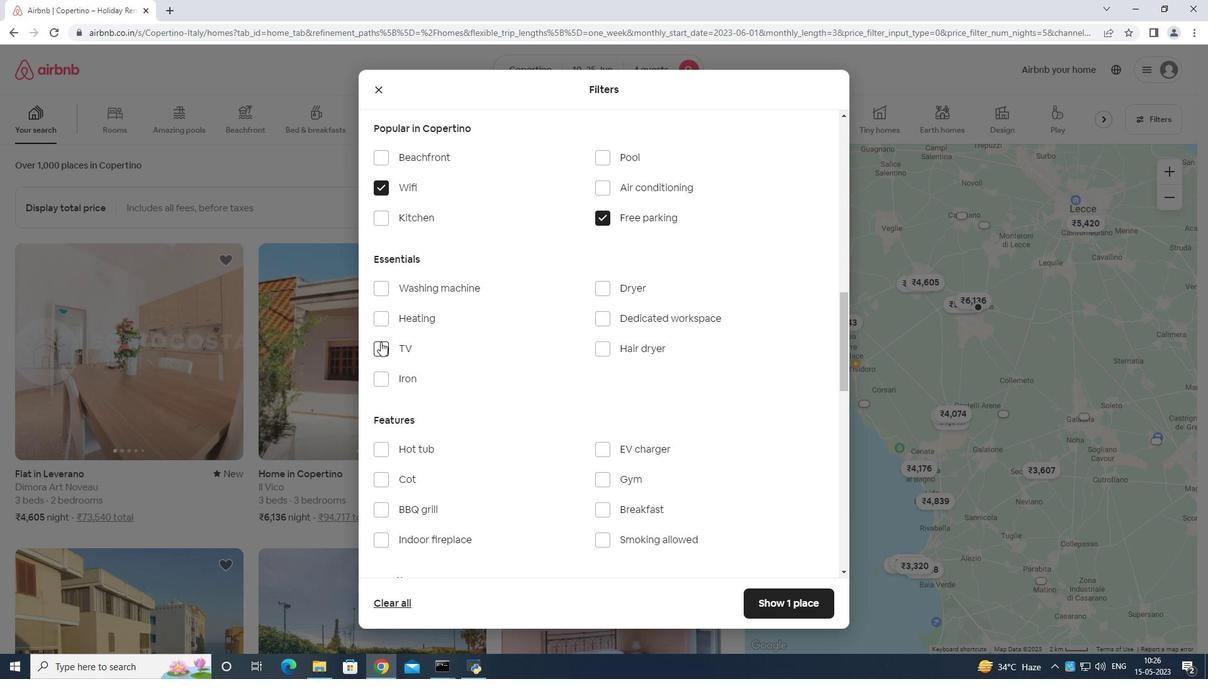 
Action: Mouse pressed left at (380, 342)
Screenshot: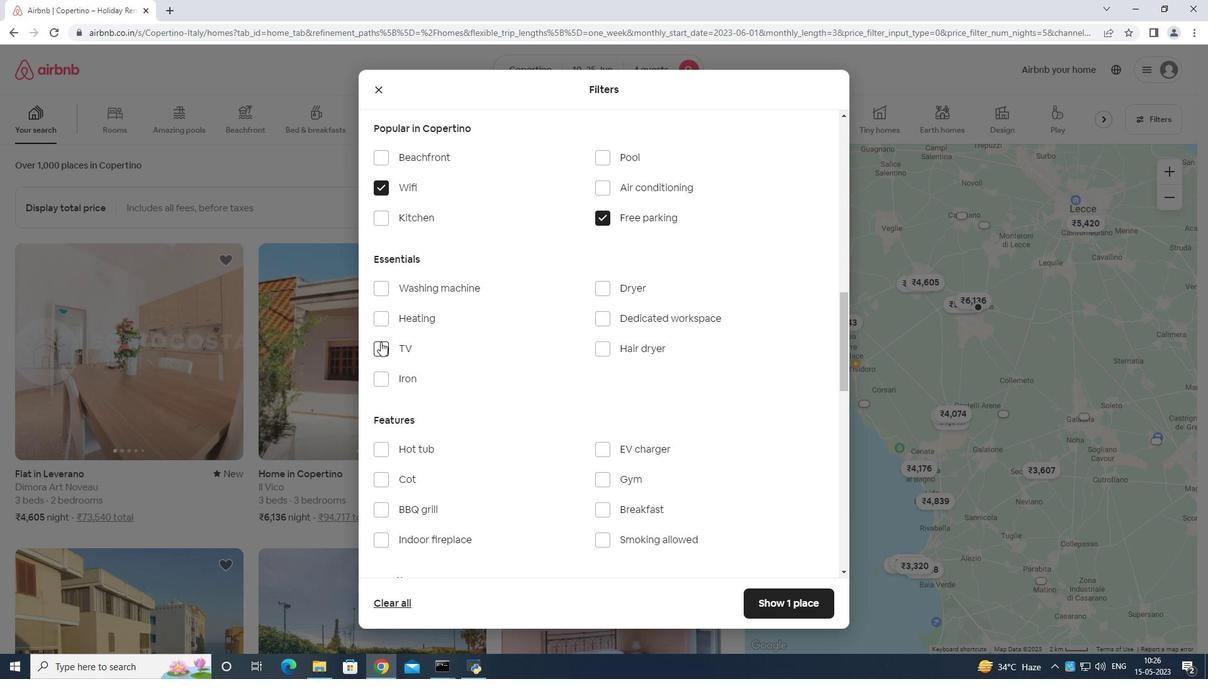 
Action: Mouse scrolled (380, 341) with delta (0, 0)
Screenshot: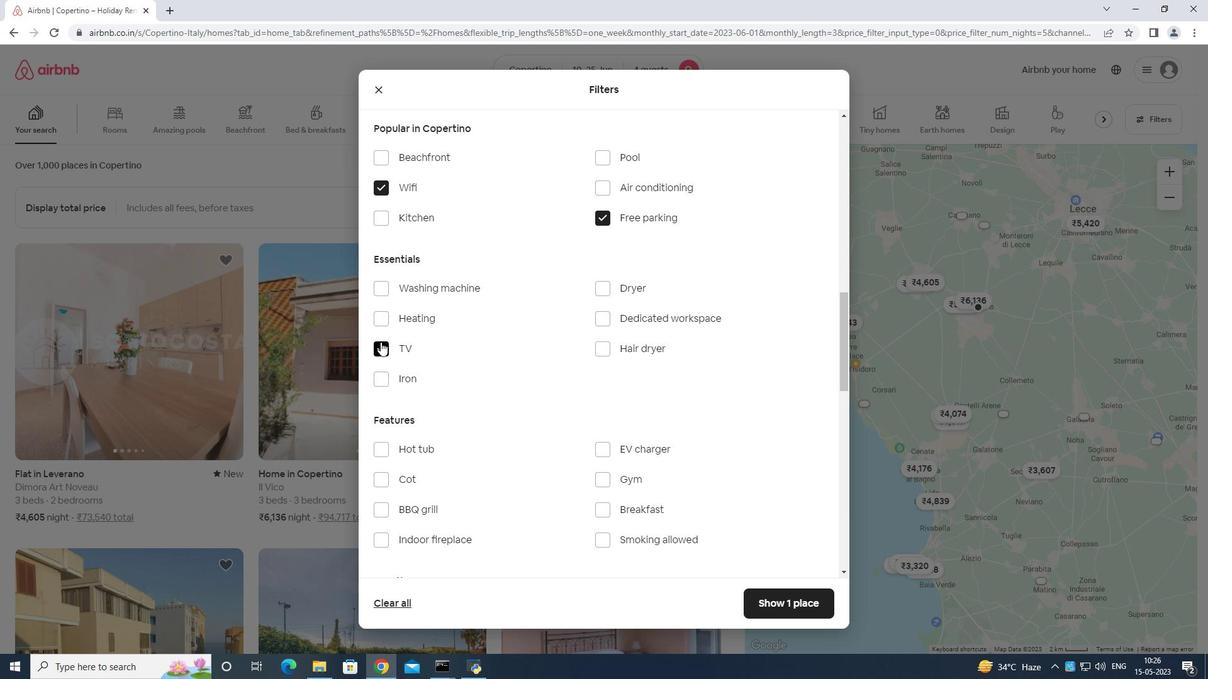 
Action: Mouse scrolled (380, 341) with delta (0, 0)
Screenshot: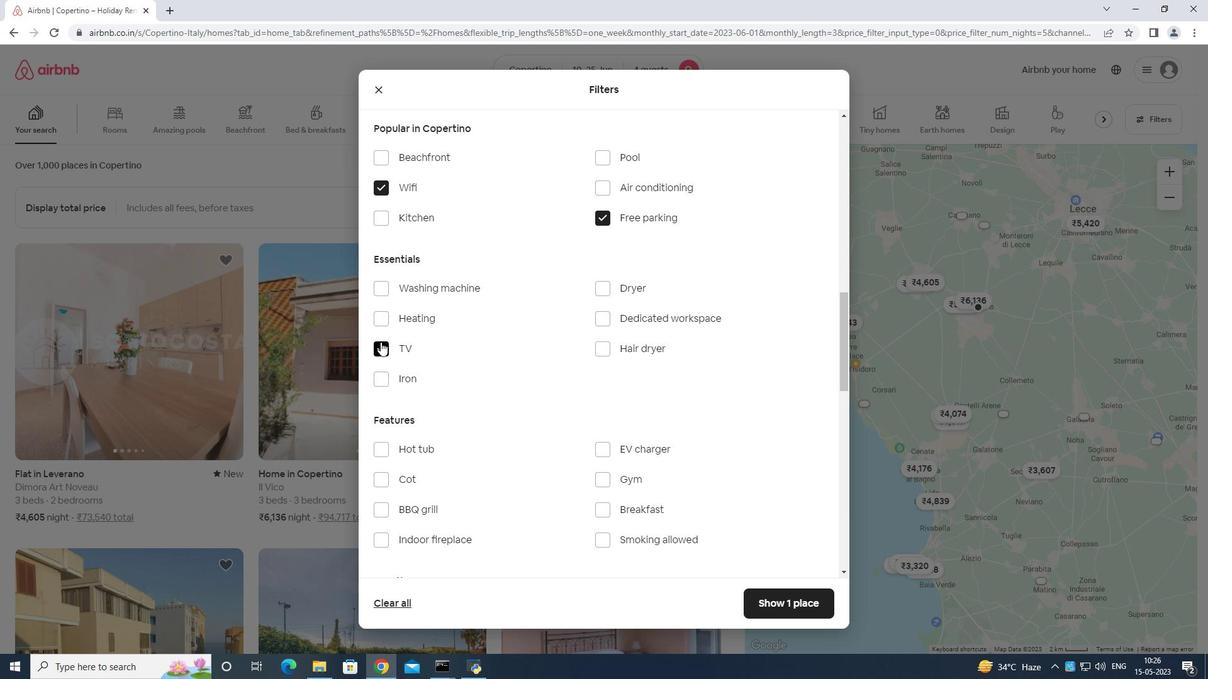 
Action: Mouse moved to (381, 343)
Screenshot: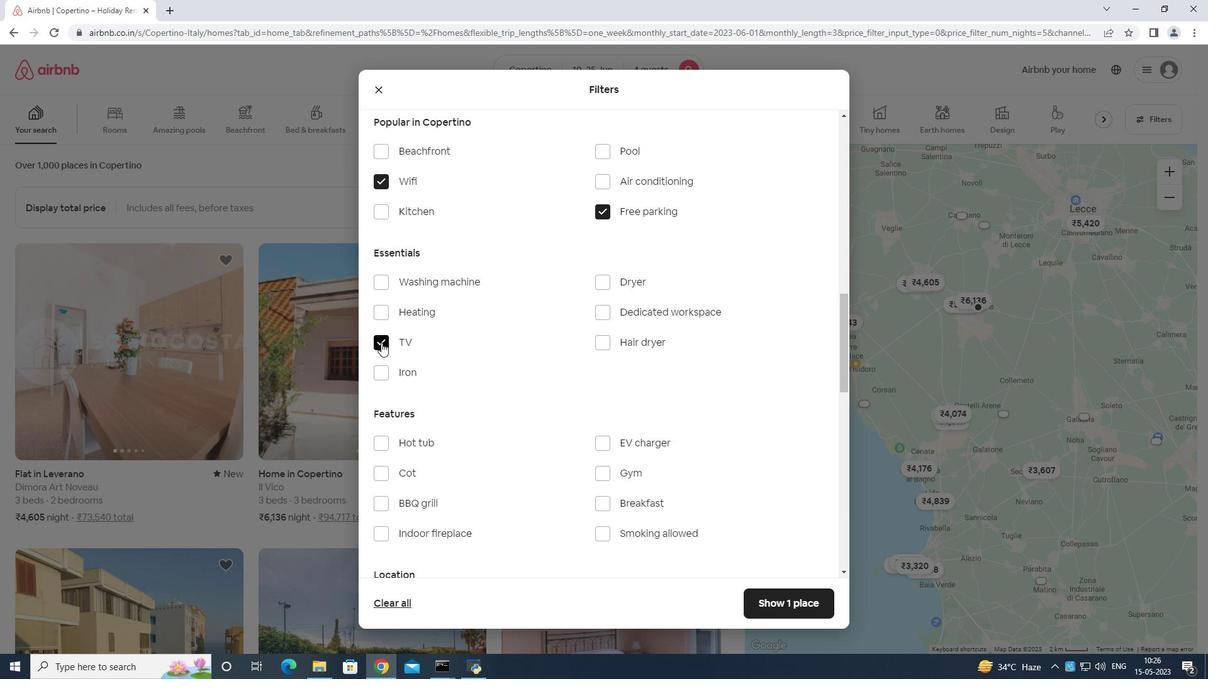 
Action: Mouse scrolled (381, 342) with delta (0, 0)
Screenshot: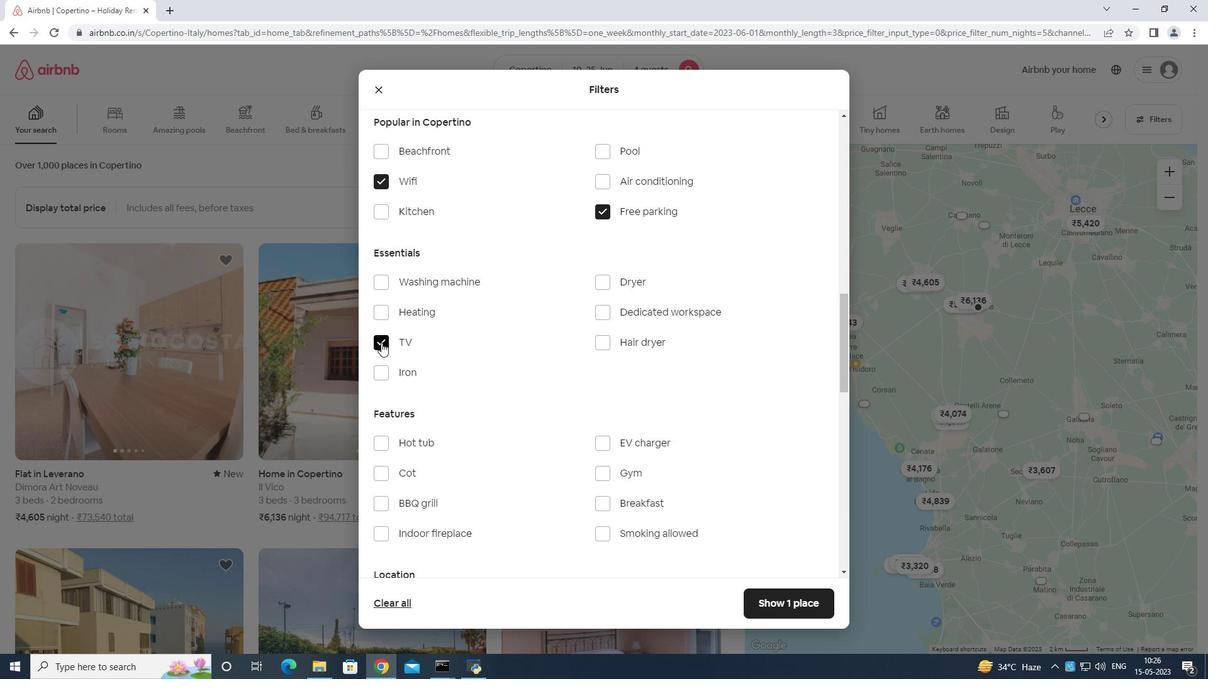 
Action: Mouse moved to (605, 297)
Screenshot: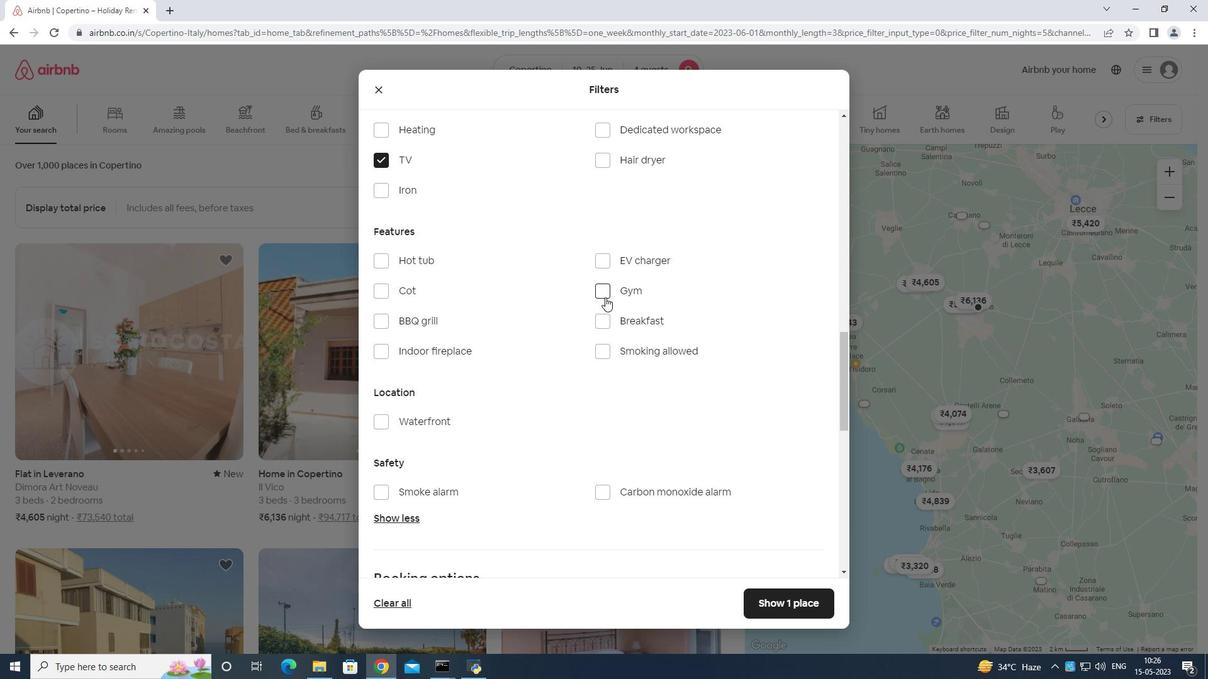 
Action: Mouse pressed left at (605, 297)
Screenshot: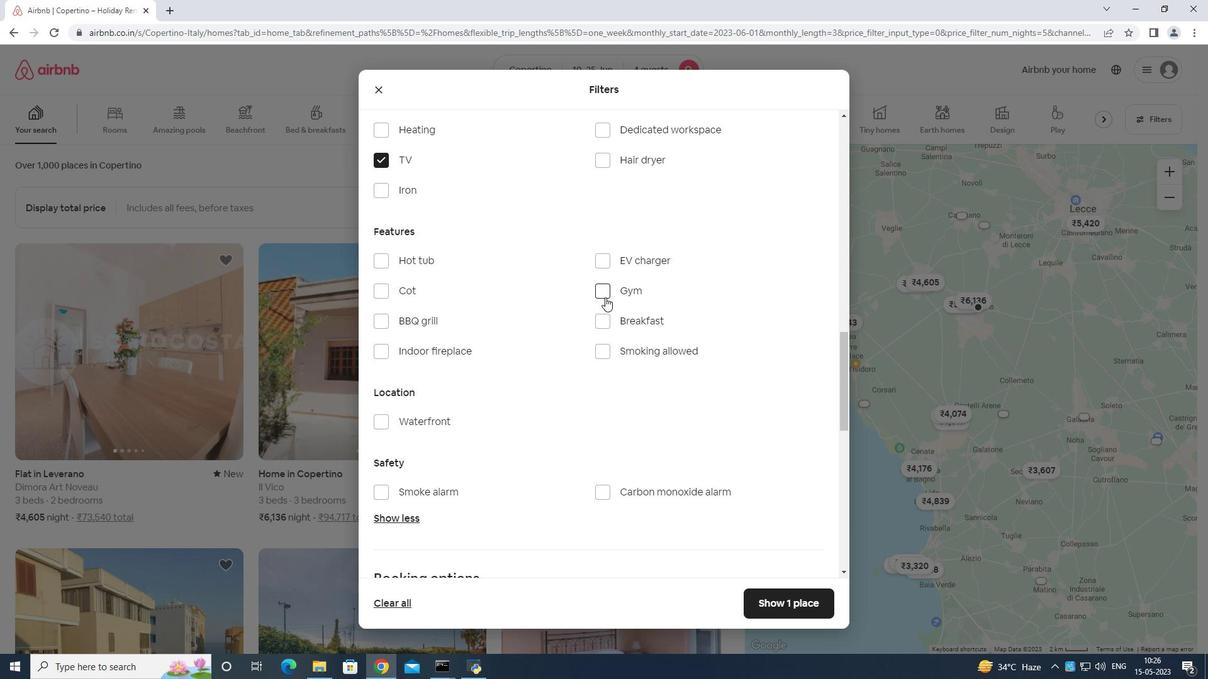 
Action: Mouse moved to (592, 321)
Screenshot: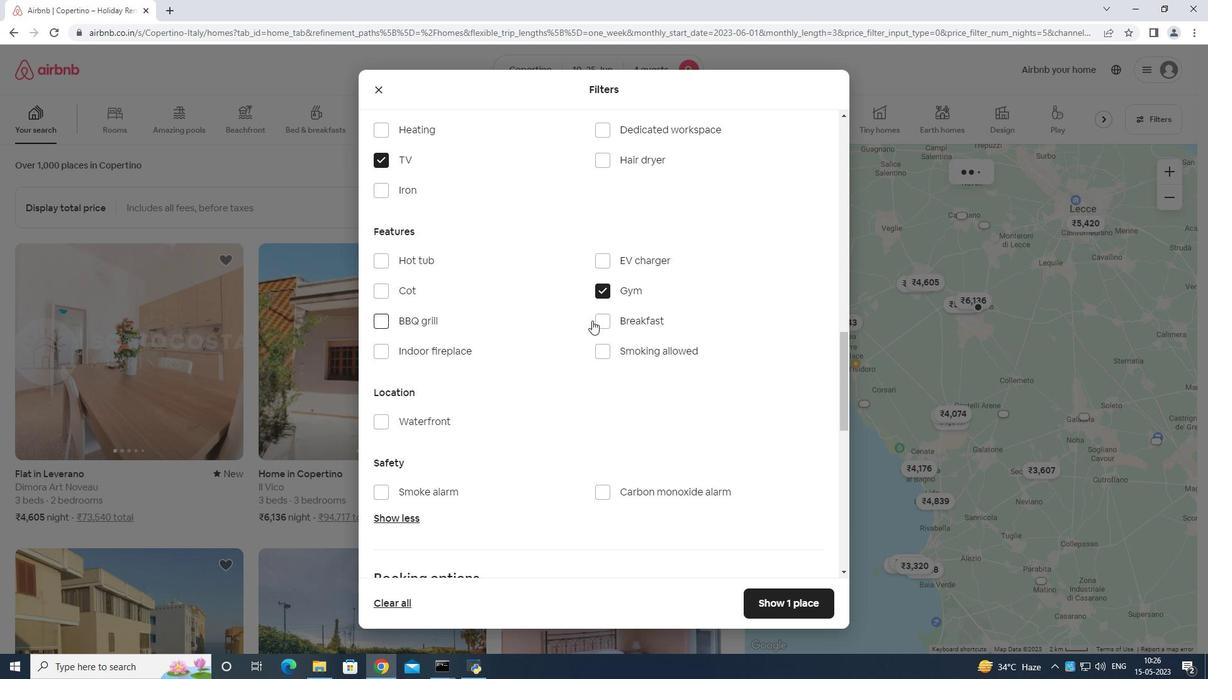 
Action: Mouse pressed left at (592, 321)
Screenshot: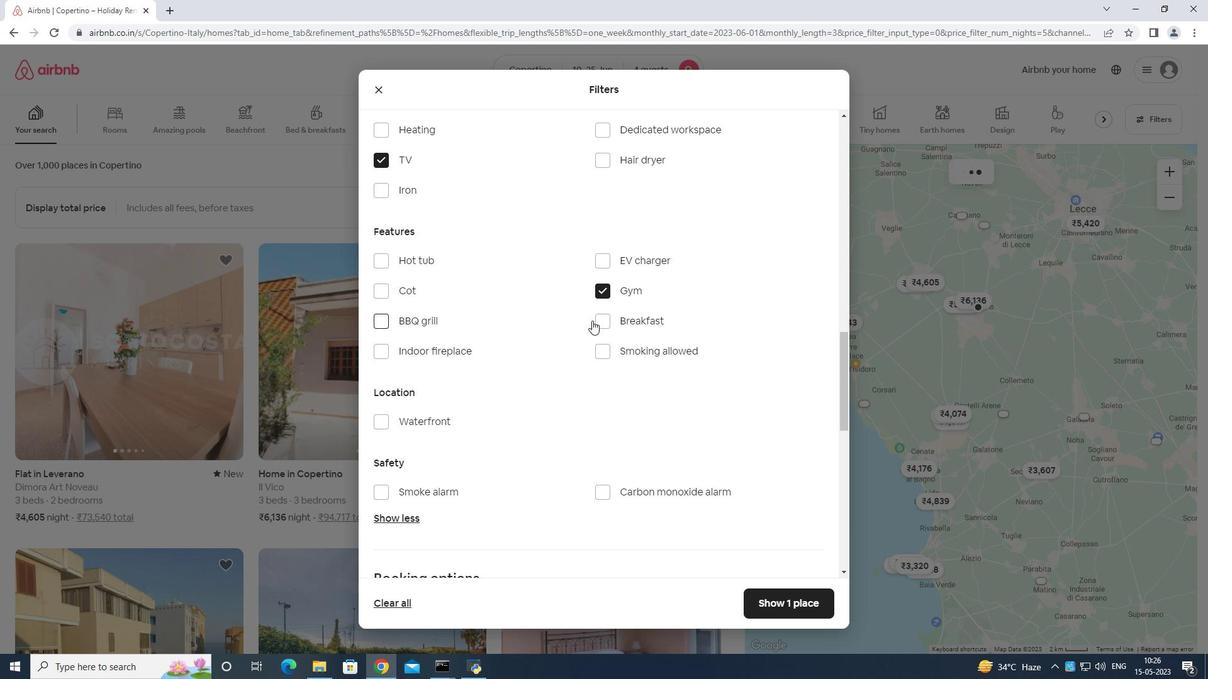 
Action: Mouse moved to (601, 317)
Screenshot: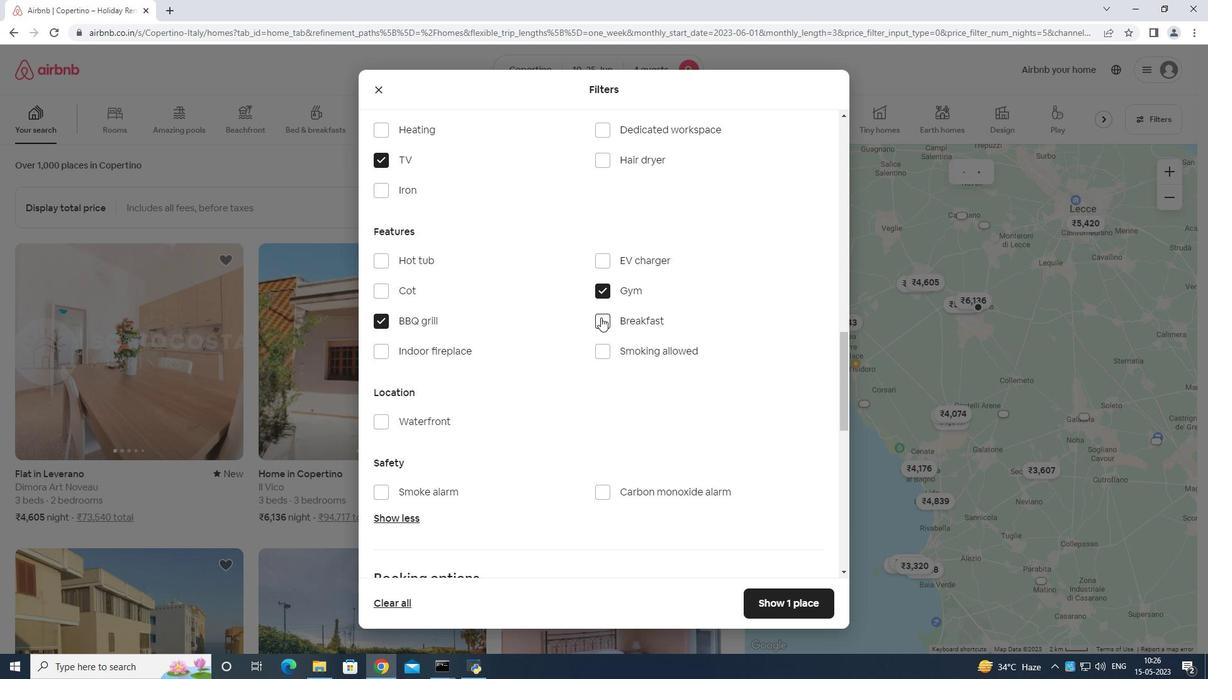 
Action: Mouse pressed left at (601, 317)
Screenshot: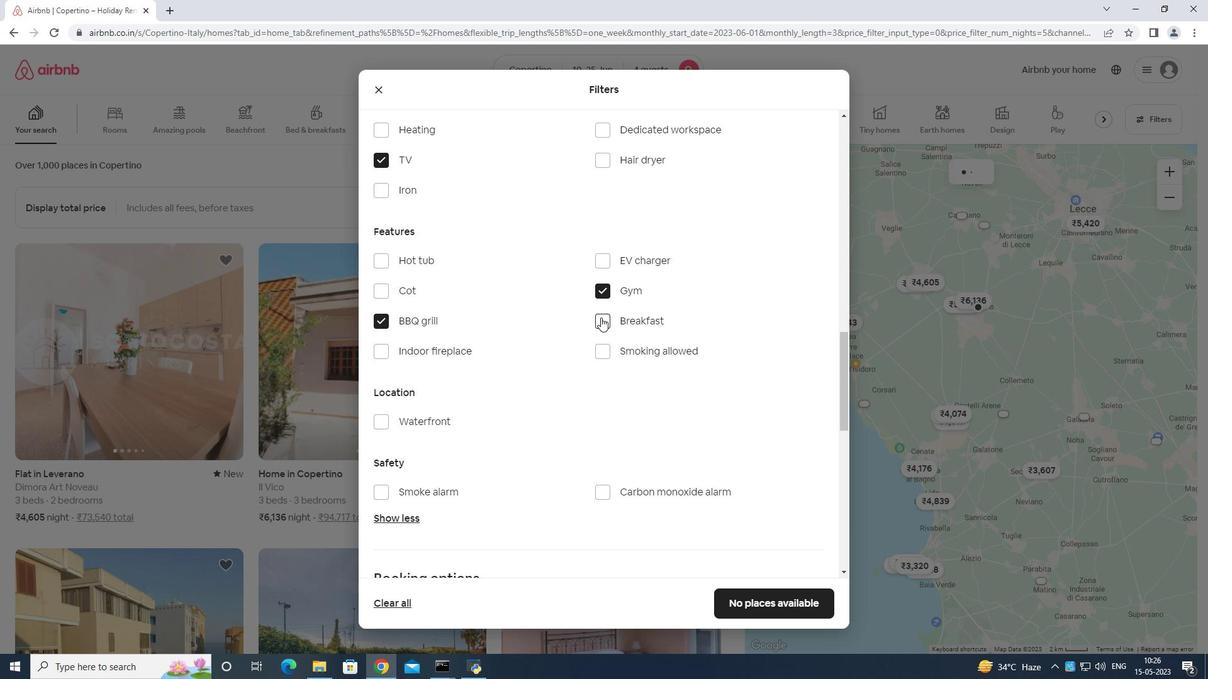 
Action: Mouse moved to (454, 324)
Screenshot: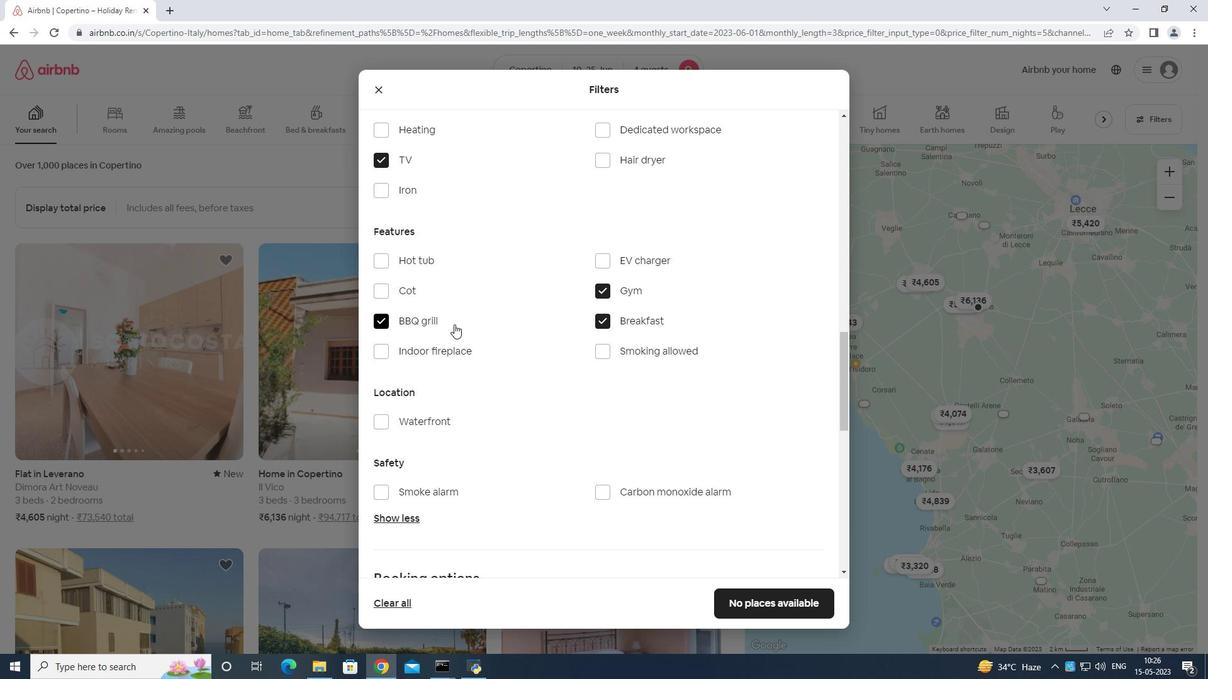 
Action: Mouse pressed left at (454, 324)
Screenshot: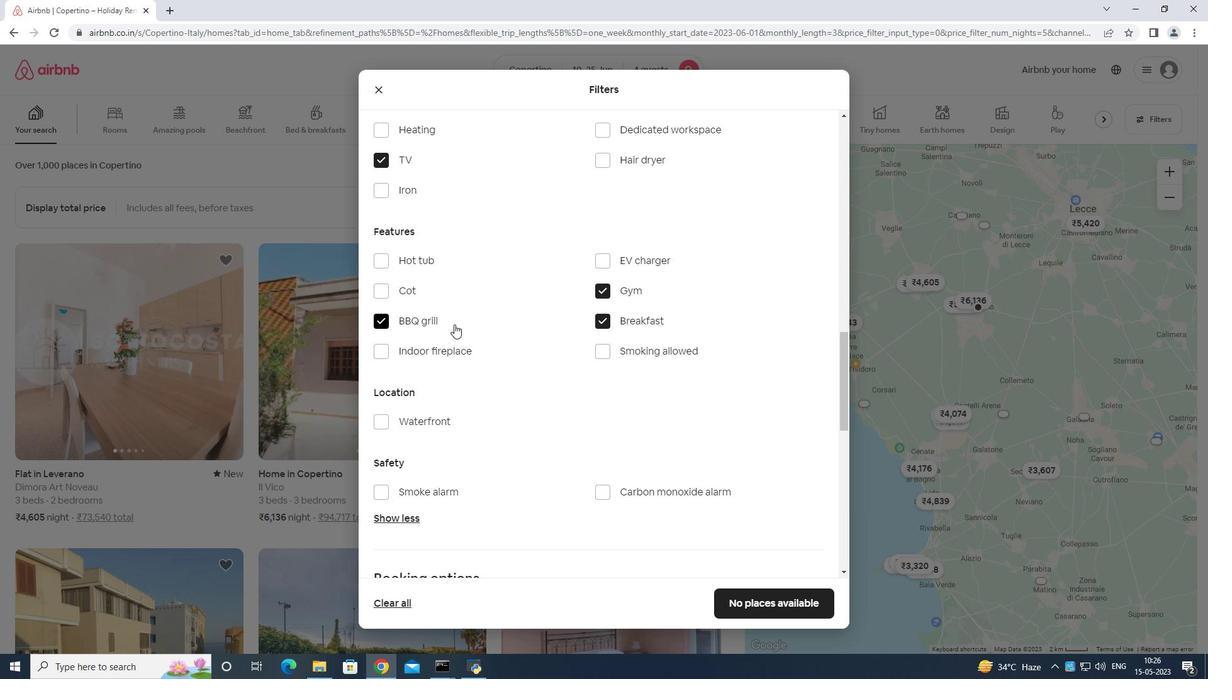 
Action: Mouse moved to (505, 273)
Screenshot: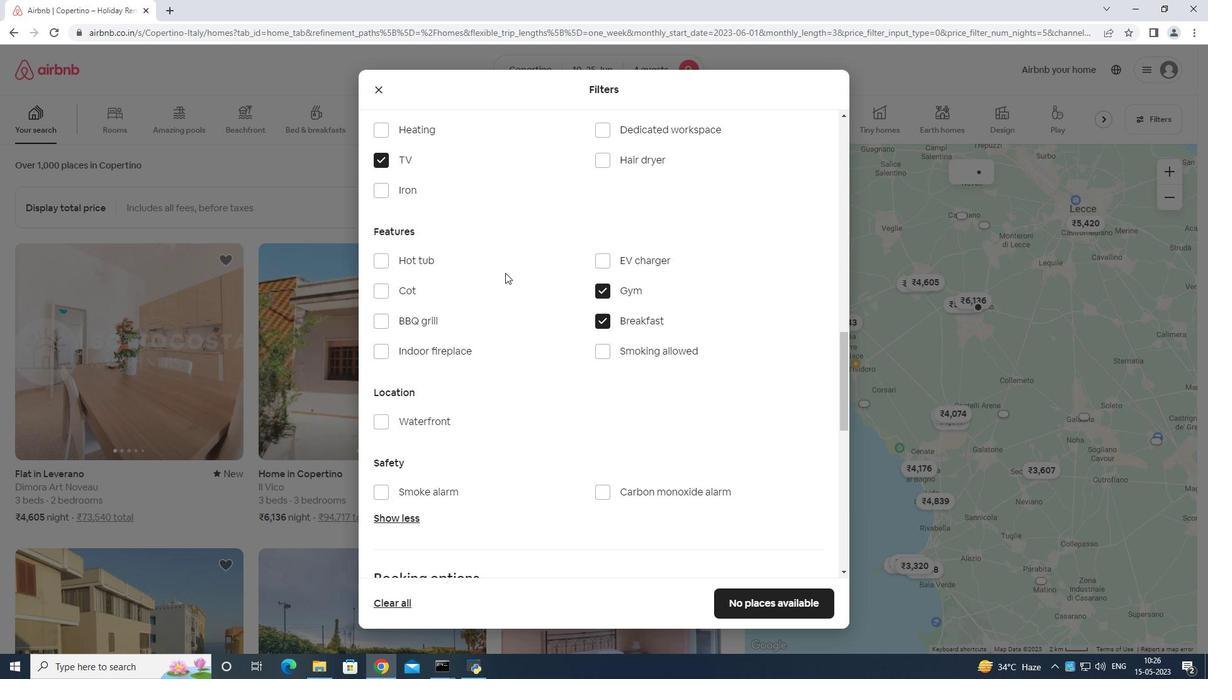 
Action: Mouse scrolled (505, 272) with delta (0, 0)
Screenshot: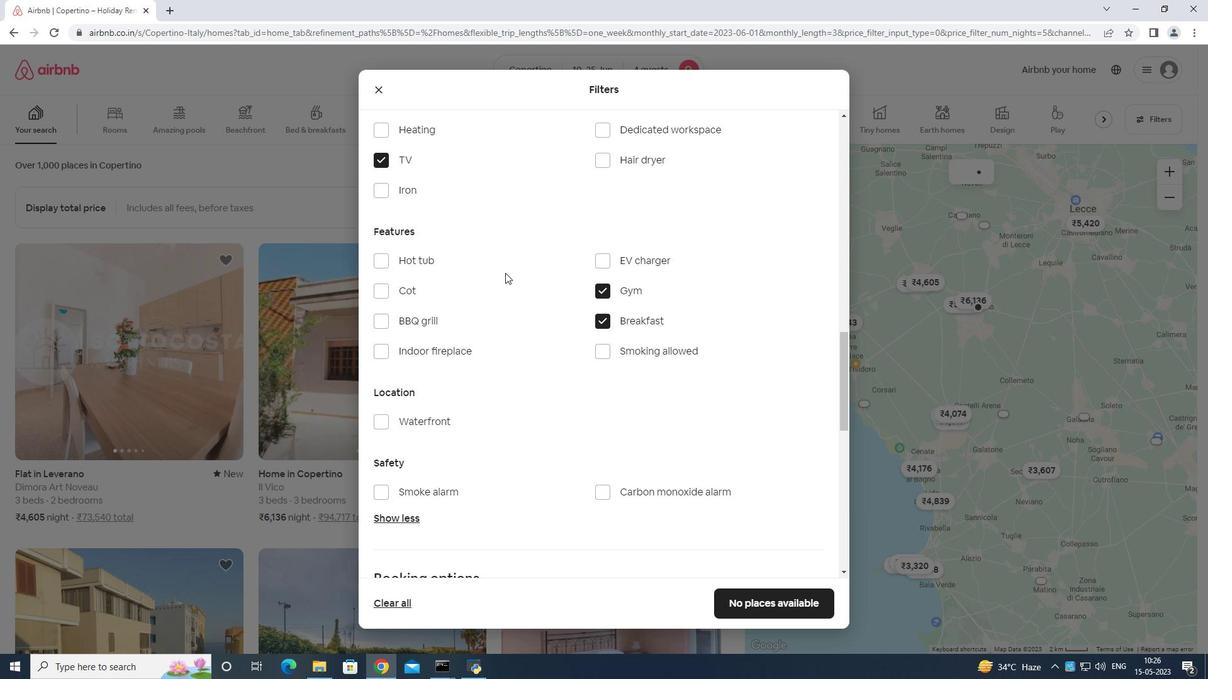 
Action: Mouse scrolled (505, 272) with delta (0, 0)
Screenshot: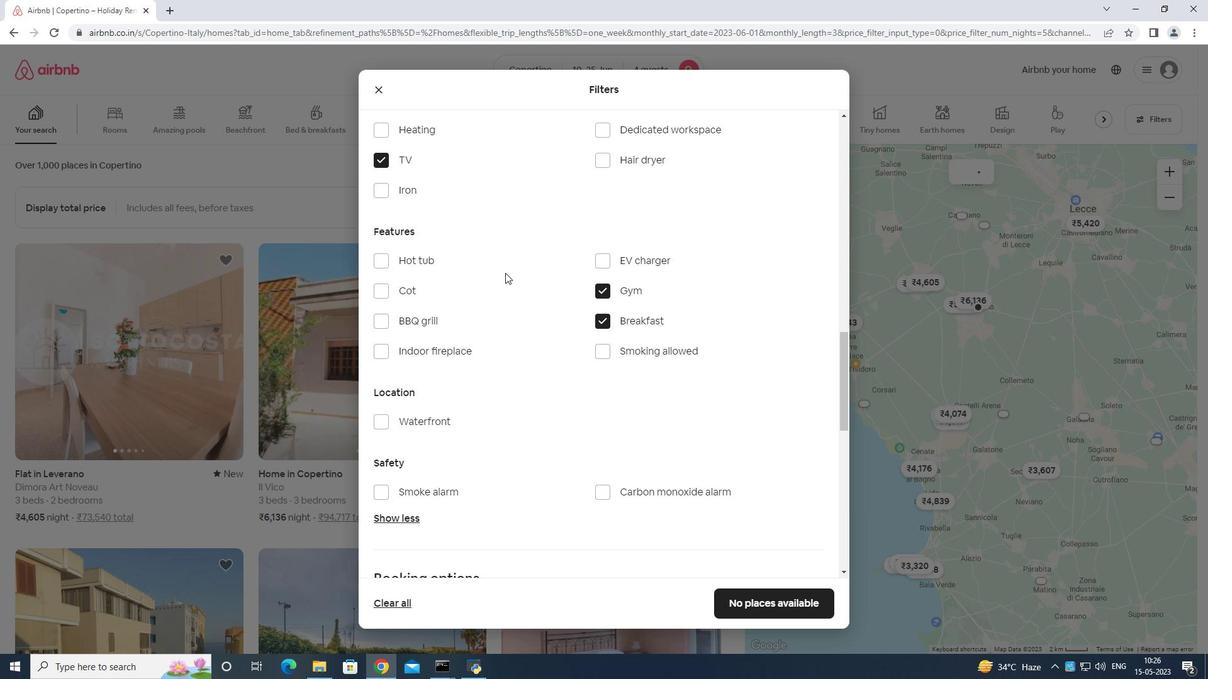 
Action: Mouse scrolled (505, 272) with delta (0, 0)
Screenshot: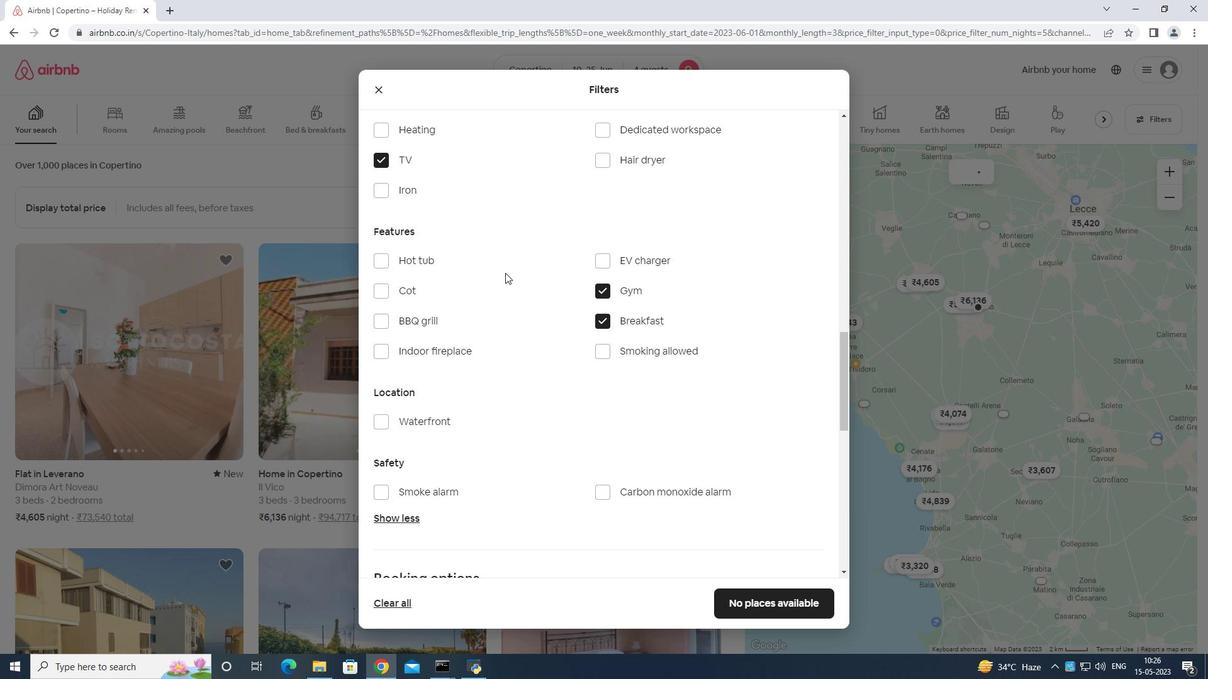 
Action: Mouse scrolled (505, 272) with delta (0, 0)
Screenshot: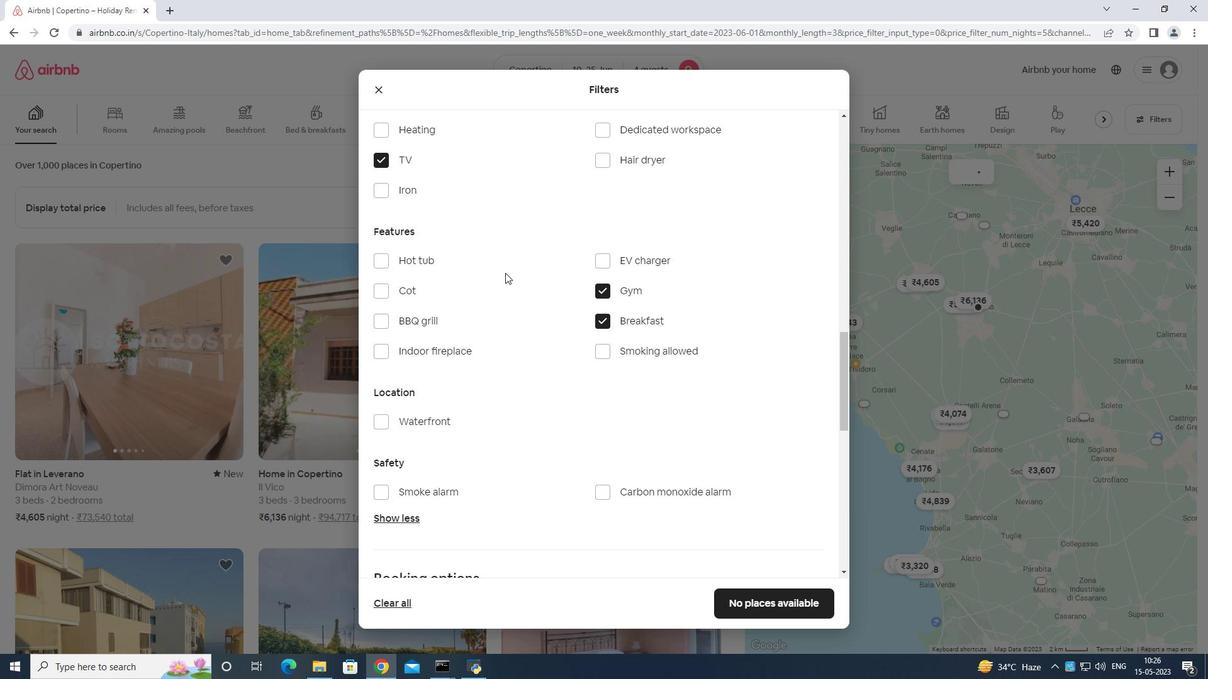 
Action: Mouse moved to (507, 273)
Screenshot: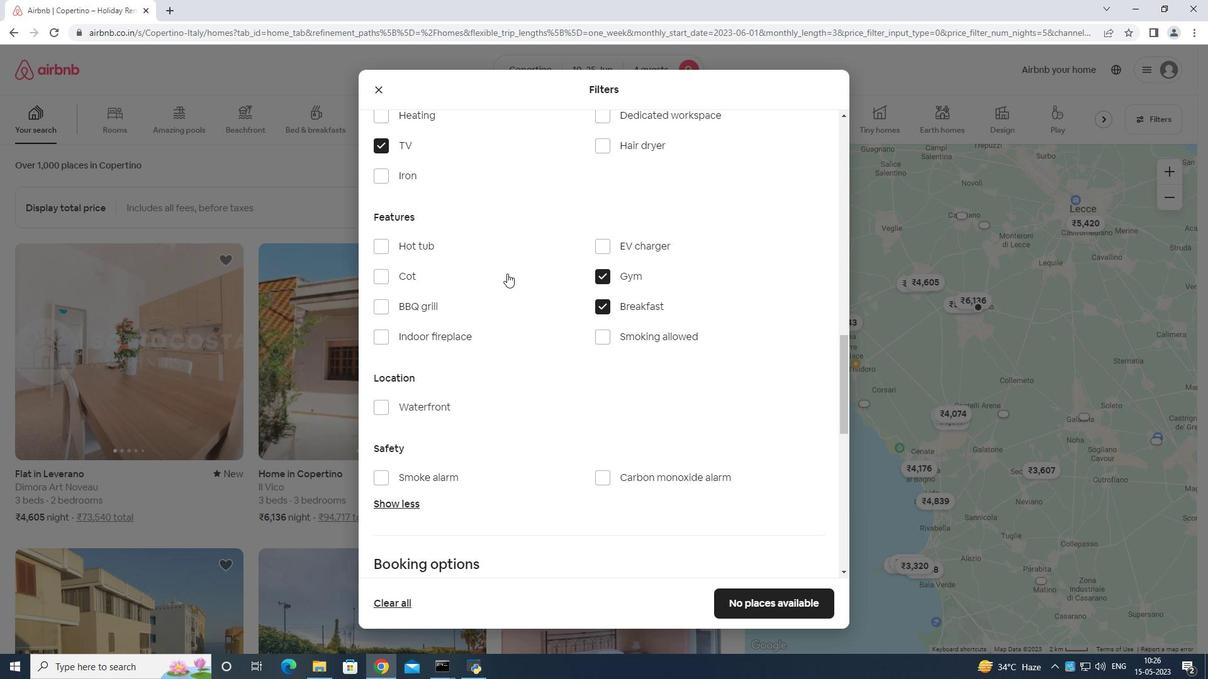 
Action: Mouse scrolled (507, 273) with delta (0, 0)
Screenshot: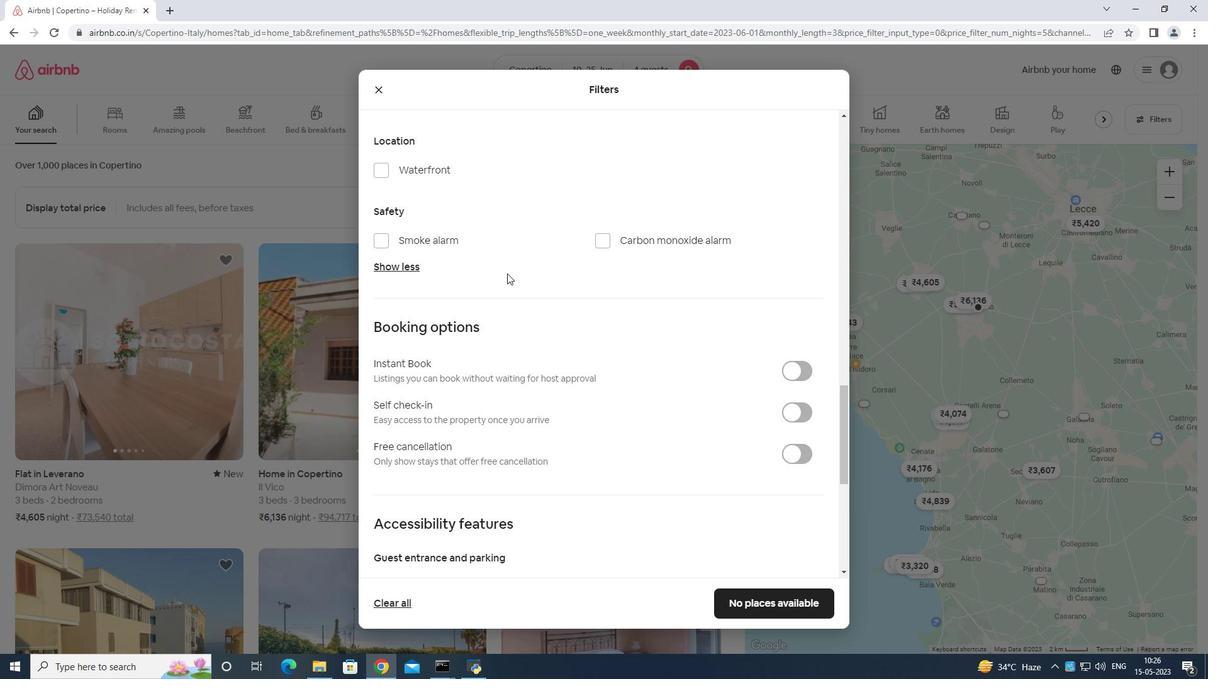 
Action: Mouse scrolled (507, 274) with delta (0, 0)
Screenshot: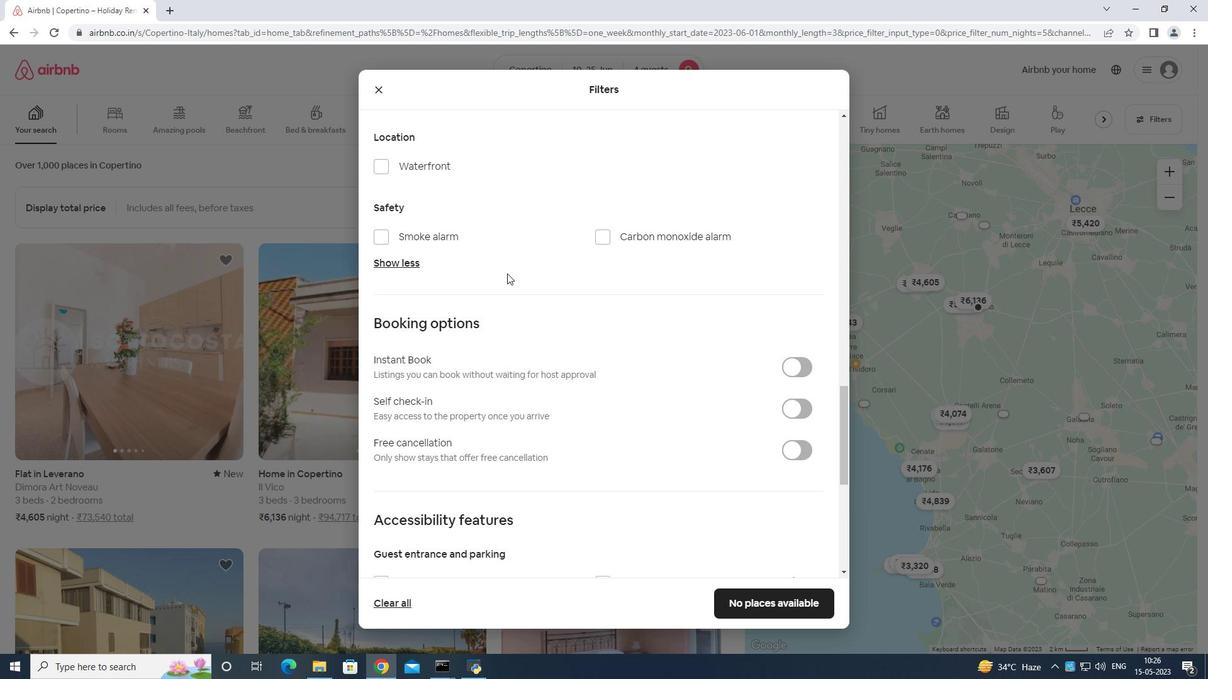 
Action: Mouse scrolled (507, 274) with delta (0, 0)
Screenshot: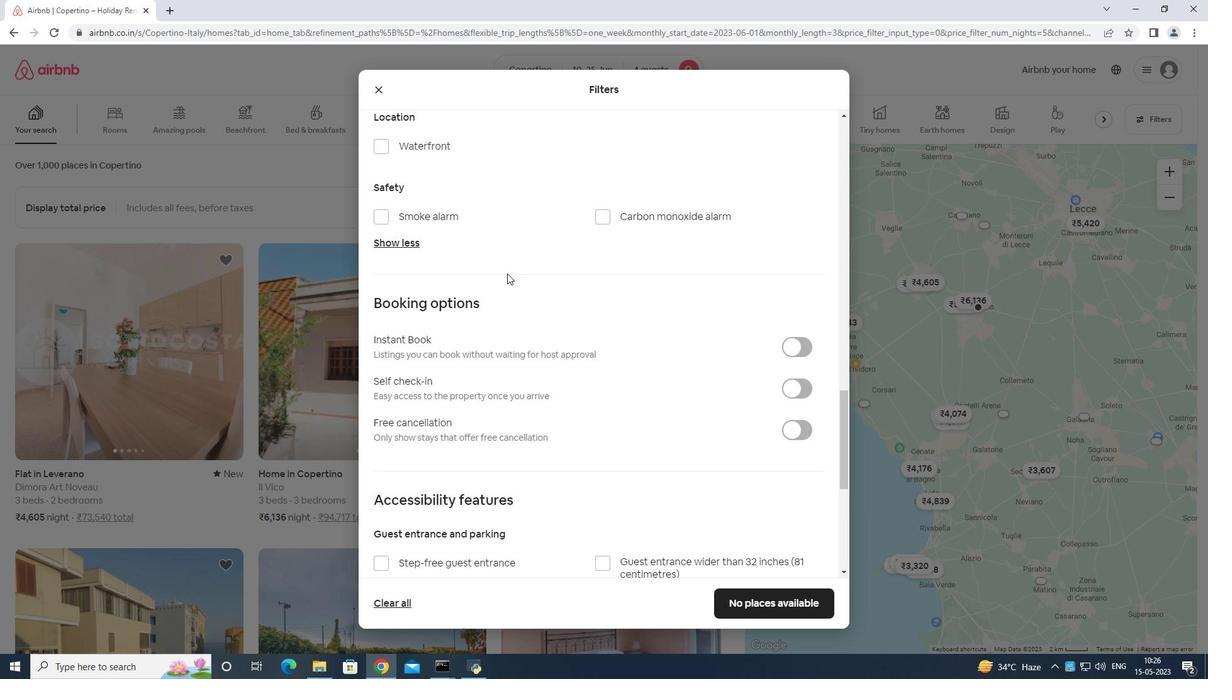 
Action: Mouse scrolled (507, 274) with delta (0, 0)
Screenshot: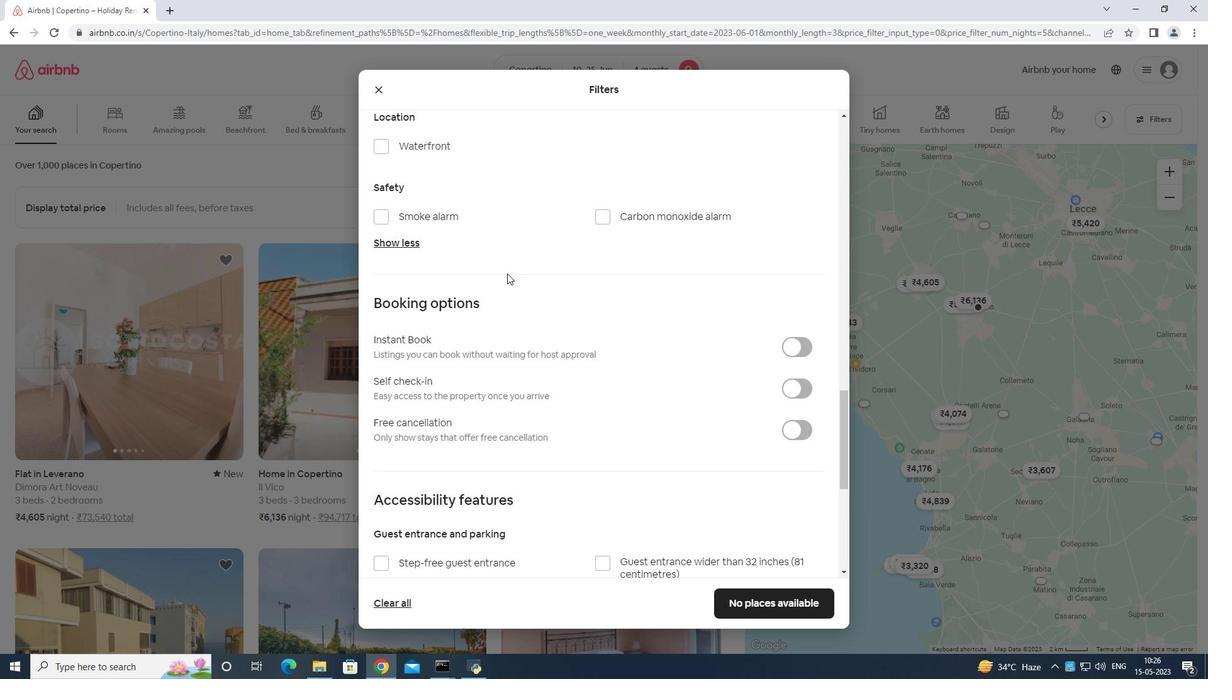 
Action: Mouse scrolled (507, 274) with delta (0, 0)
Screenshot: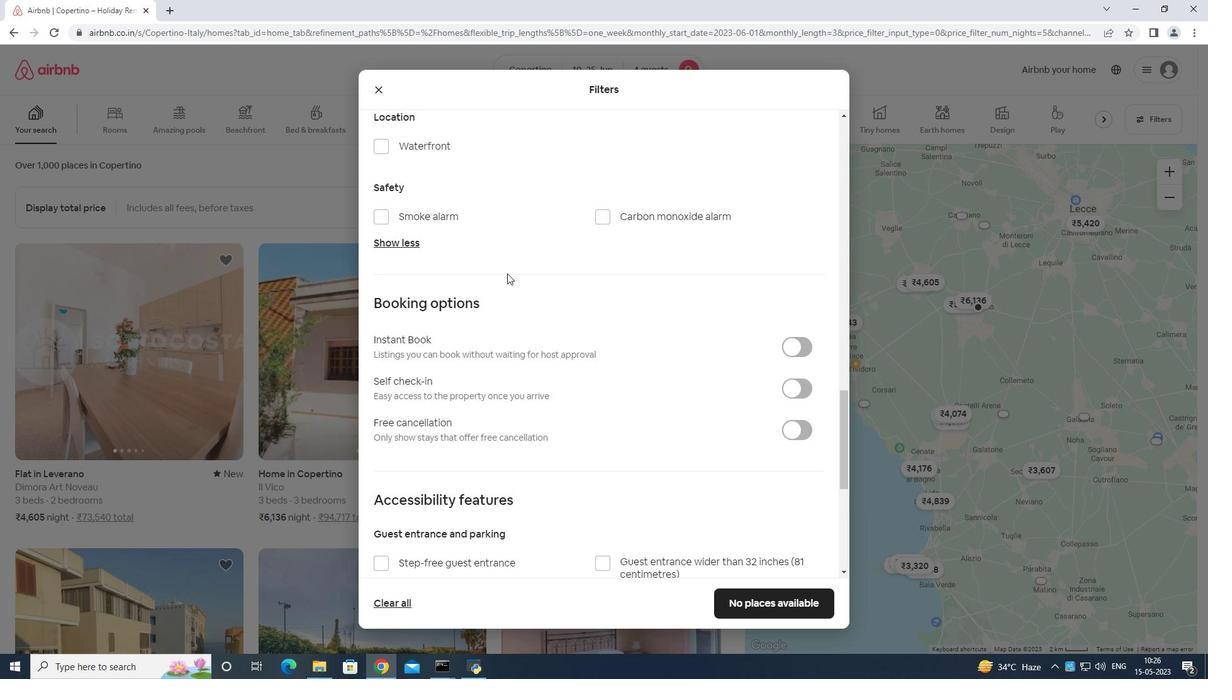 
Action: Mouse scrolled (507, 274) with delta (0, 0)
Screenshot: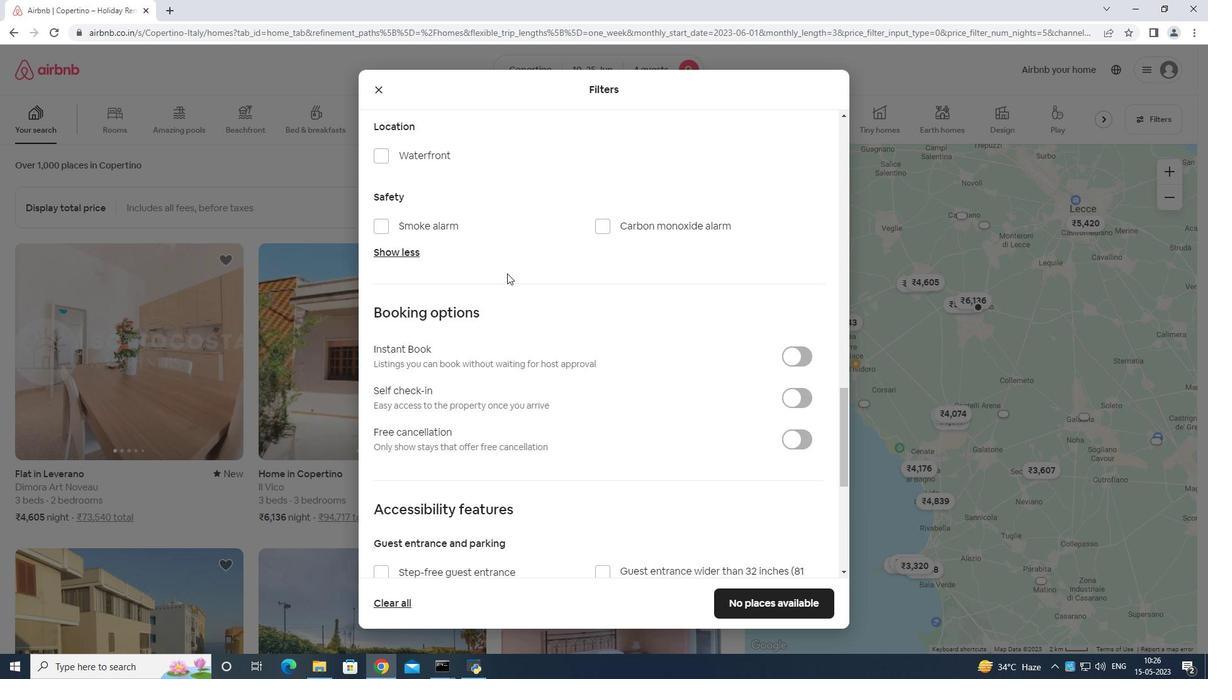 
Action: Mouse scrolled (507, 274) with delta (0, 0)
Screenshot: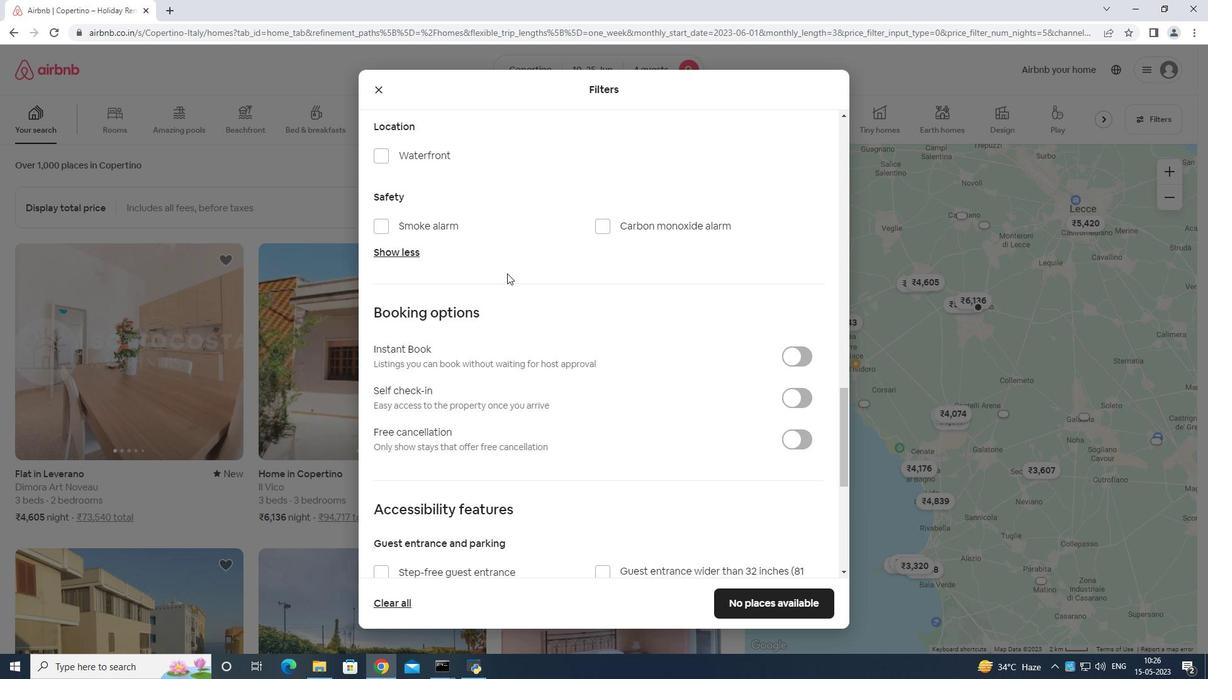 
Action: Mouse scrolled (507, 274) with delta (0, 0)
Screenshot: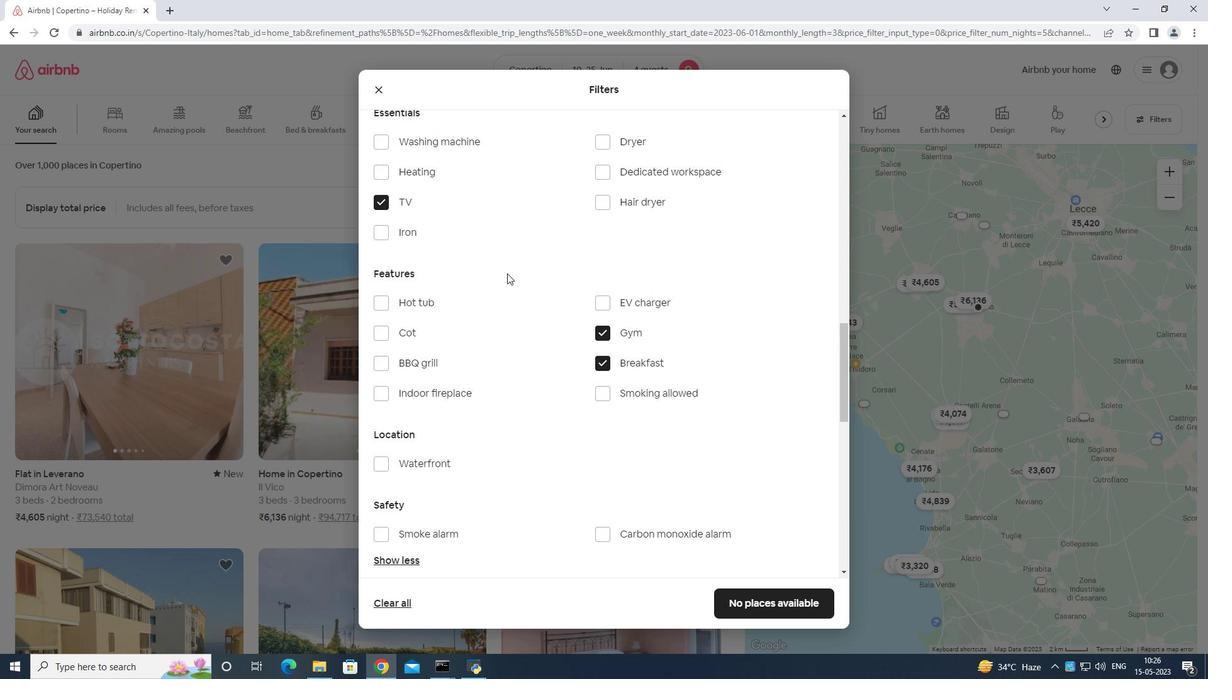 
Action: Mouse scrolled (507, 274) with delta (0, 0)
Screenshot: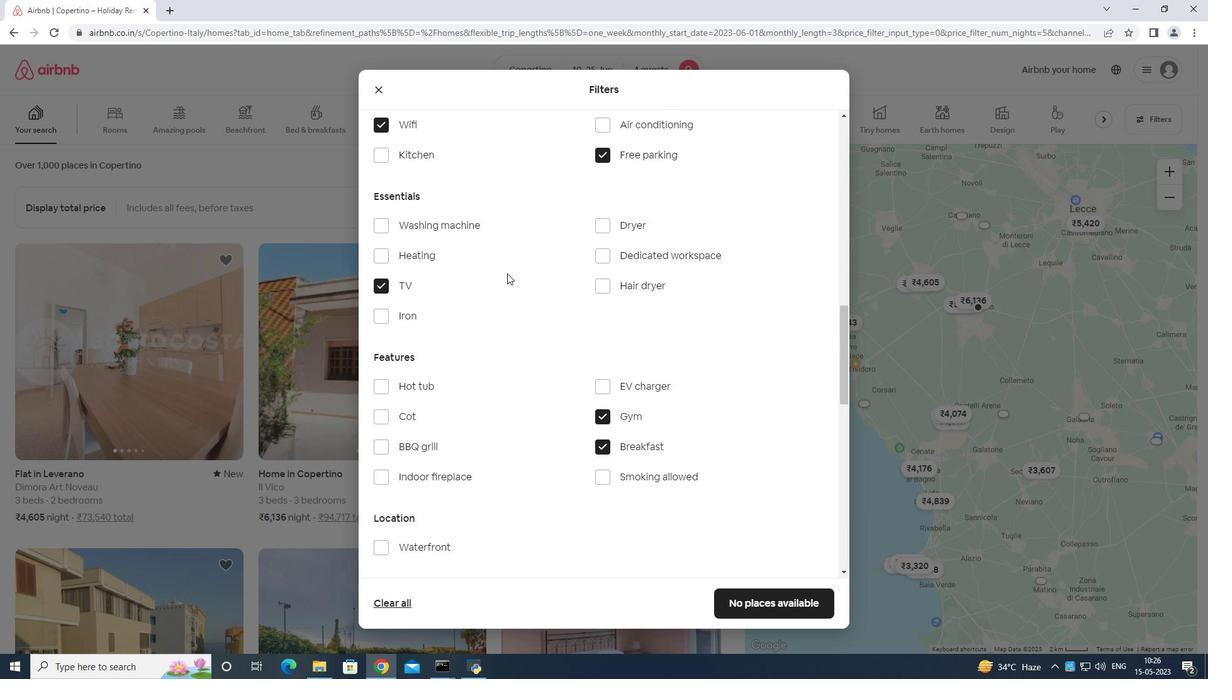 
Action: Mouse scrolled (507, 274) with delta (0, 0)
Screenshot: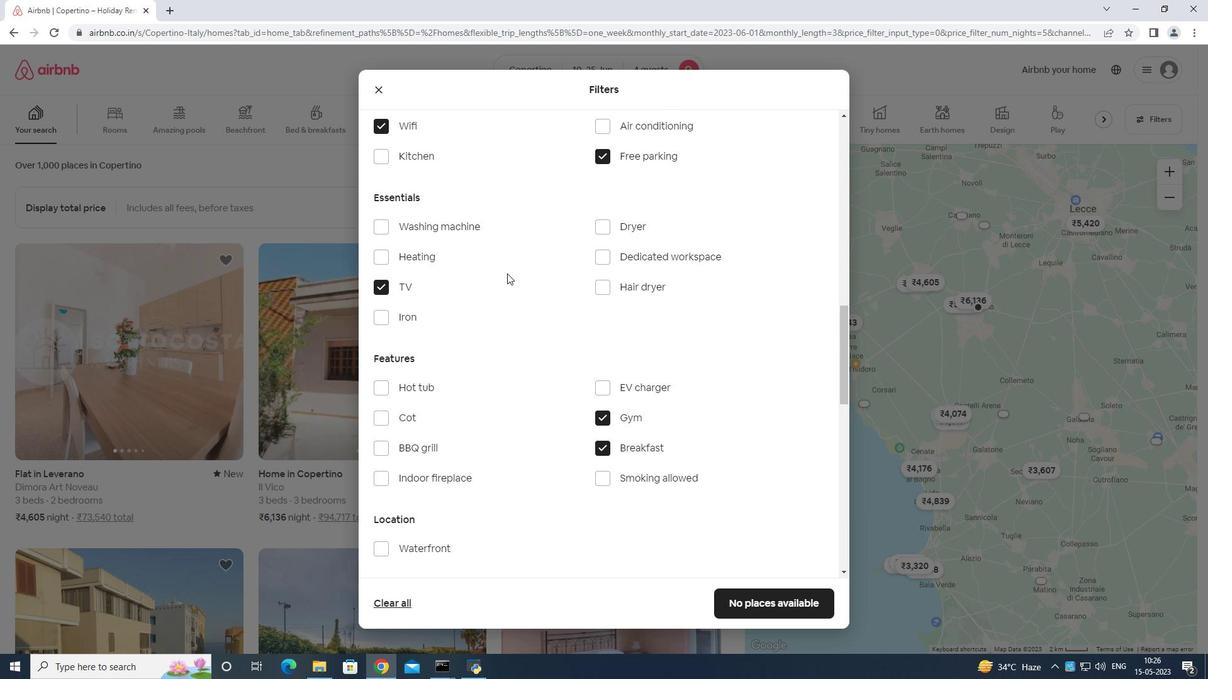 
Action: Mouse scrolled (507, 274) with delta (0, 0)
Screenshot: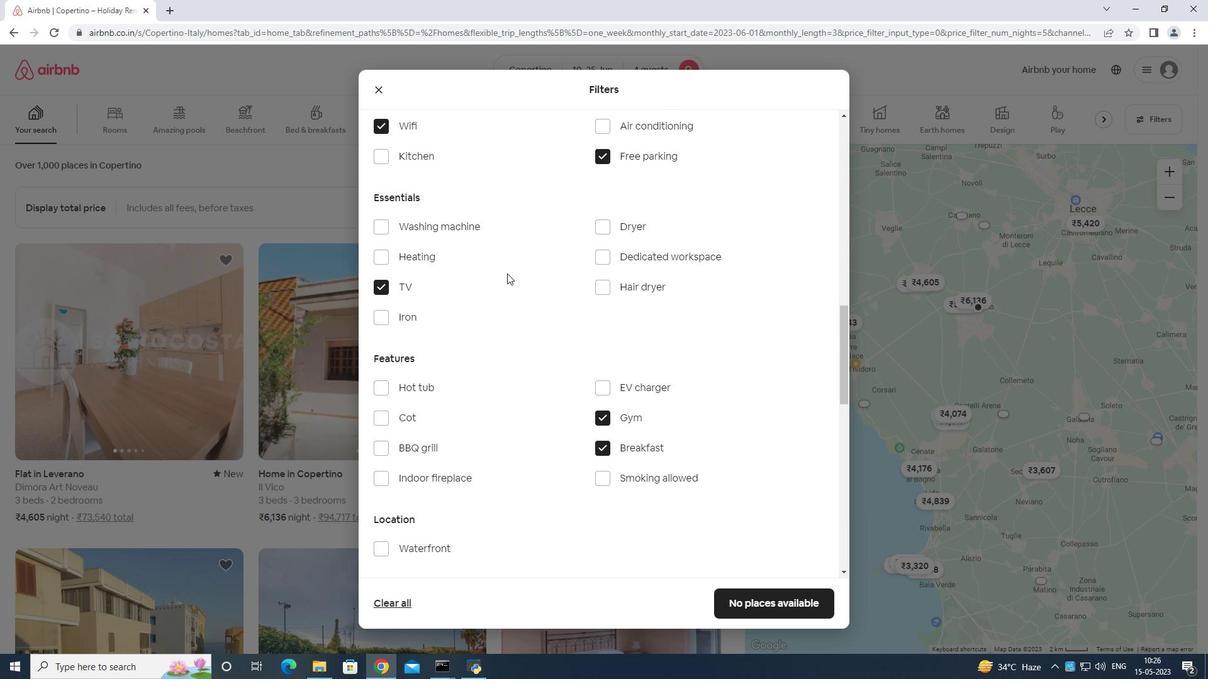 
Action: Mouse scrolled (507, 273) with delta (0, 0)
Screenshot: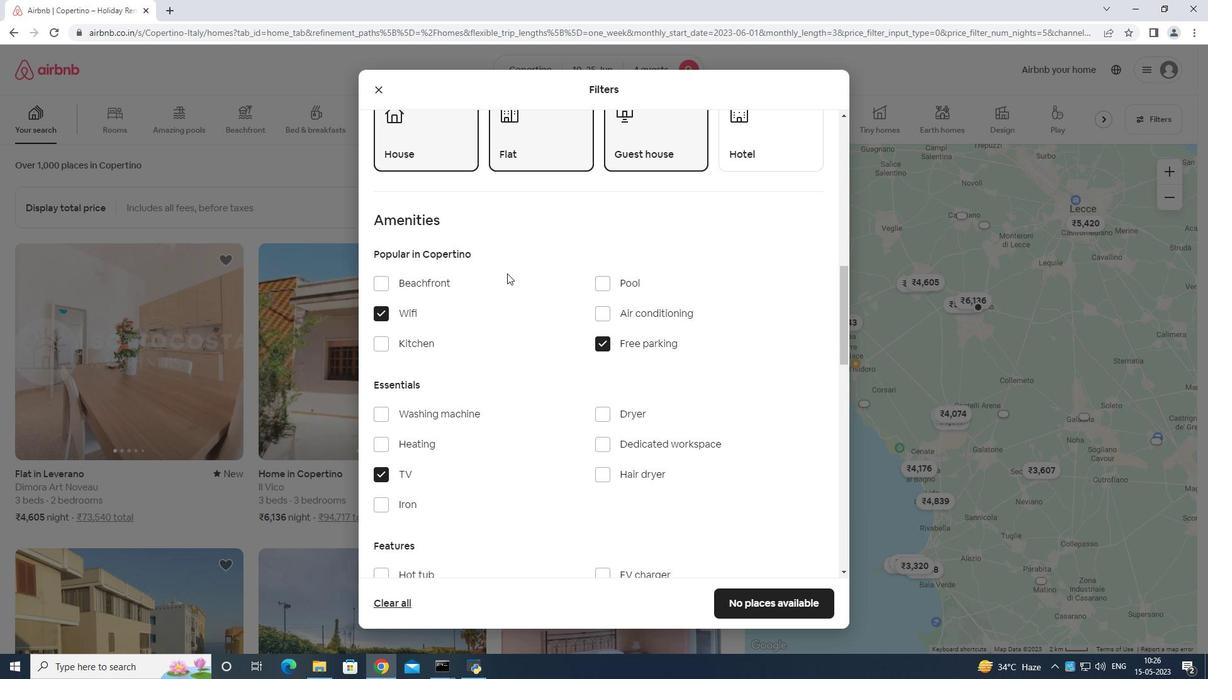 
Action: Mouse scrolled (507, 273) with delta (0, 0)
Screenshot: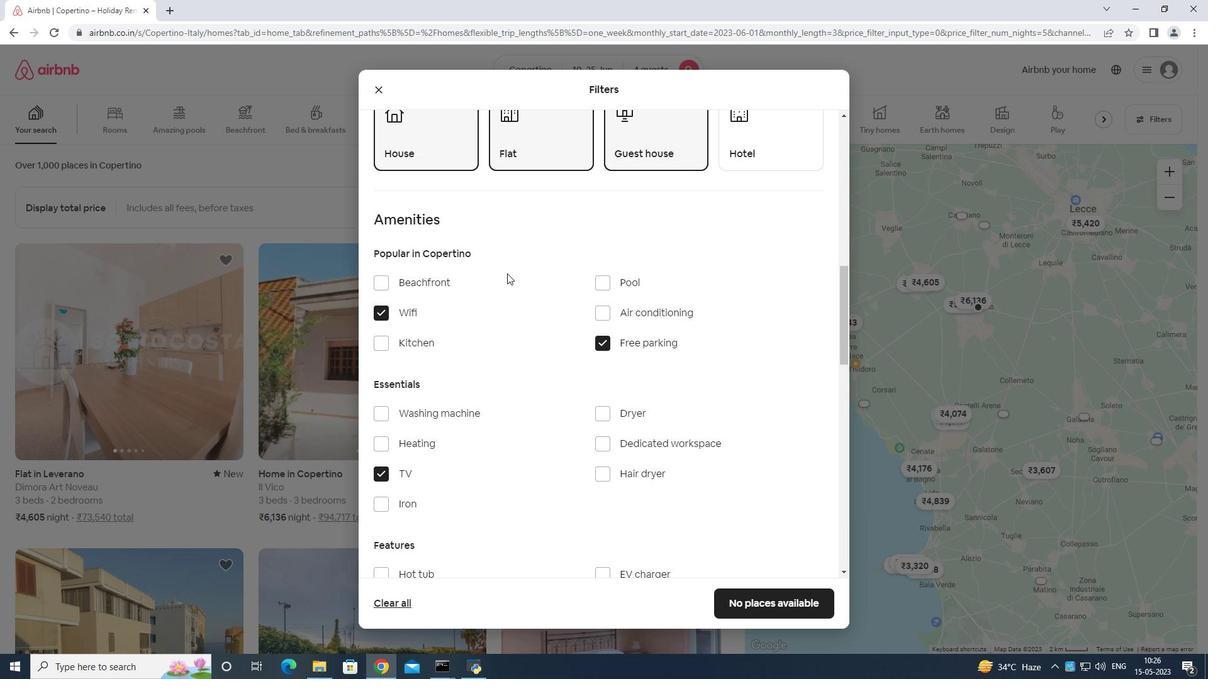 
Action: Mouse scrolled (507, 273) with delta (0, 0)
Screenshot: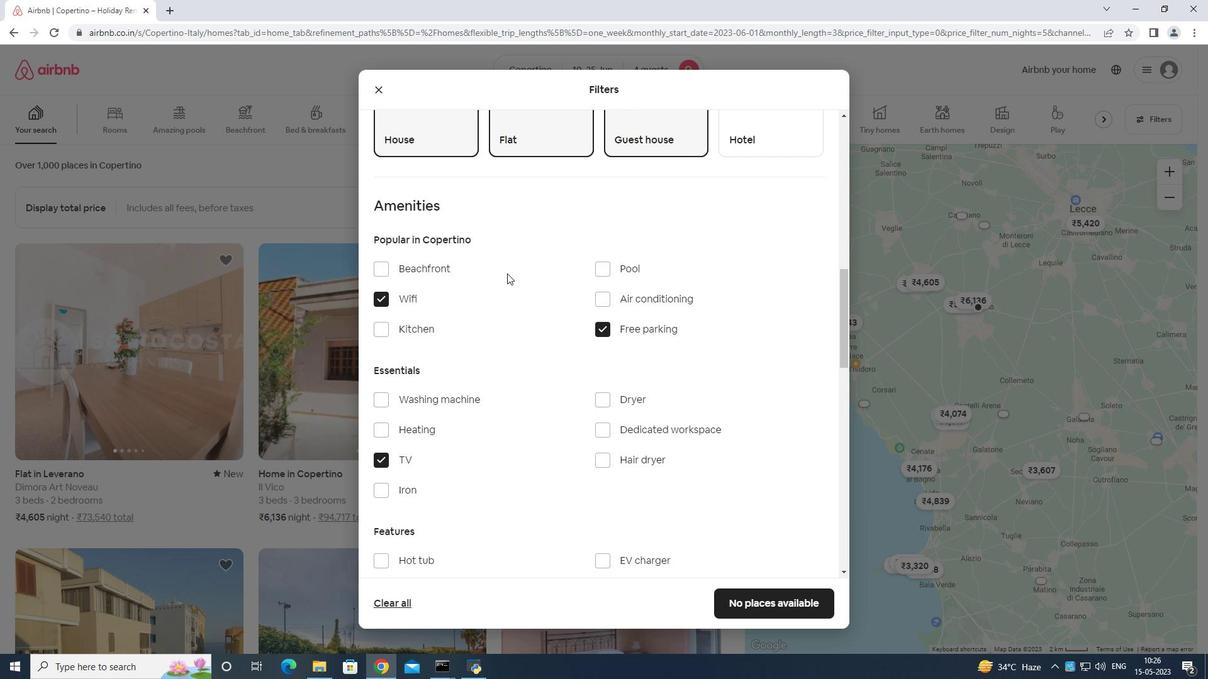 
Action: Mouse scrolled (507, 273) with delta (0, 0)
Screenshot: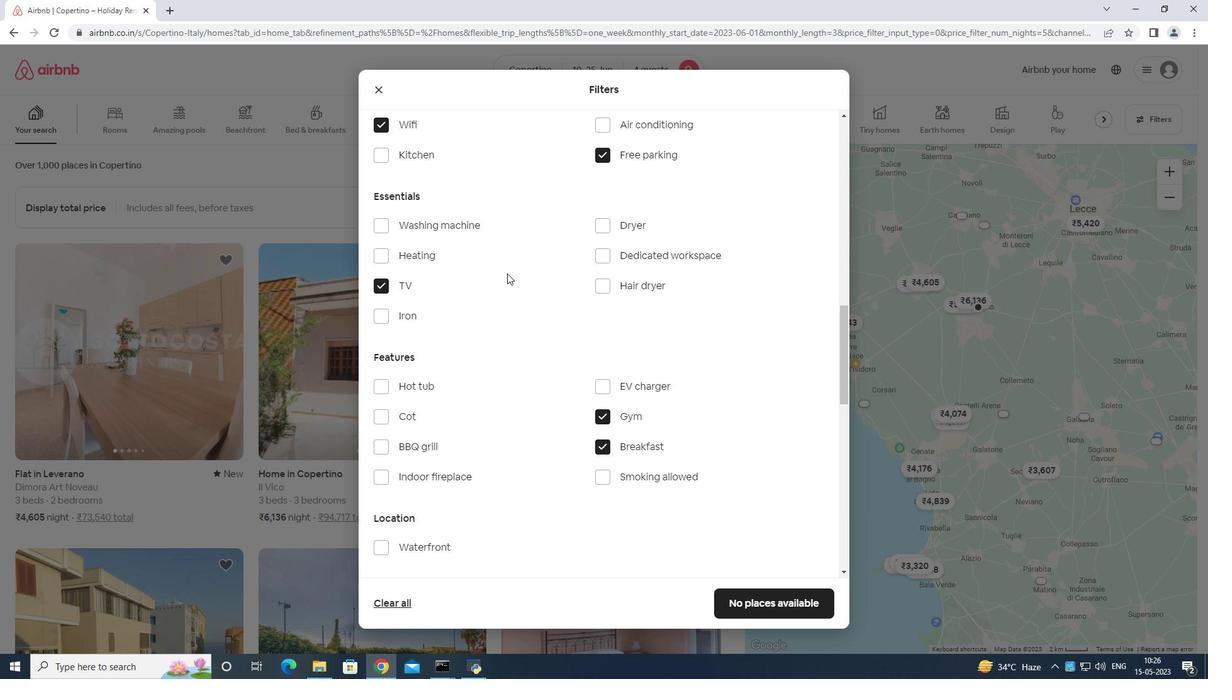 
Action: Mouse scrolled (507, 273) with delta (0, 0)
Screenshot: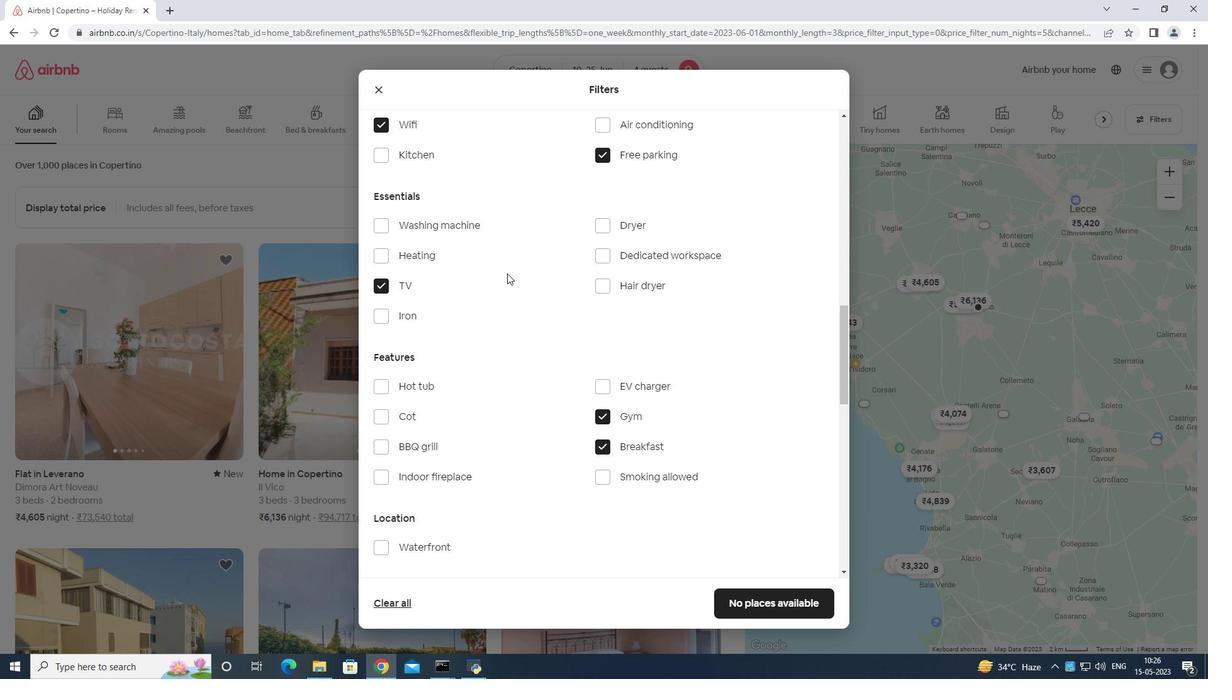 
Action: Mouse scrolled (507, 273) with delta (0, 0)
Screenshot: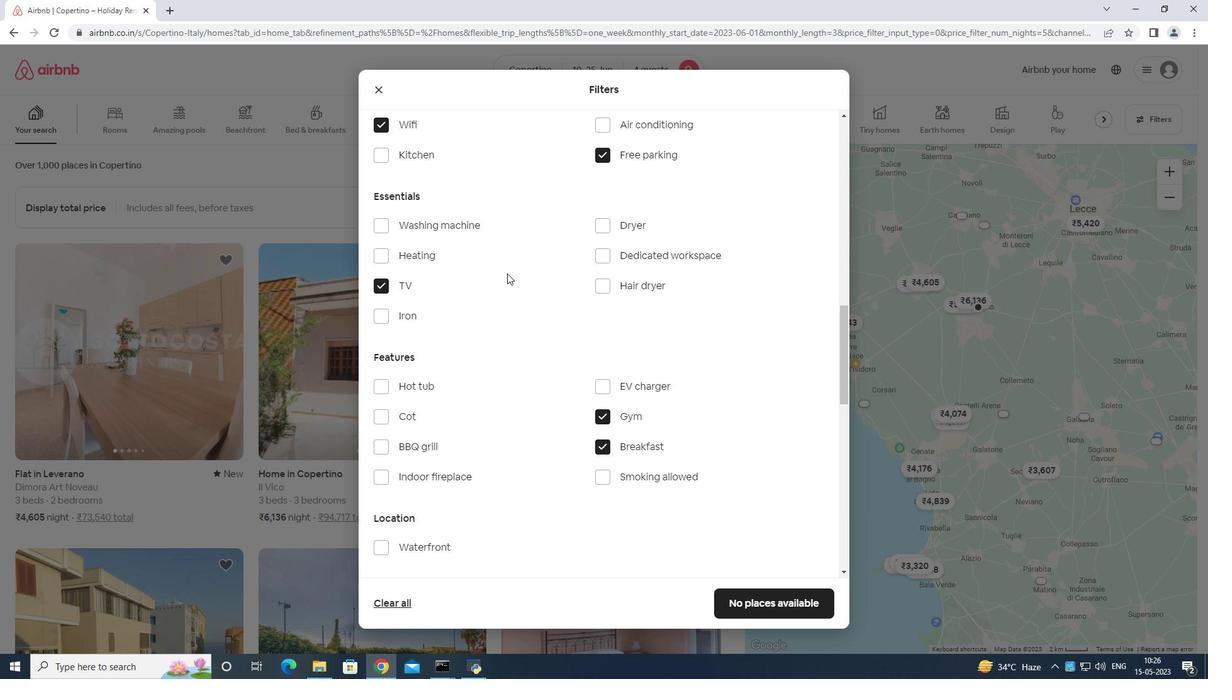 
Action: Mouse scrolled (507, 273) with delta (0, 0)
Screenshot: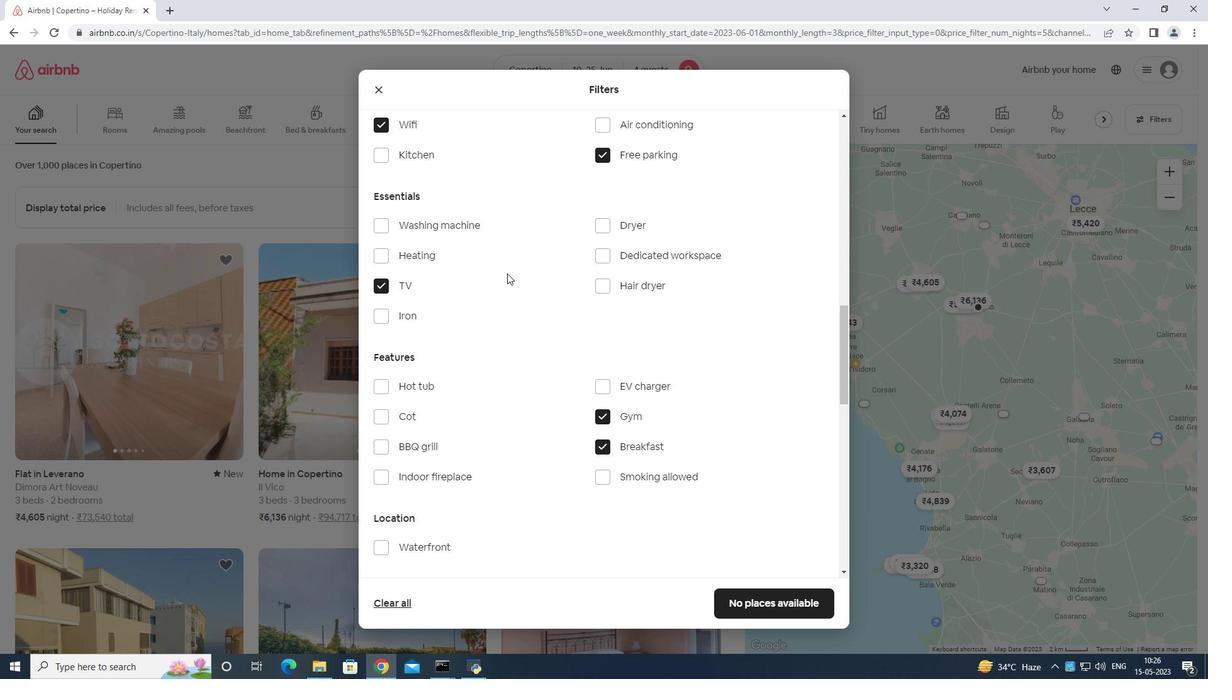 
Action: Mouse scrolled (507, 273) with delta (0, 0)
Screenshot: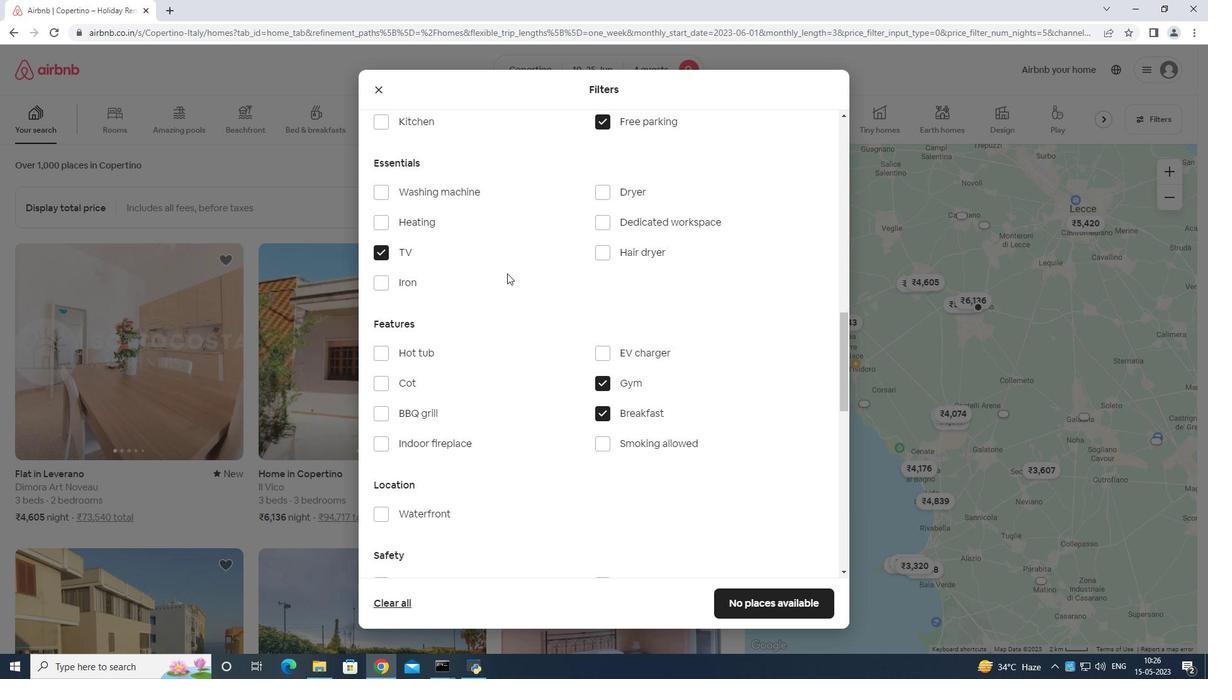 
Action: Mouse scrolled (507, 273) with delta (0, 0)
Screenshot: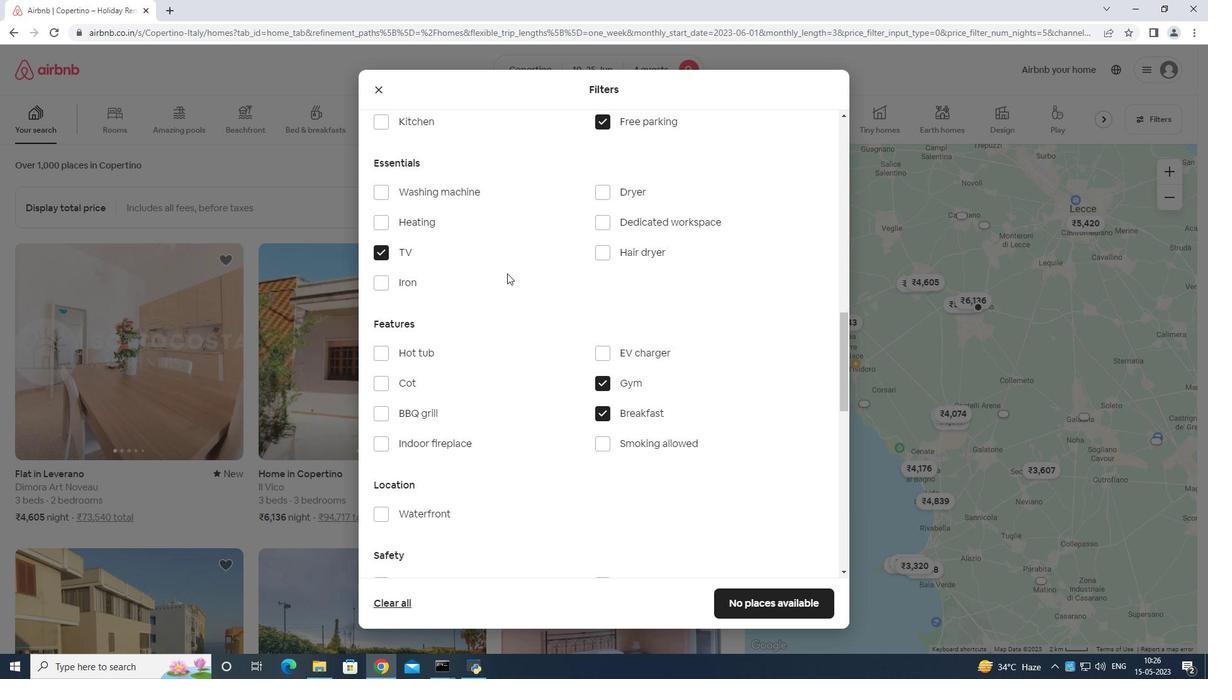 
Action: Mouse moved to (796, 412)
Screenshot: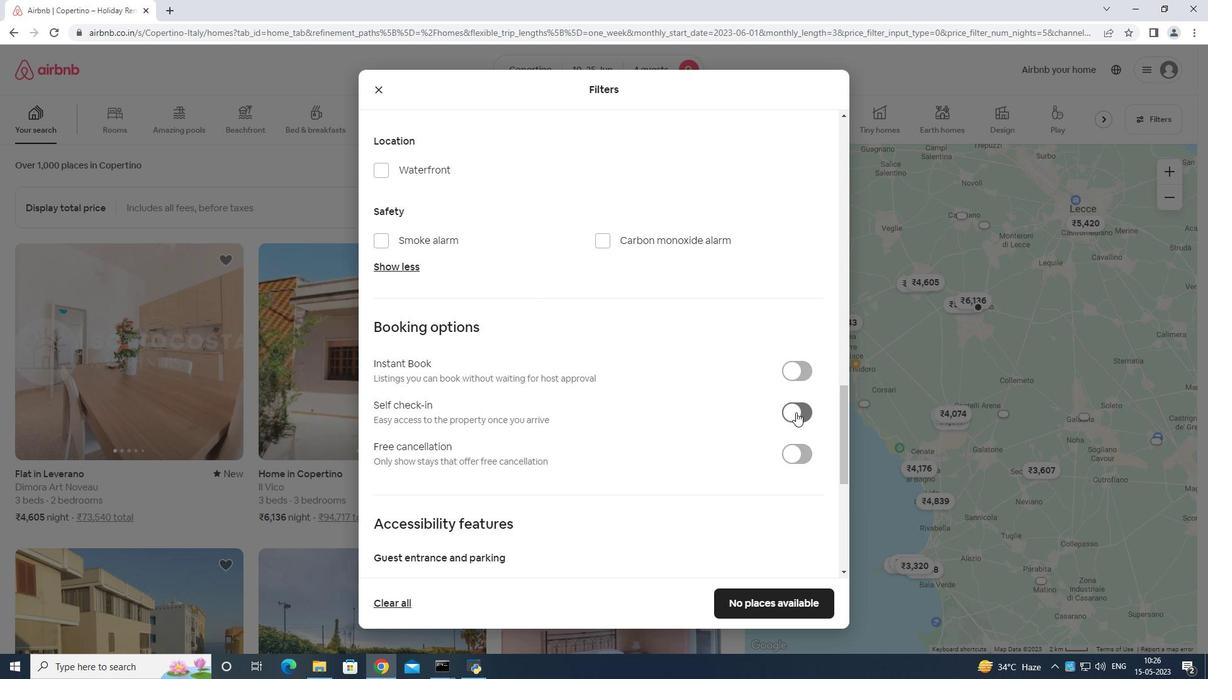 
Action: Mouse pressed left at (796, 412)
Screenshot: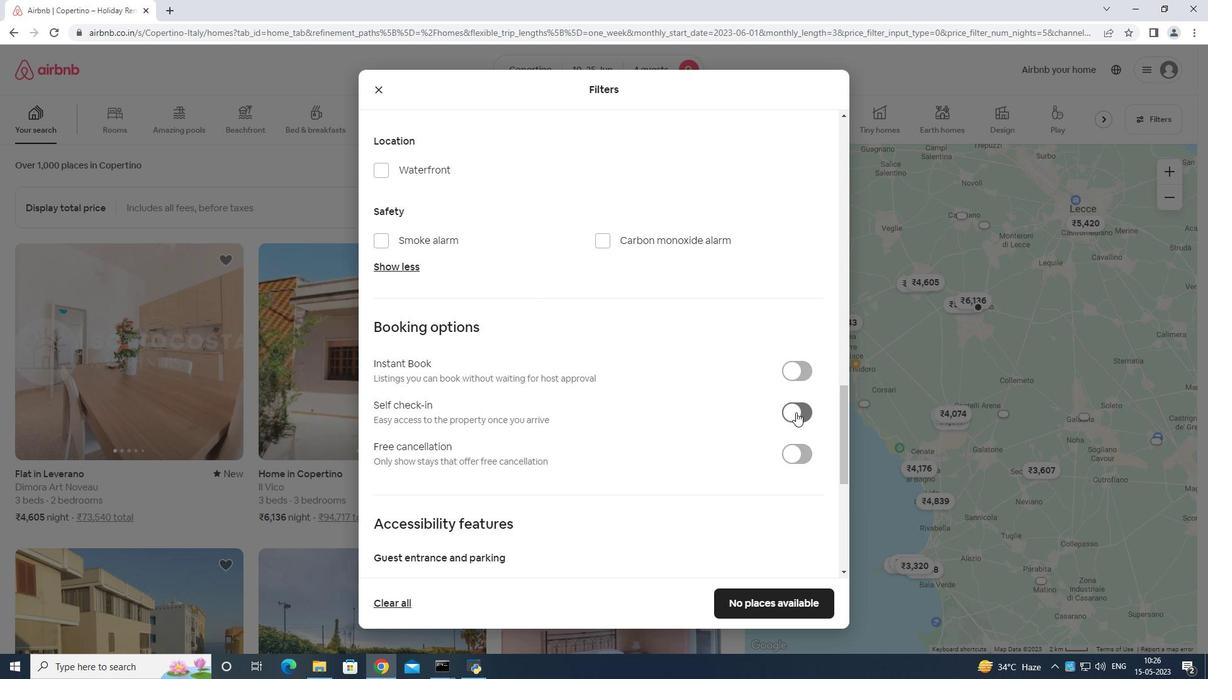 
Action: Mouse moved to (796, 383)
Screenshot: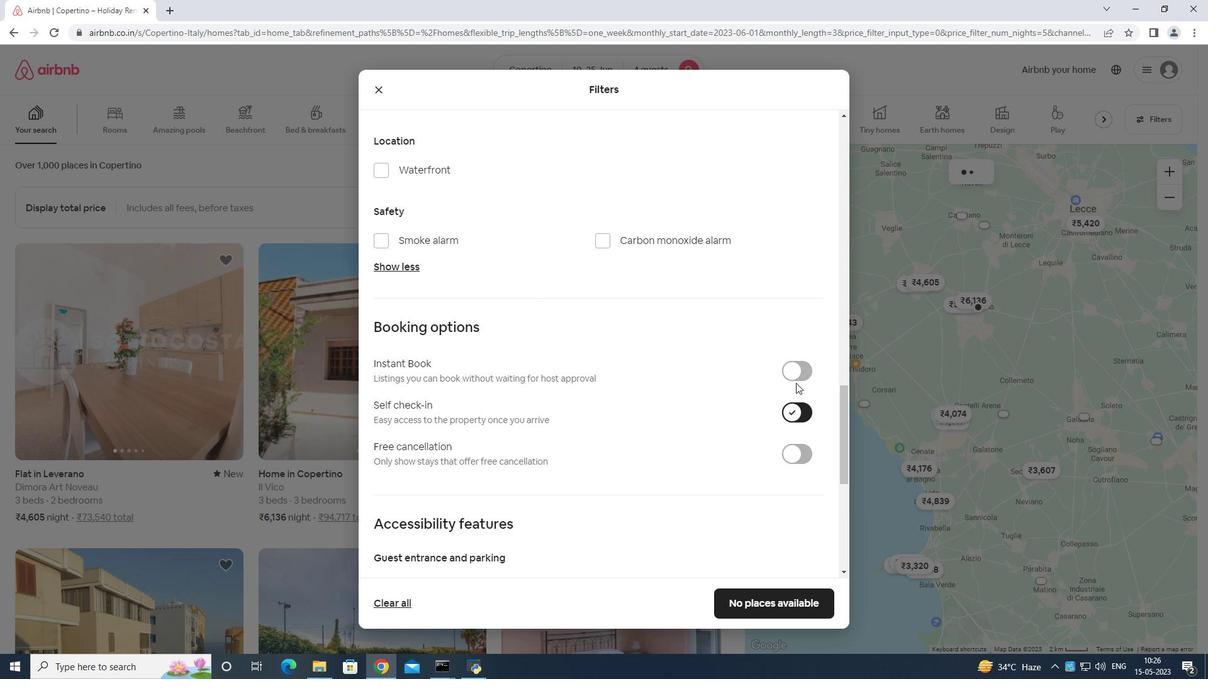 
Action: Mouse scrolled (796, 382) with delta (0, 0)
Screenshot: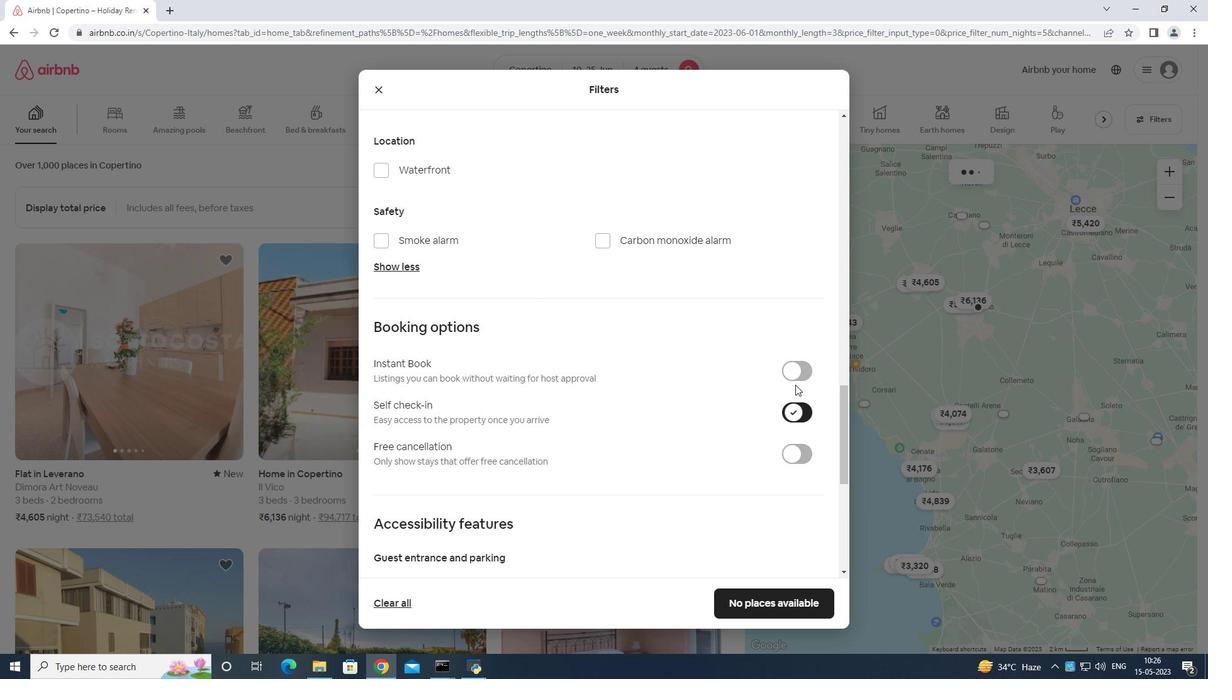 
Action: Mouse moved to (795, 385)
Screenshot: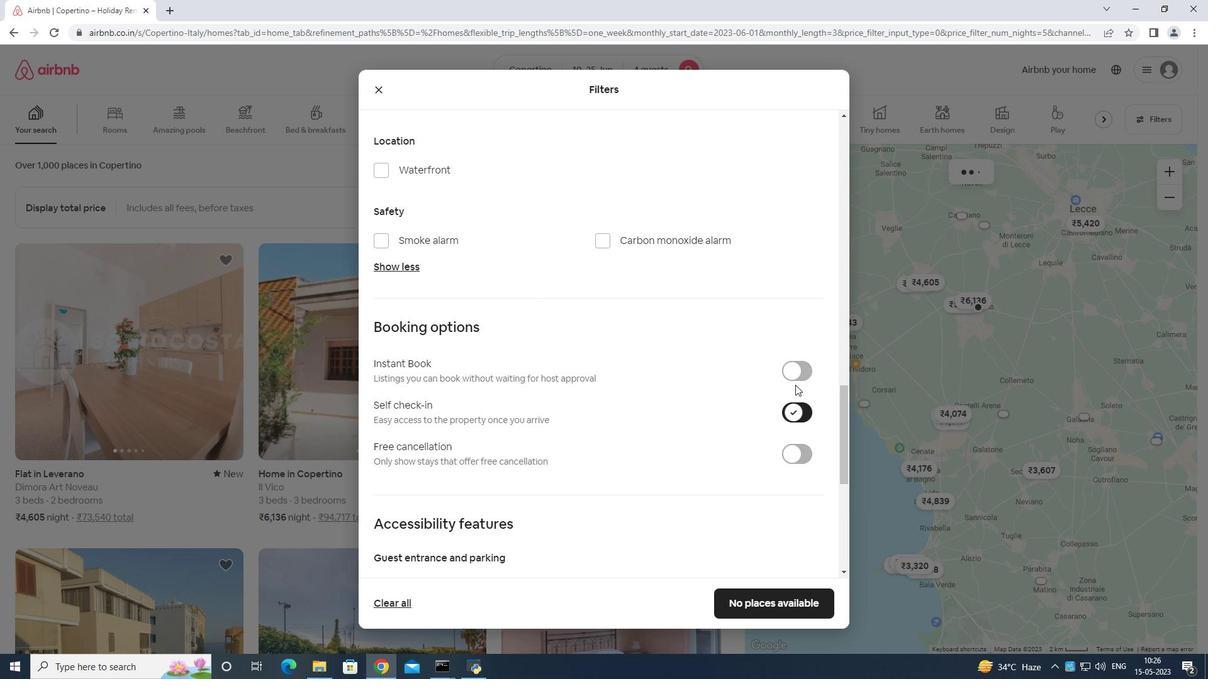 
Action: Mouse scrolled (795, 384) with delta (0, 0)
Screenshot: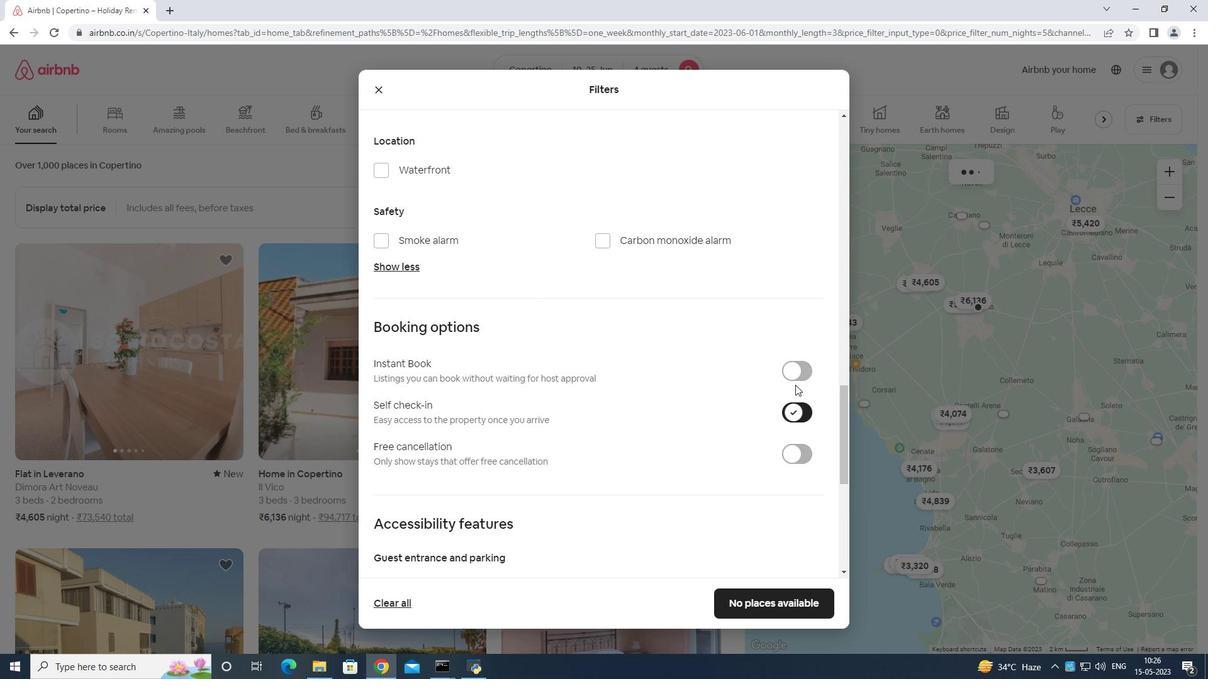 
Action: Mouse moved to (793, 391)
Screenshot: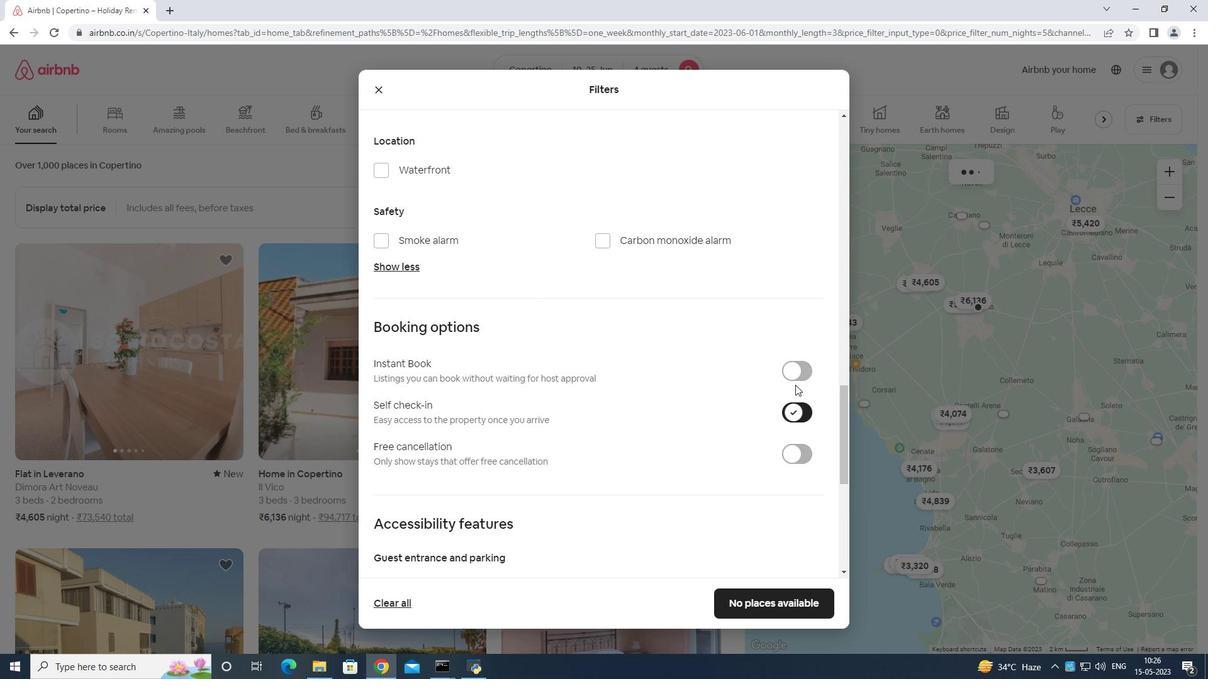 
Action: Mouse scrolled (793, 390) with delta (0, 0)
Screenshot: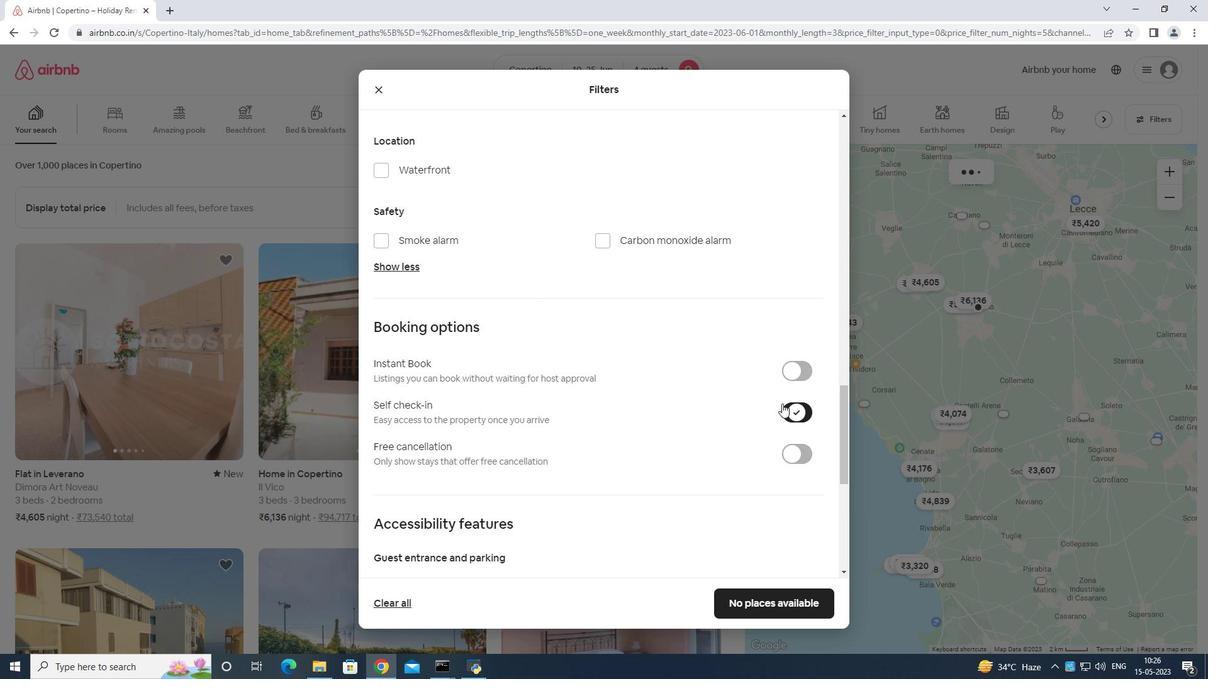 
Action: Mouse moved to (791, 394)
Screenshot: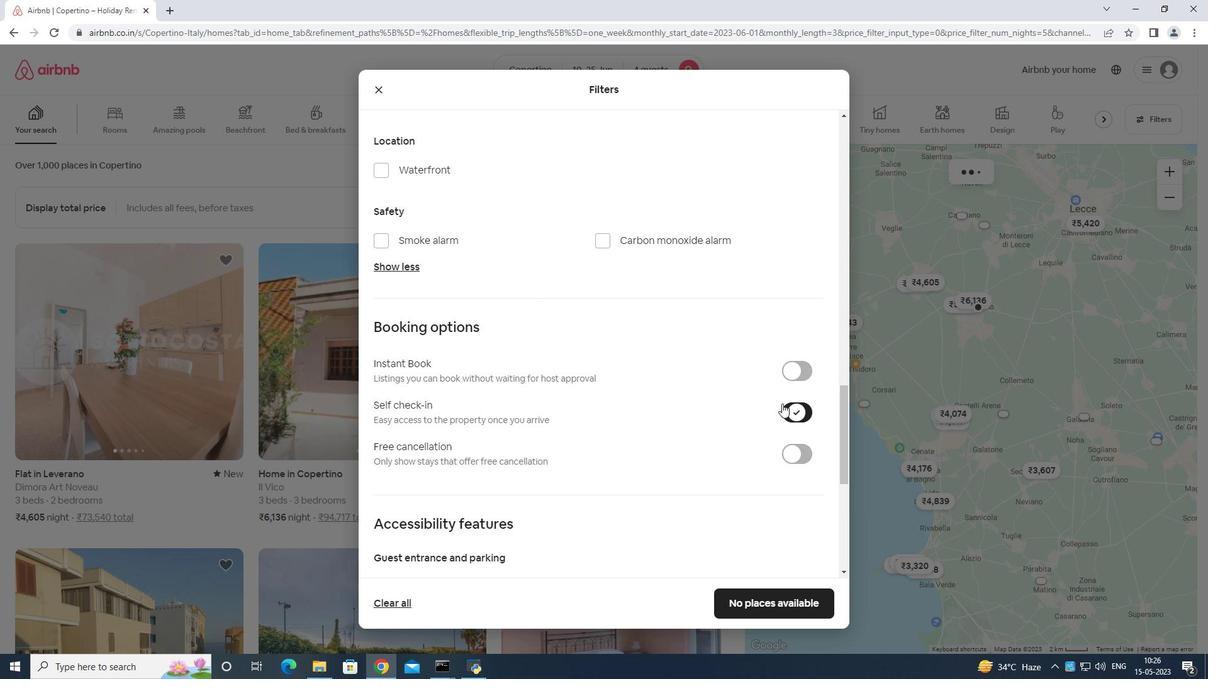 
Action: Mouse scrolled (791, 394) with delta (0, 0)
Screenshot: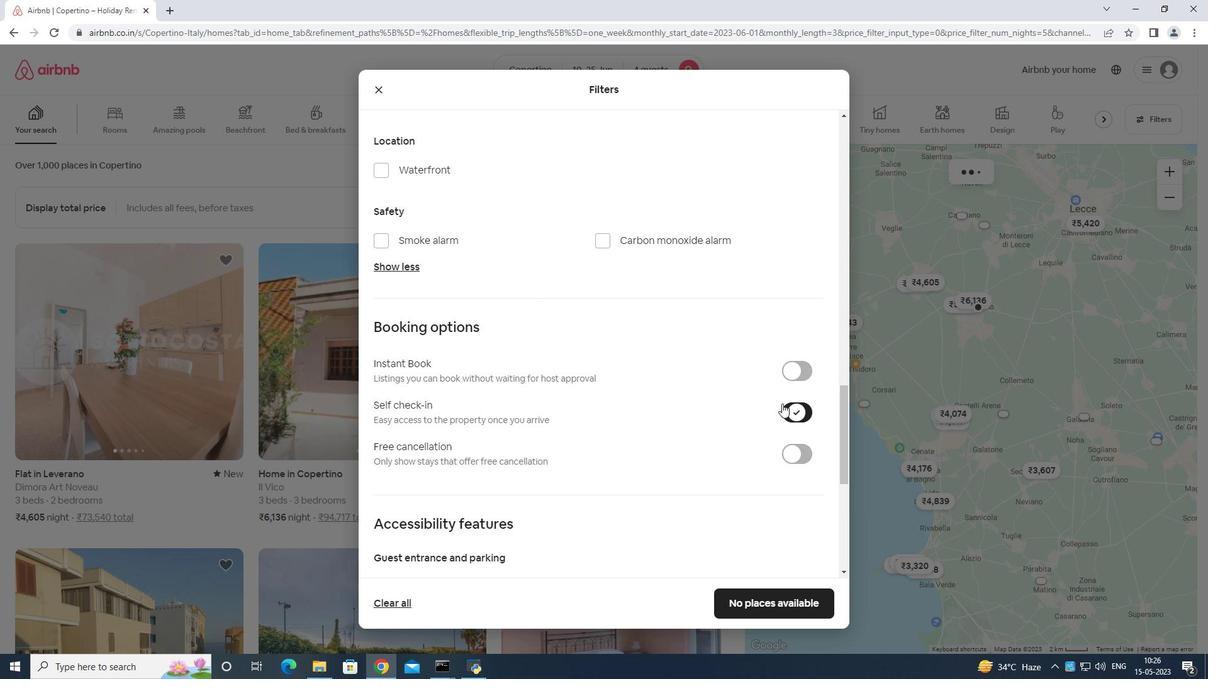 
Action: Mouse moved to (788, 397)
Screenshot: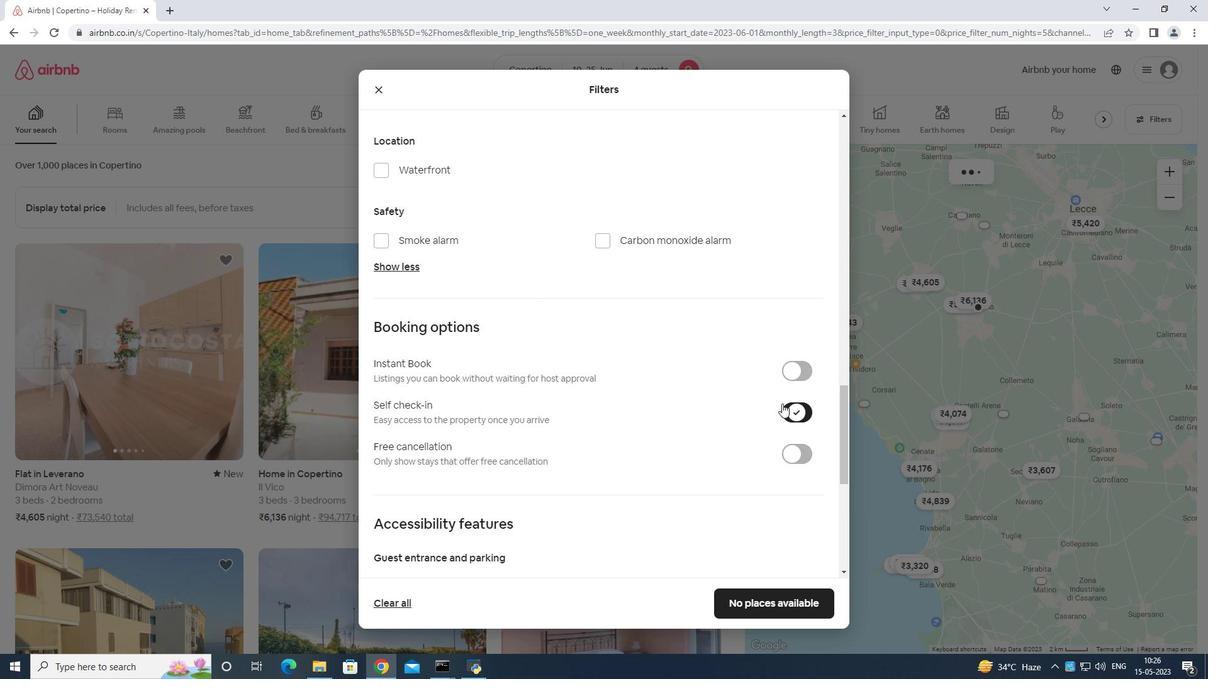 
Action: Mouse scrolled (788, 397) with delta (0, 0)
Screenshot: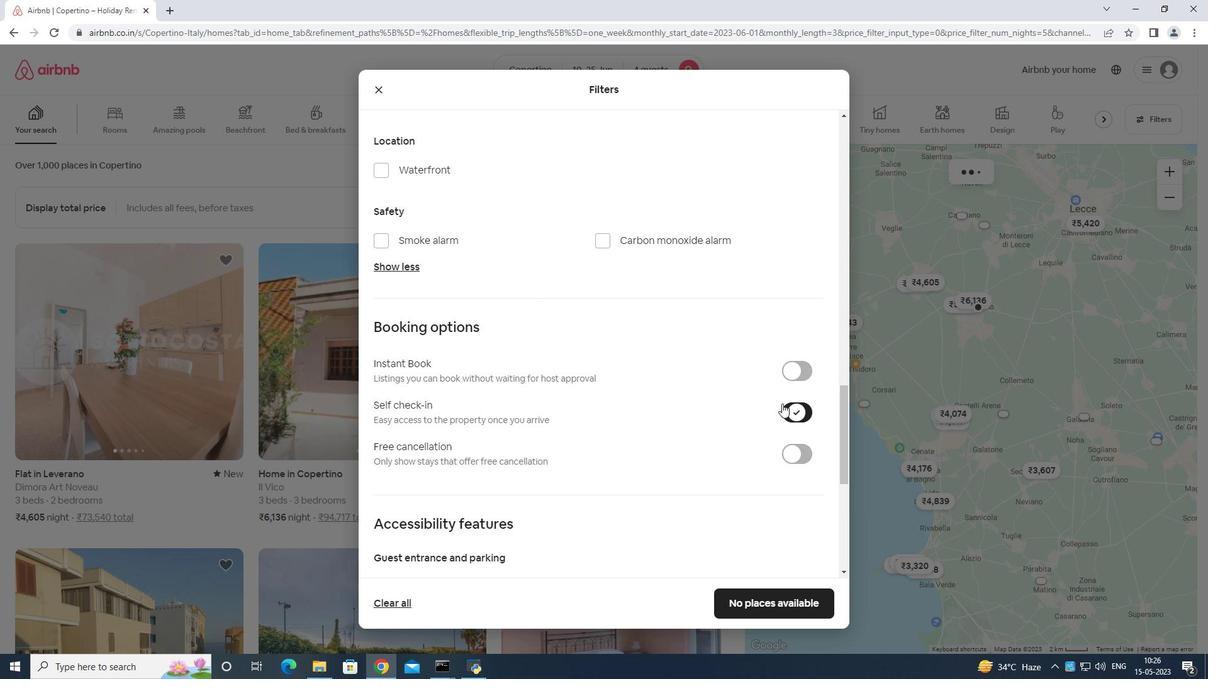 
Action: Mouse moved to (781, 403)
Screenshot: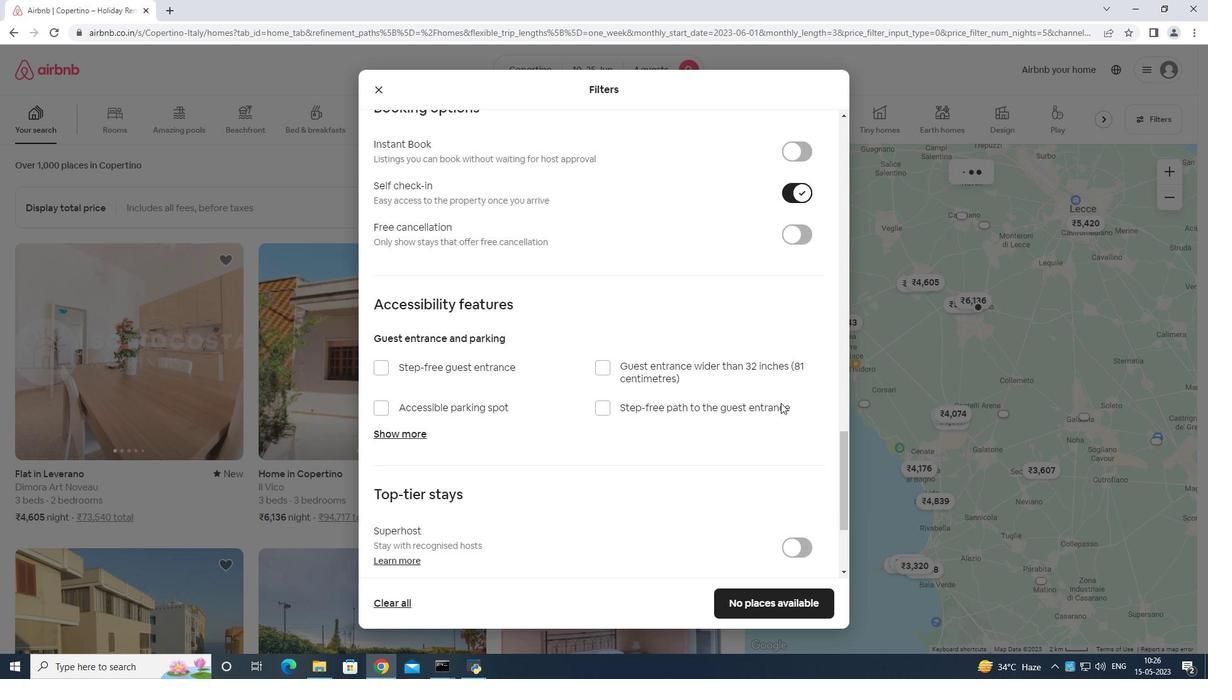 
Action: Mouse scrolled (781, 402) with delta (0, 0)
Screenshot: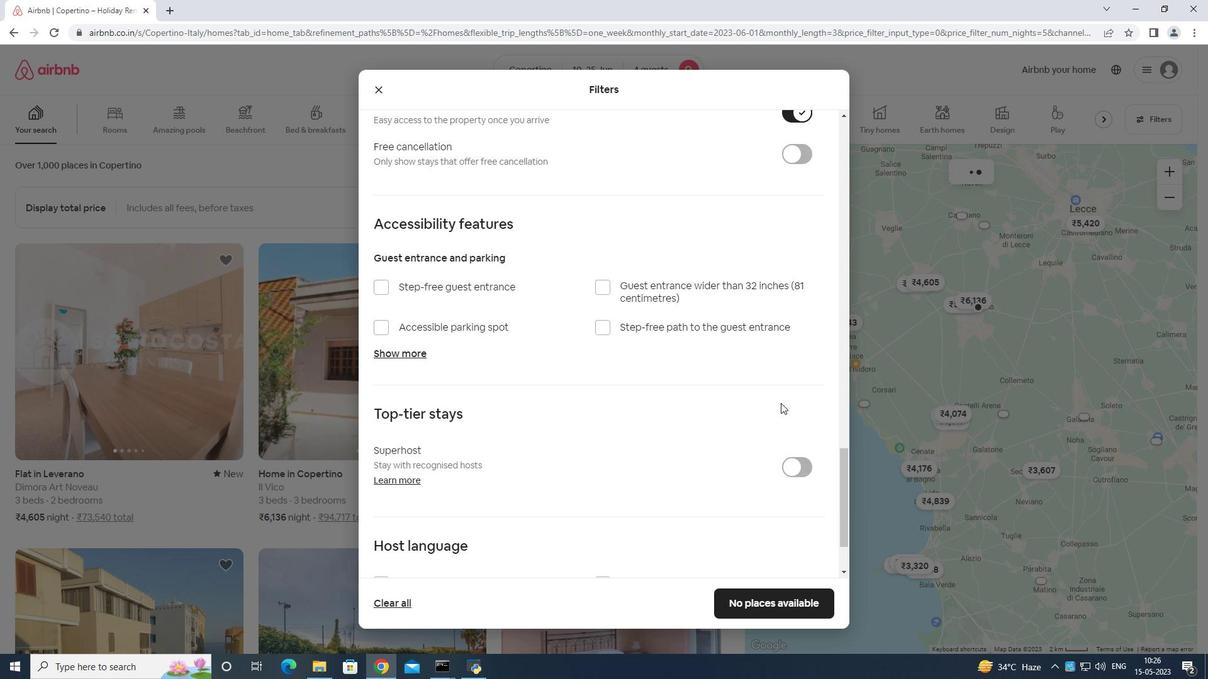 
Action: Mouse scrolled (781, 402) with delta (0, 0)
Screenshot: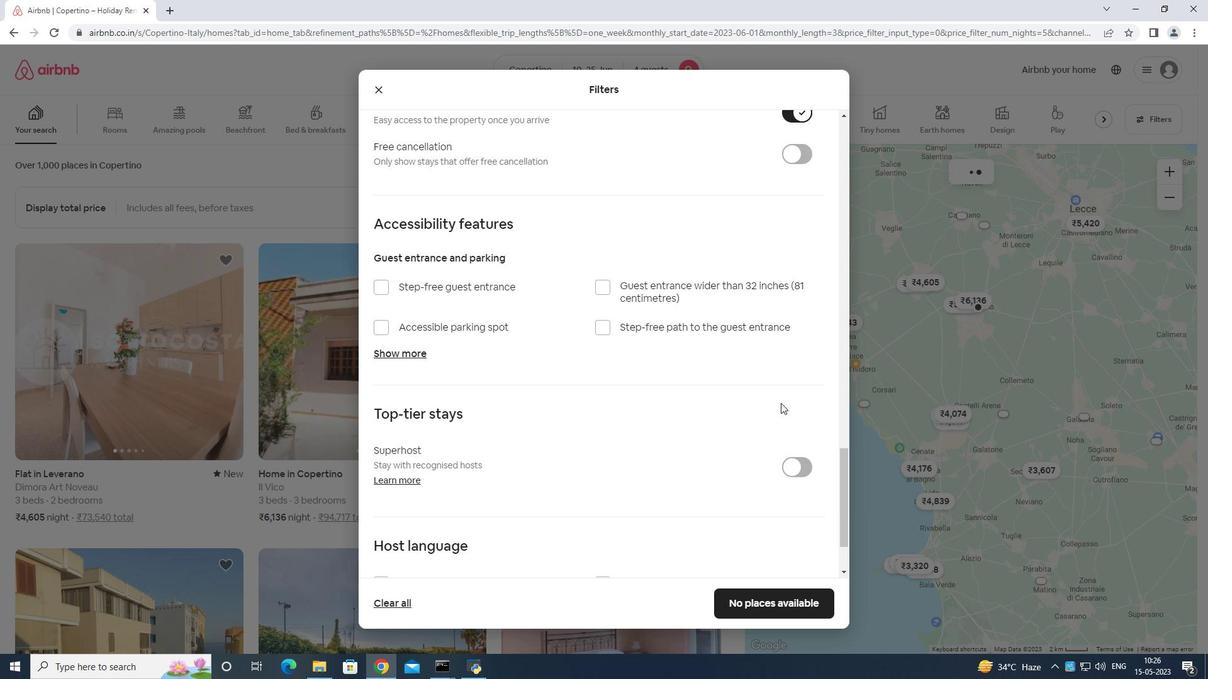 
Action: Mouse scrolled (781, 402) with delta (0, 0)
Screenshot: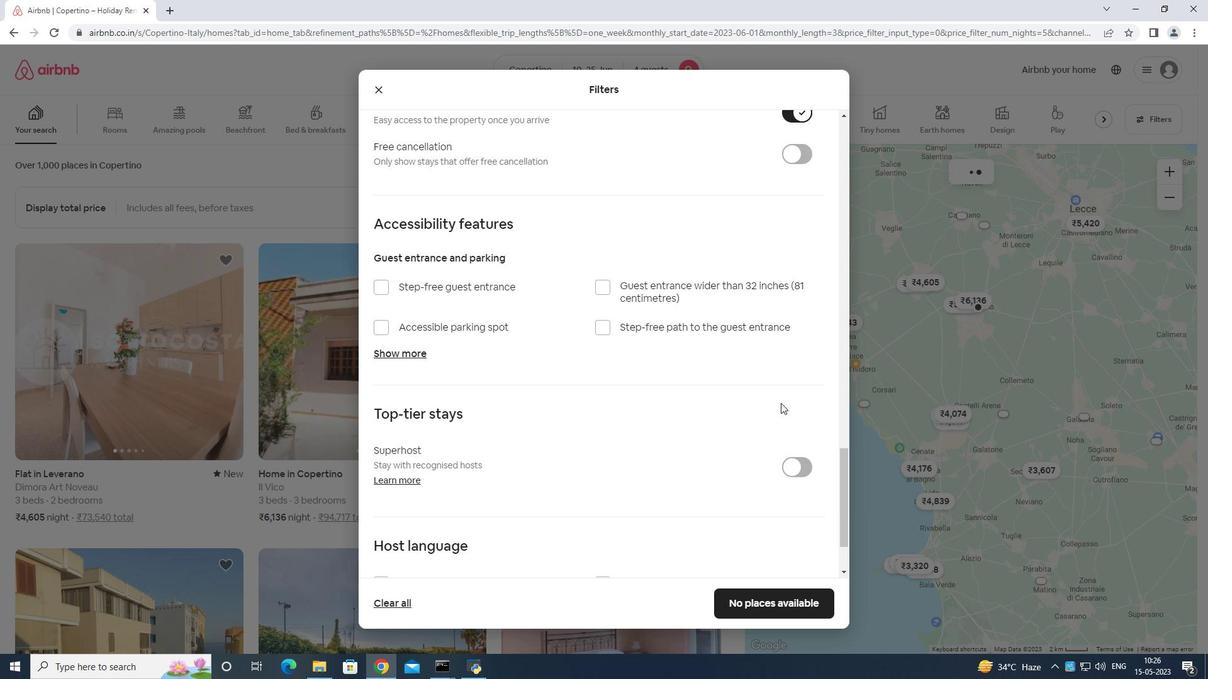 
Action: Mouse scrolled (781, 402) with delta (0, 0)
Screenshot: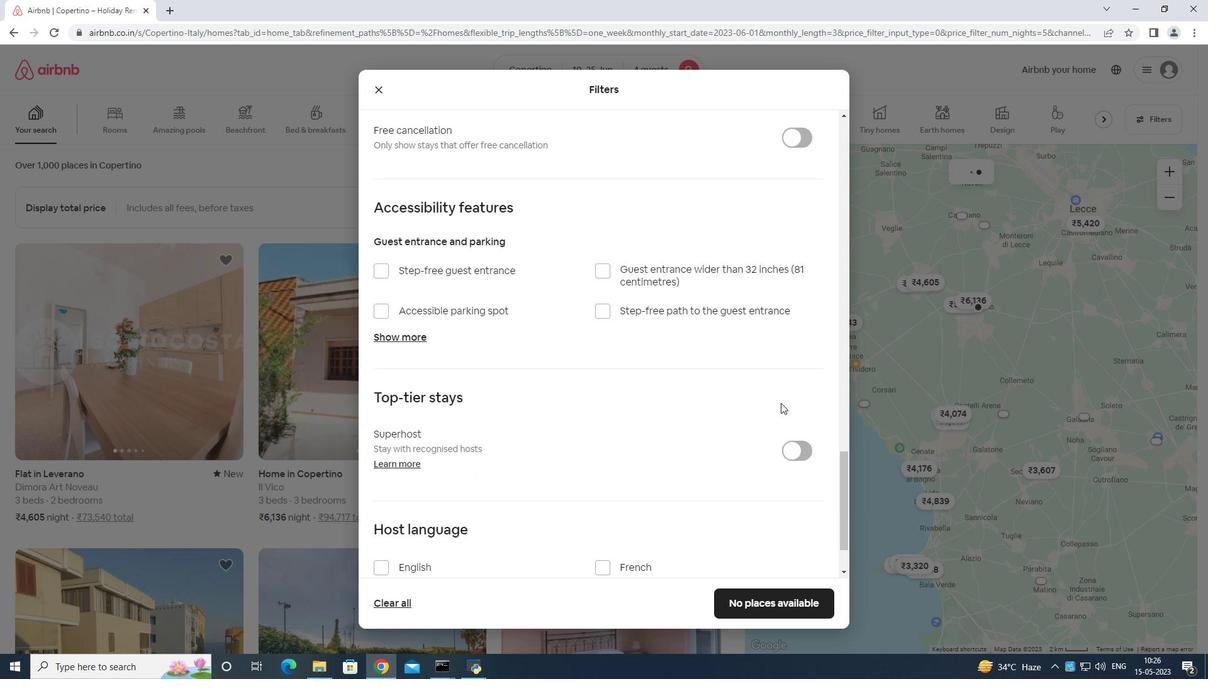 
Action: Mouse scrolled (781, 402) with delta (0, 0)
Screenshot: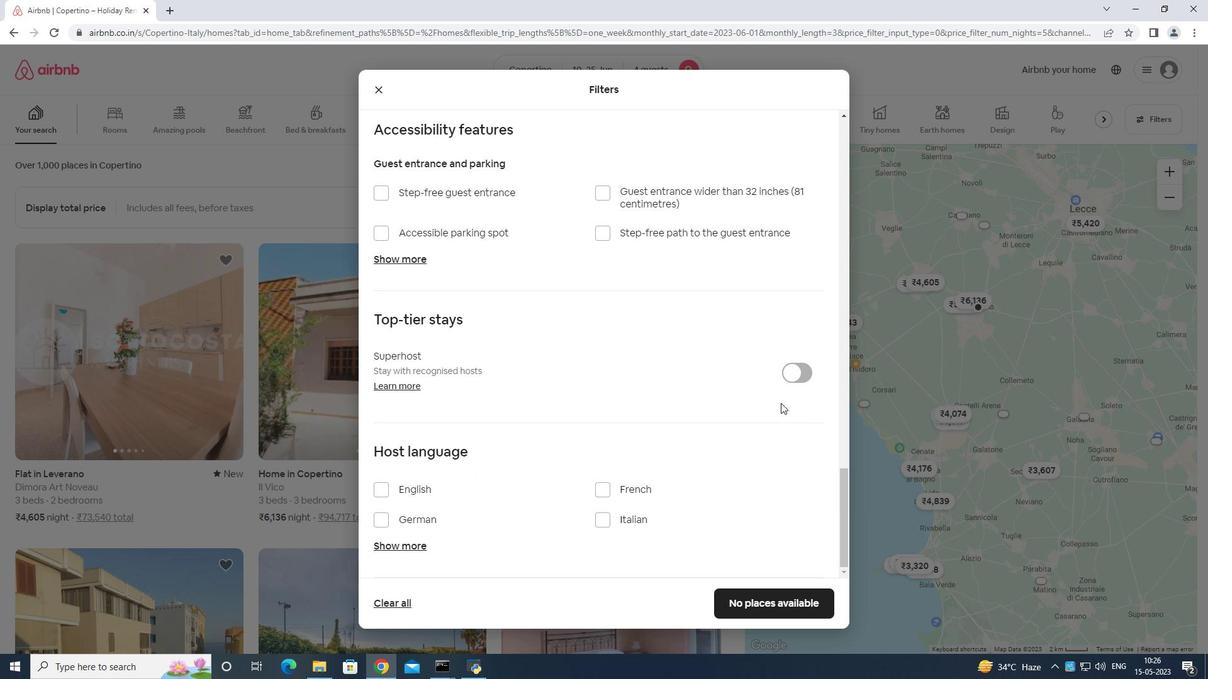 
Action: Mouse scrolled (781, 402) with delta (0, 0)
Screenshot: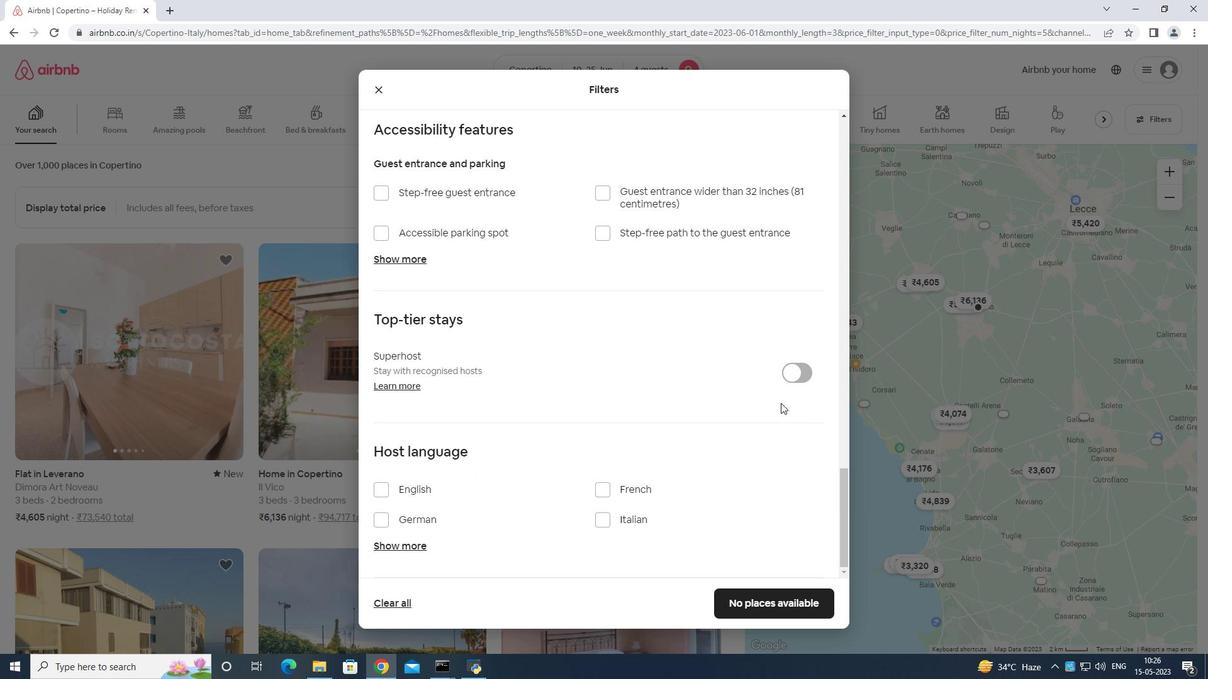
Action: Mouse scrolled (781, 402) with delta (0, 0)
Screenshot: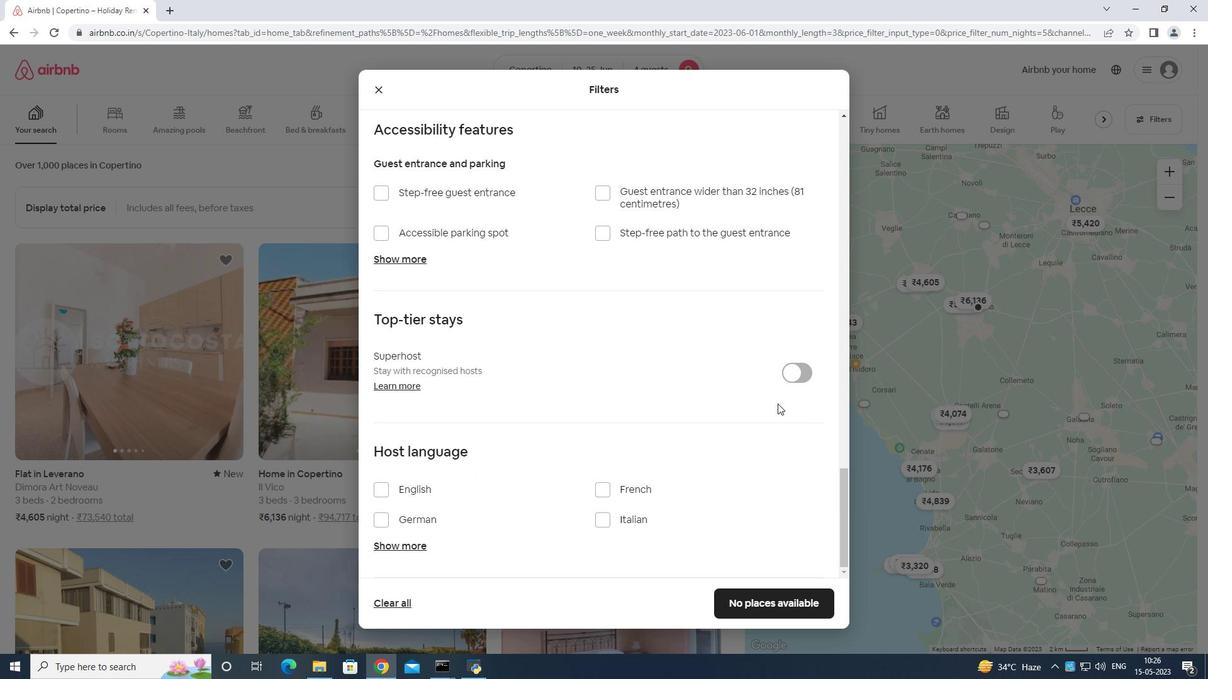 
Action: Mouse moved to (406, 491)
Screenshot: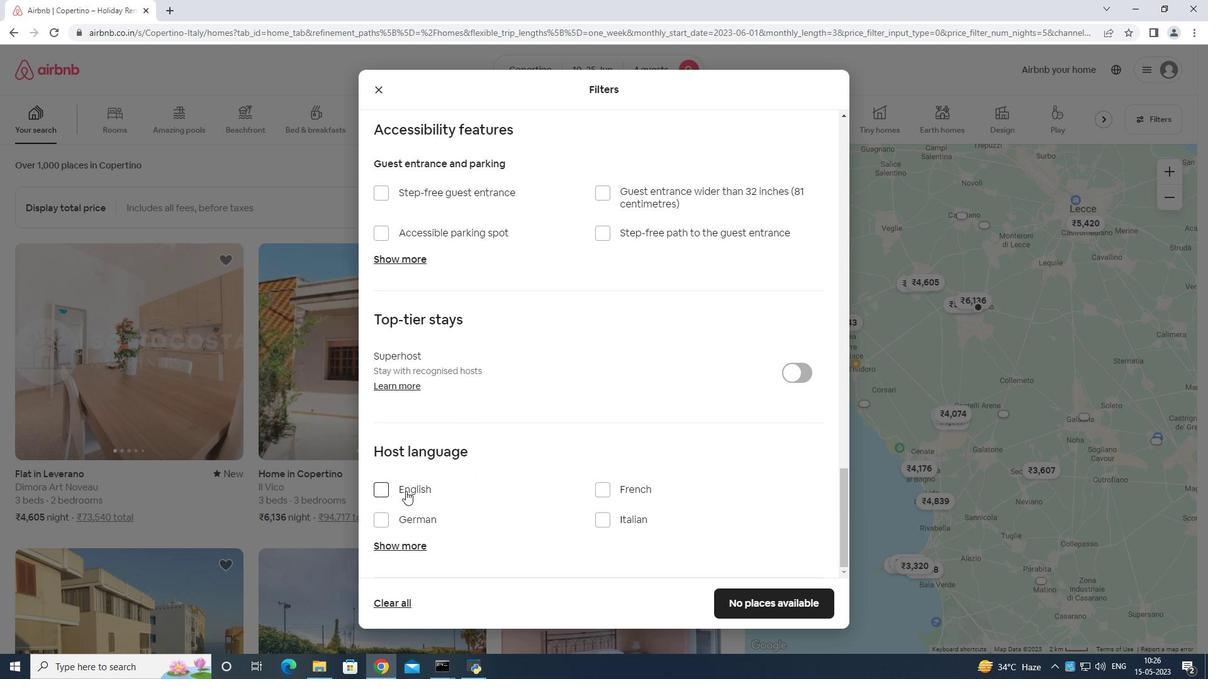 
Action: Mouse pressed left at (406, 491)
Screenshot: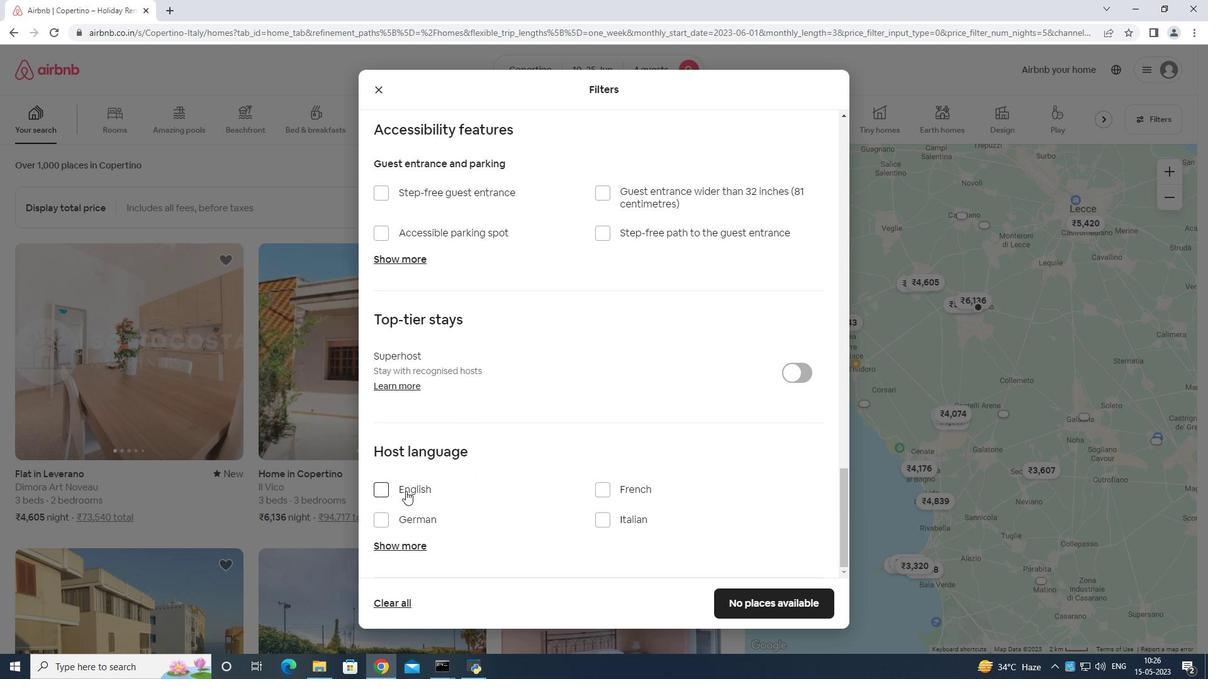 
Action: Mouse moved to (783, 603)
Screenshot: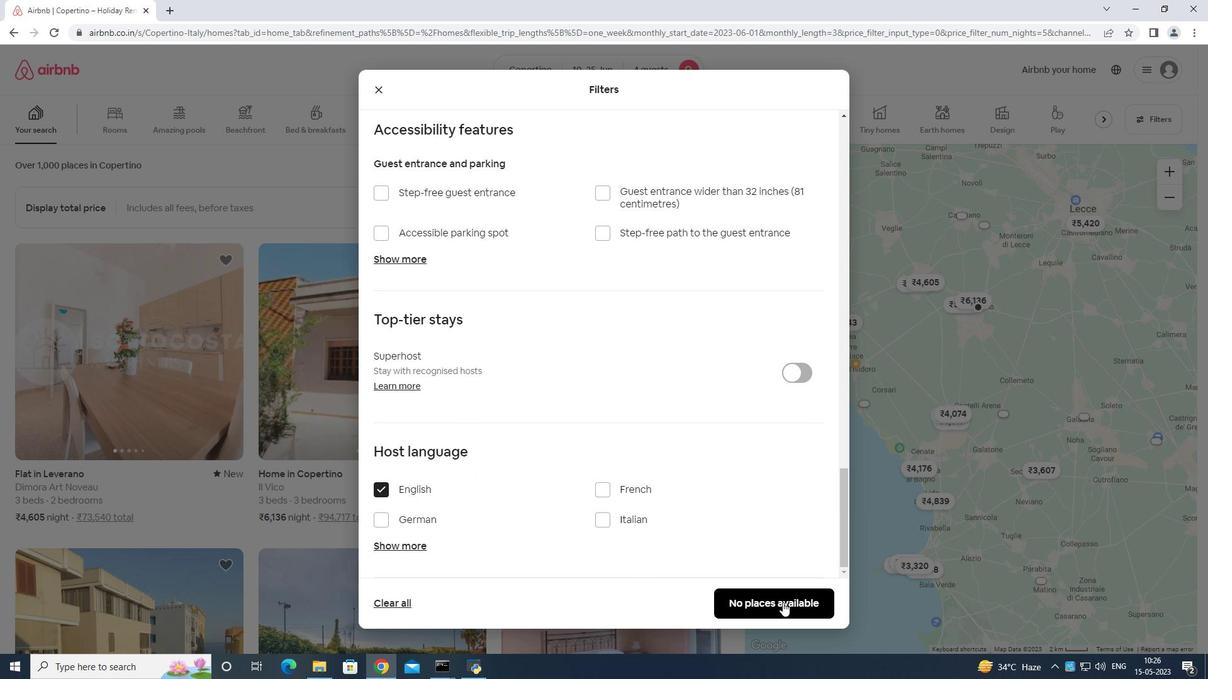 
Action: Mouse pressed left at (783, 603)
Screenshot: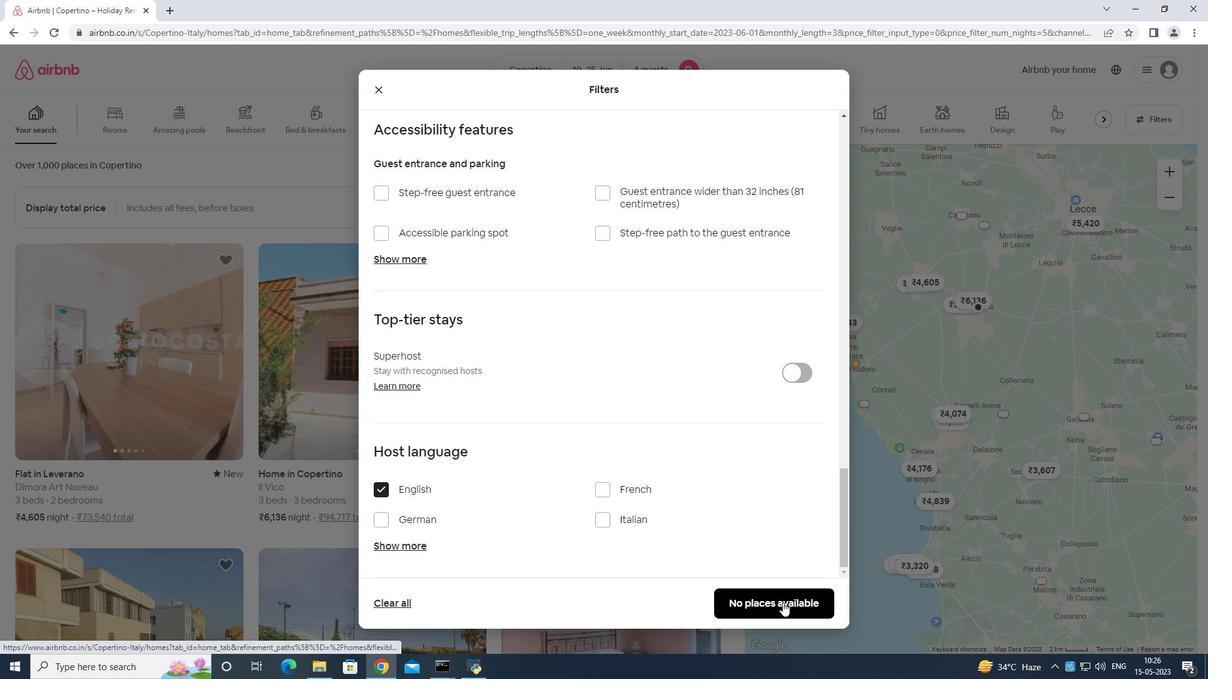 
